 Task: Look for space in Pawāyan, India from 11th June, 2023 to 15th June, 2023 for 2 adults in price range Rs.7000 to Rs.16000. Place can be private room with 1  bedroom having 2 beds and 1 bathroom. Property type can be house, flat, guest house, hotel. Booking option can be shelf check-in. Required host language is English.
Action: Mouse moved to (474, 72)
Screenshot: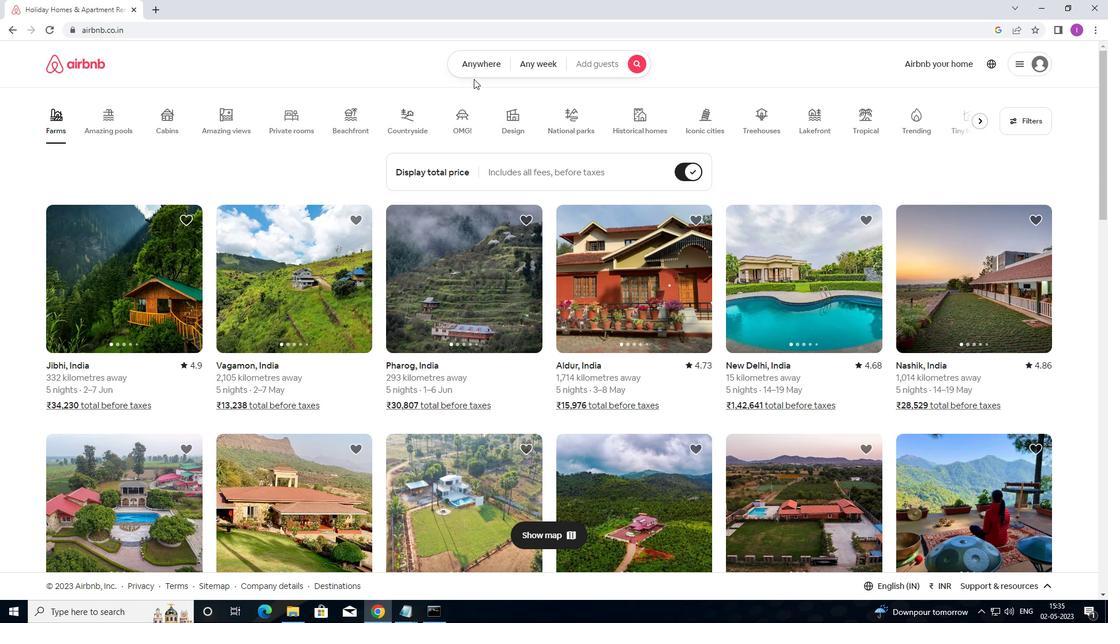 
Action: Mouse pressed left at (474, 72)
Screenshot: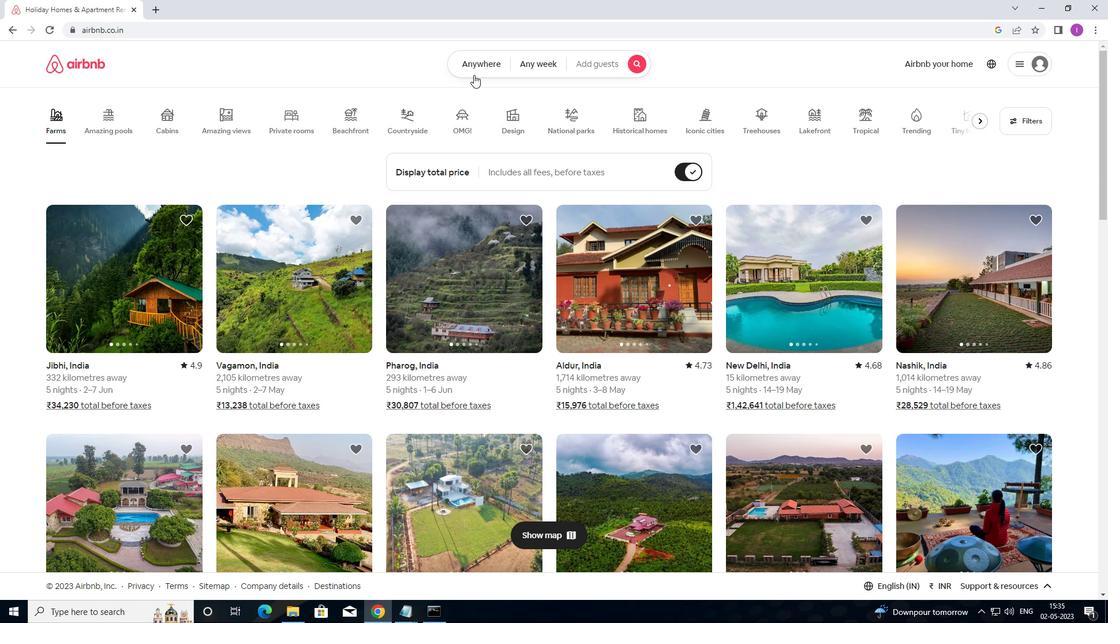 
Action: Mouse moved to (380, 112)
Screenshot: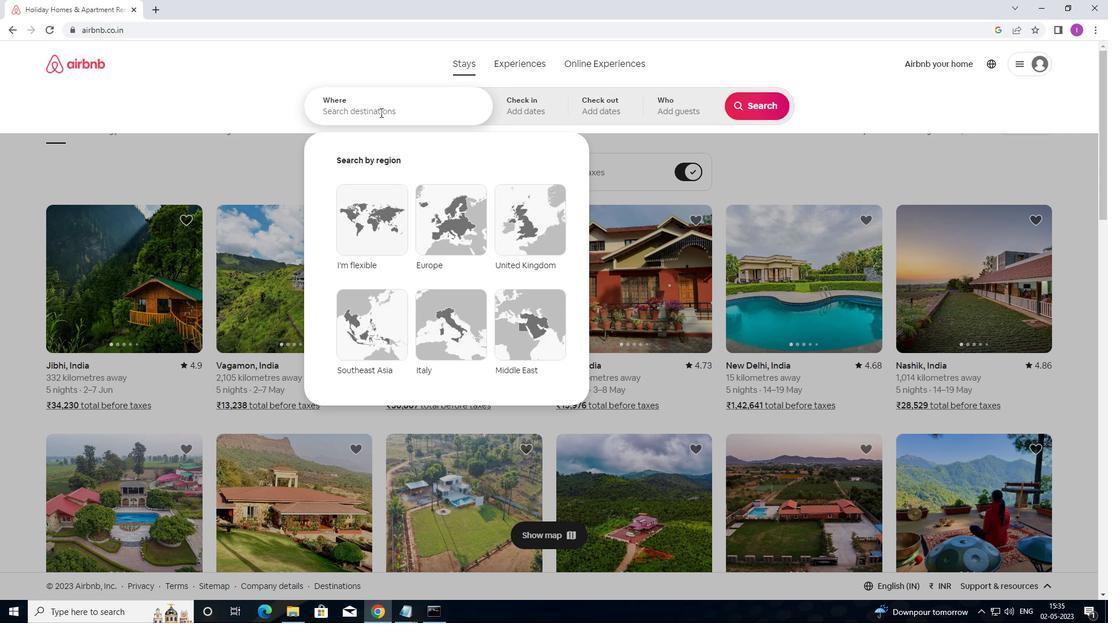 
Action: Mouse pressed left at (380, 112)
Screenshot: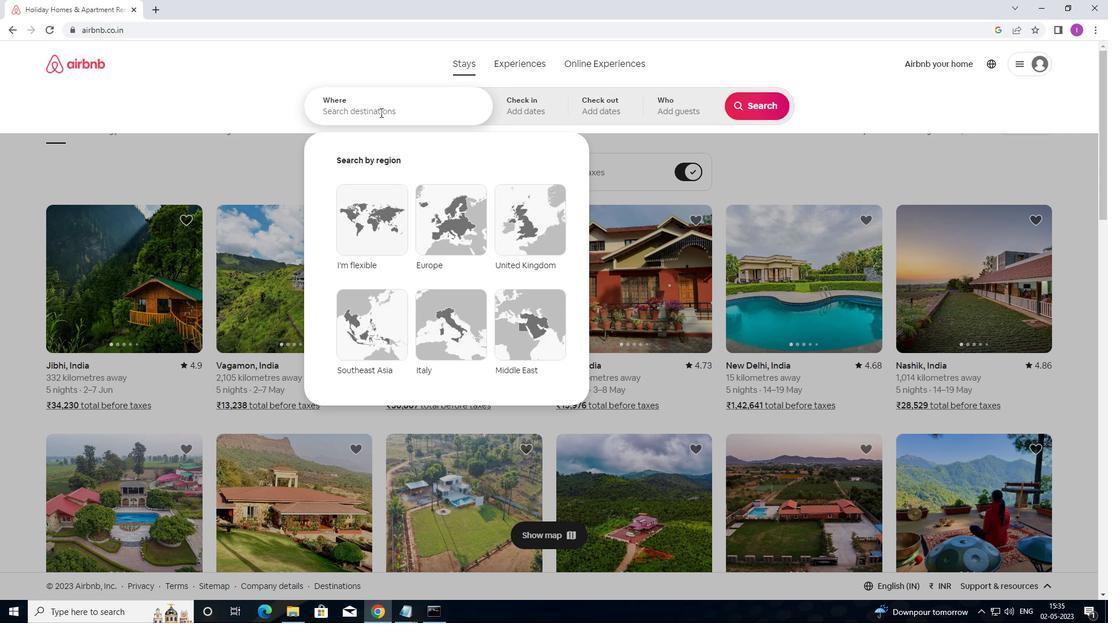 
Action: Mouse moved to (534, 5)
Screenshot: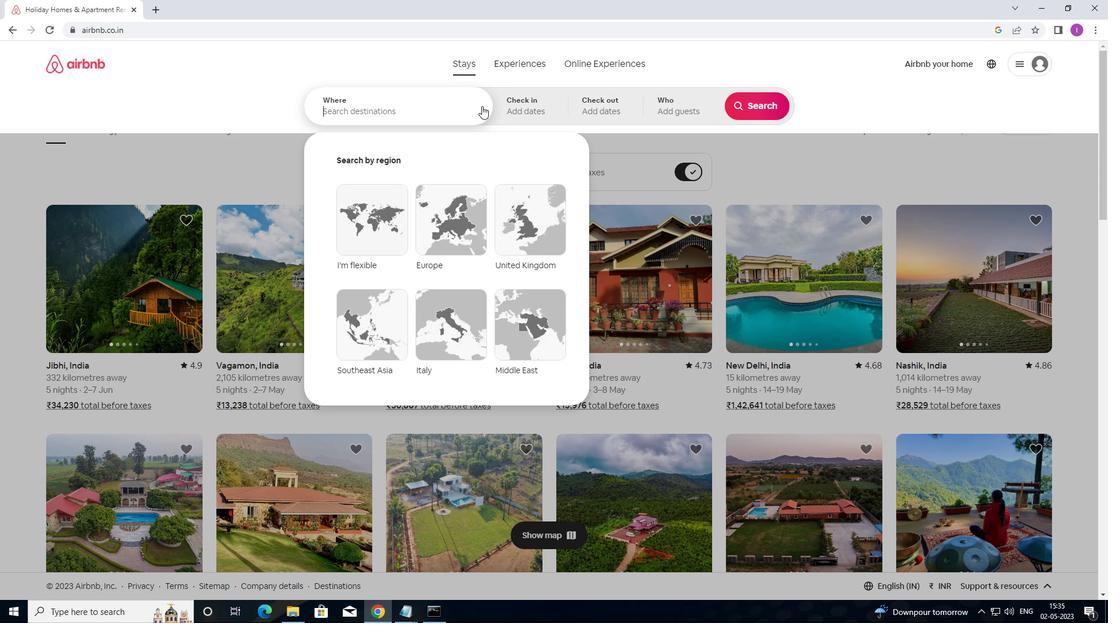 
Action: Key pressed <Key.shift>PAWAYAN,<Key.shift>U<Key.backspace><Key.shift>INDIA
Screenshot: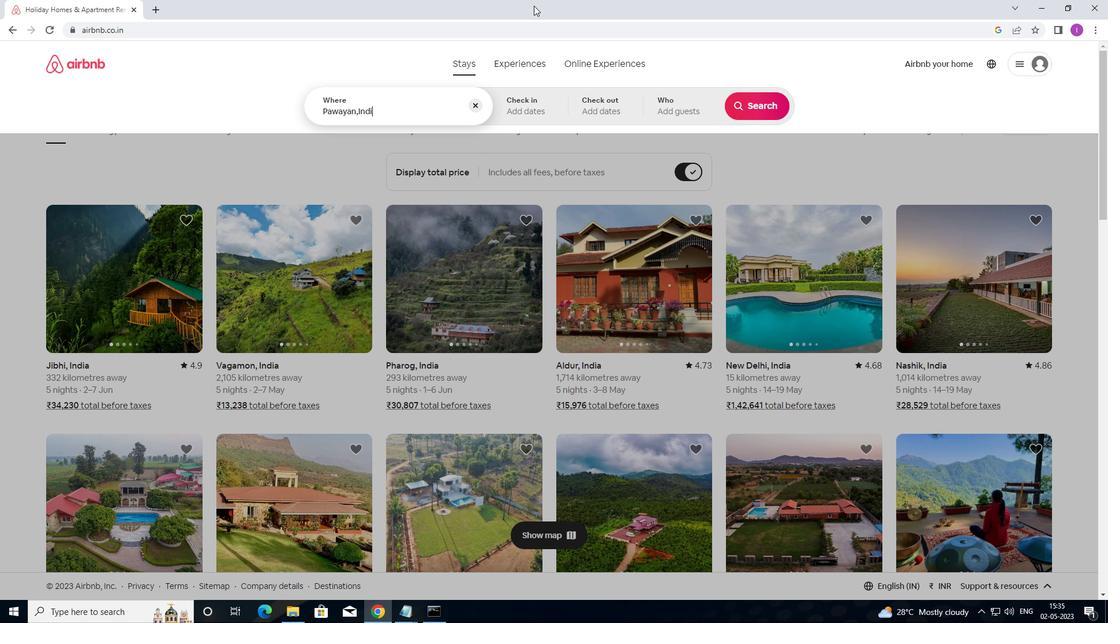 
Action: Mouse moved to (518, 112)
Screenshot: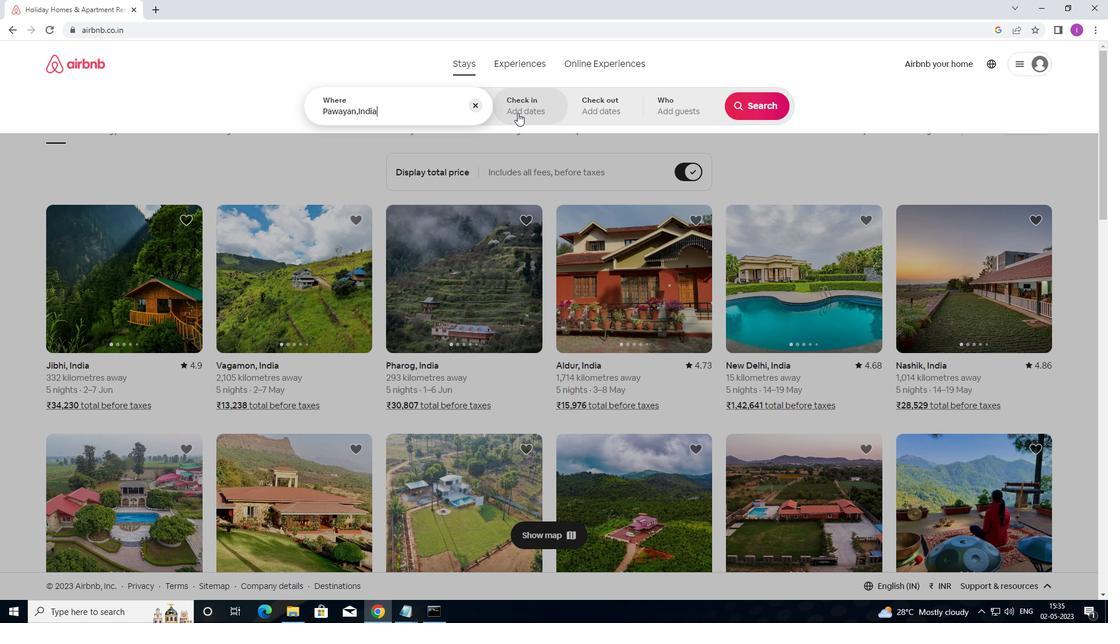 
Action: Mouse pressed left at (518, 112)
Screenshot: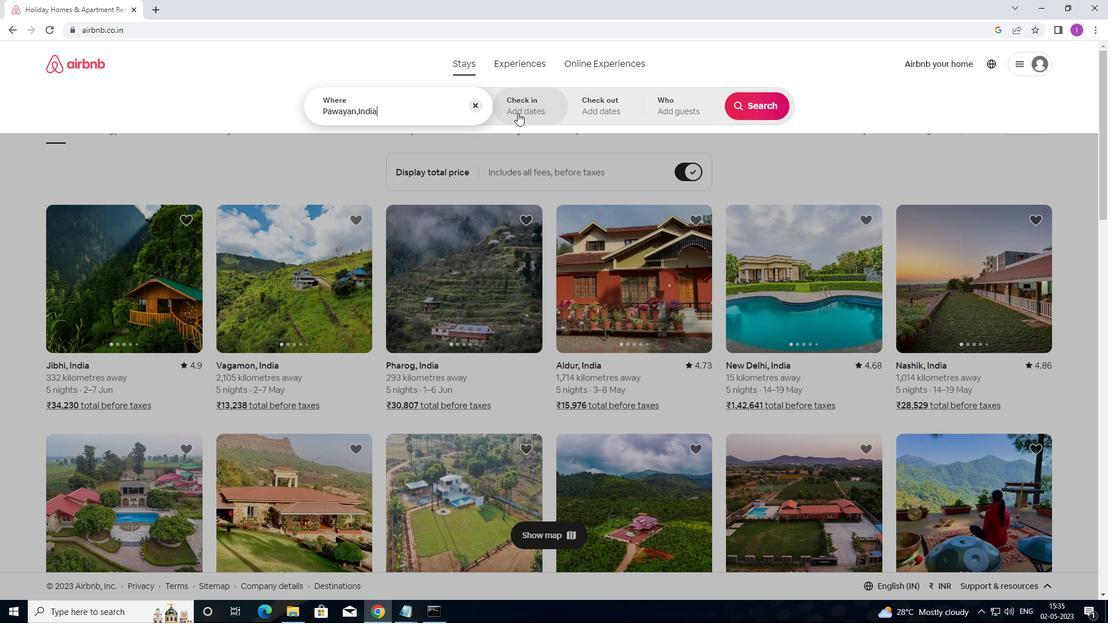 
Action: Mouse moved to (757, 198)
Screenshot: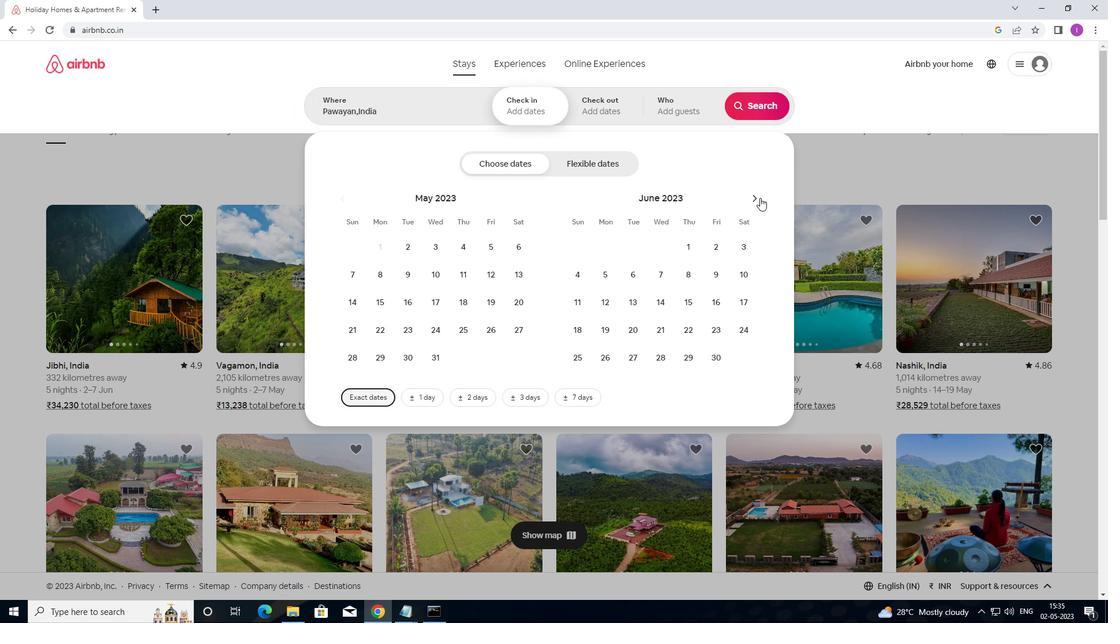 
Action: Mouse pressed left at (757, 198)
Screenshot: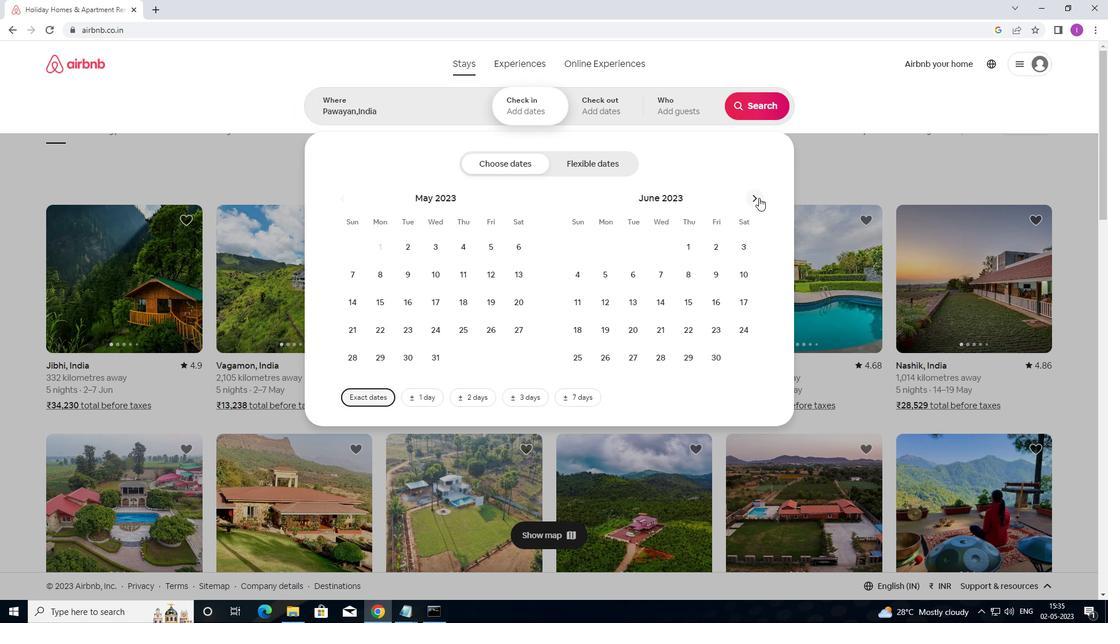 
Action: Mouse moved to (359, 300)
Screenshot: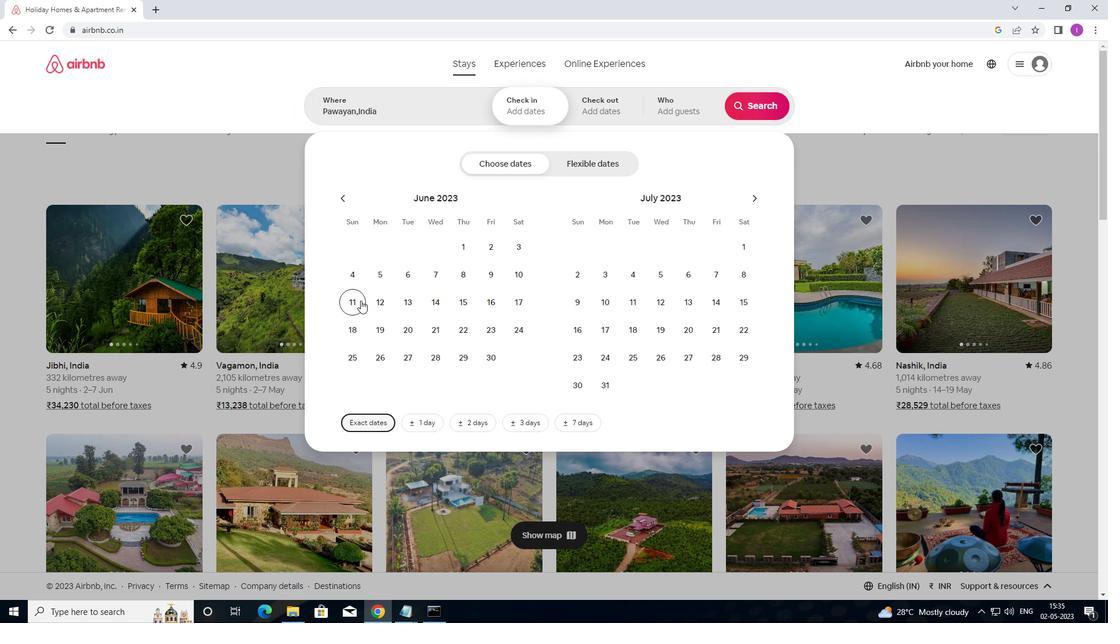 
Action: Mouse pressed left at (359, 300)
Screenshot: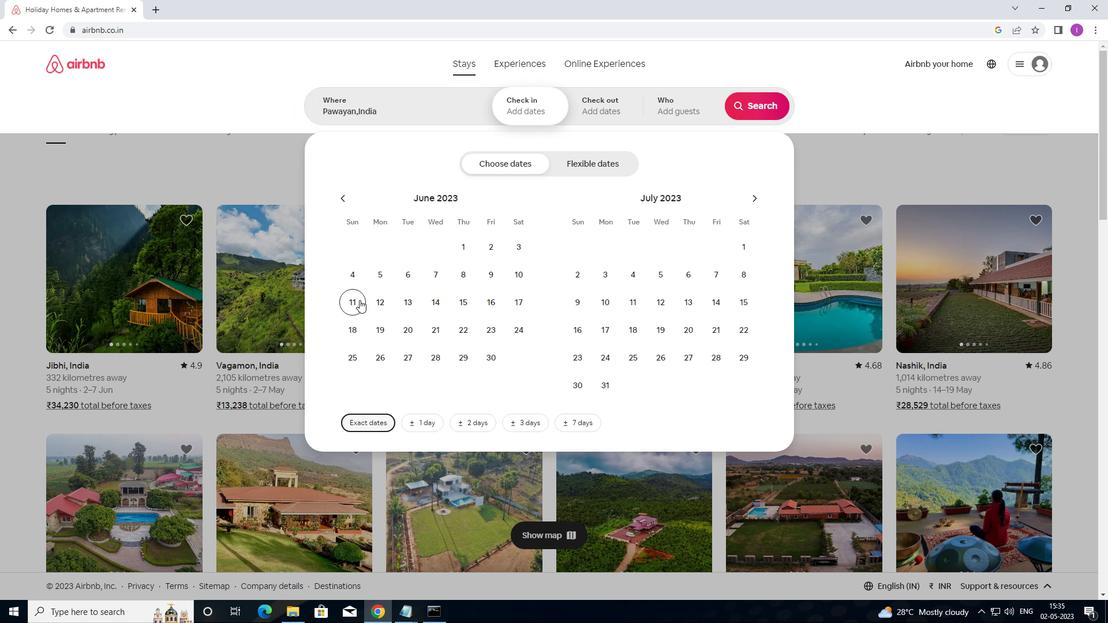 
Action: Mouse moved to (463, 307)
Screenshot: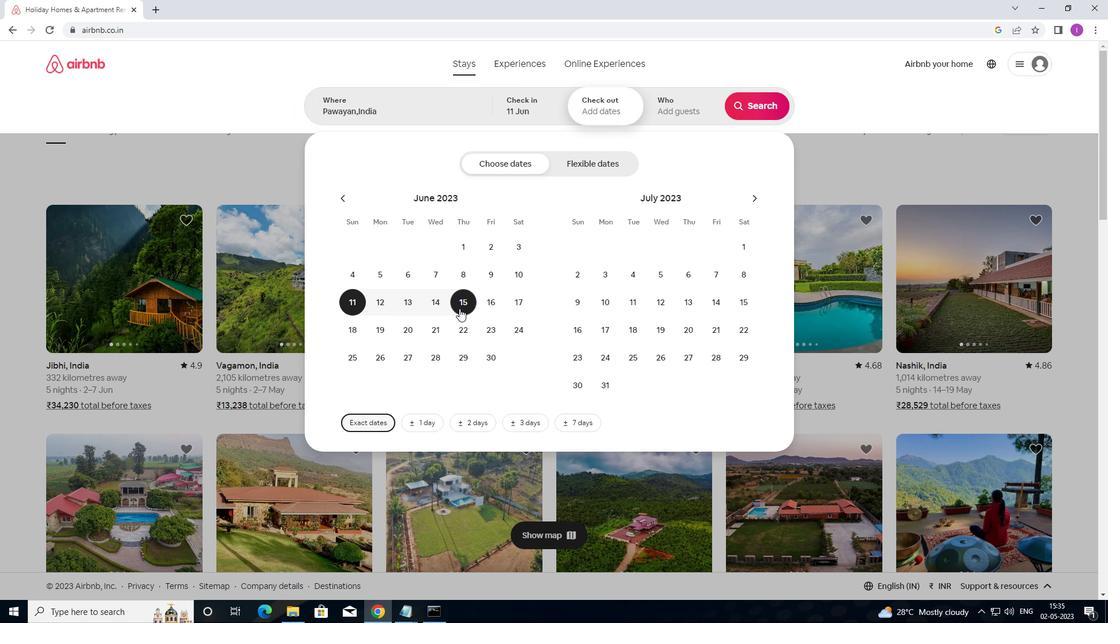 
Action: Mouse pressed left at (463, 307)
Screenshot: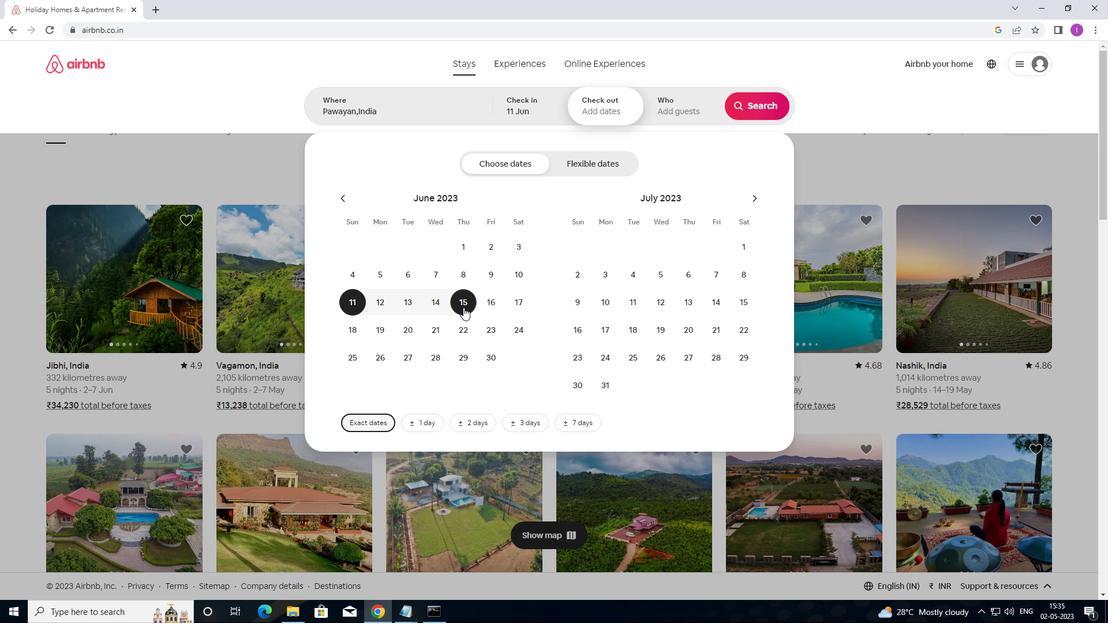 
Action: Mouse moved to (671, 109)
Screenshot: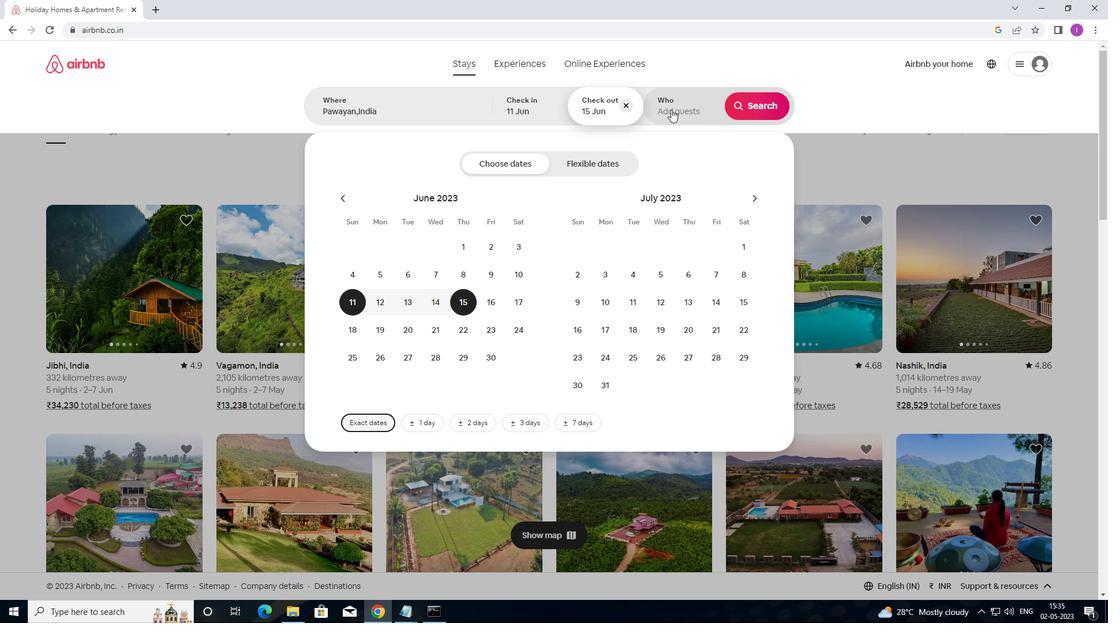 
Action: Mouse pressed left at (671, 109)
Screenshot: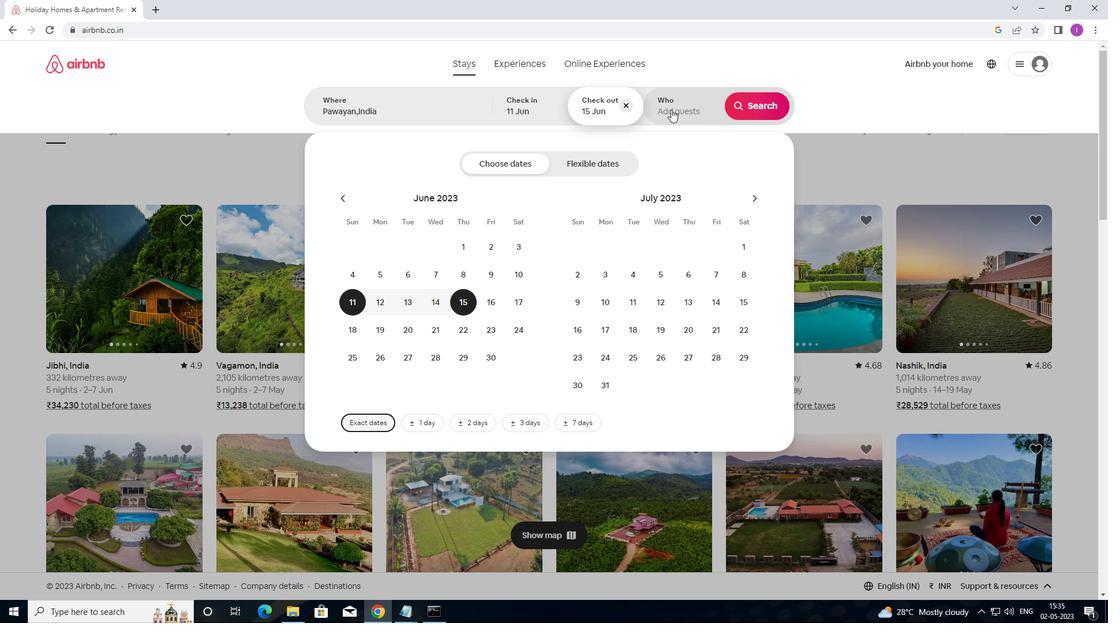 
Action: Mouse moved to (765, 162)
Screenshot: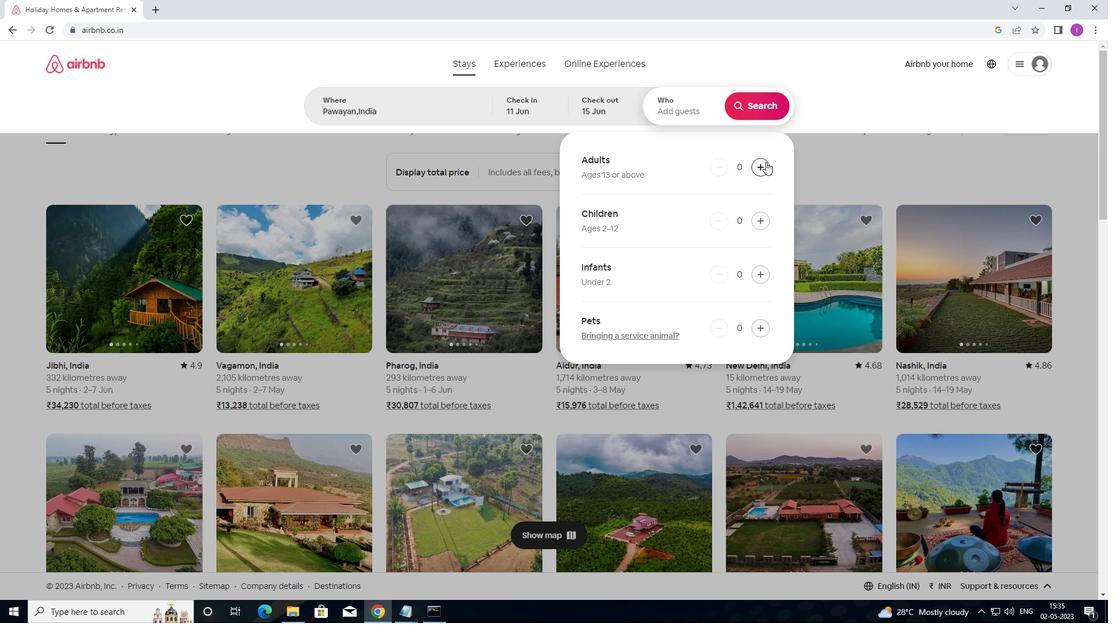 
Action: Mouse pressed left at (765, 162)
Screenshot: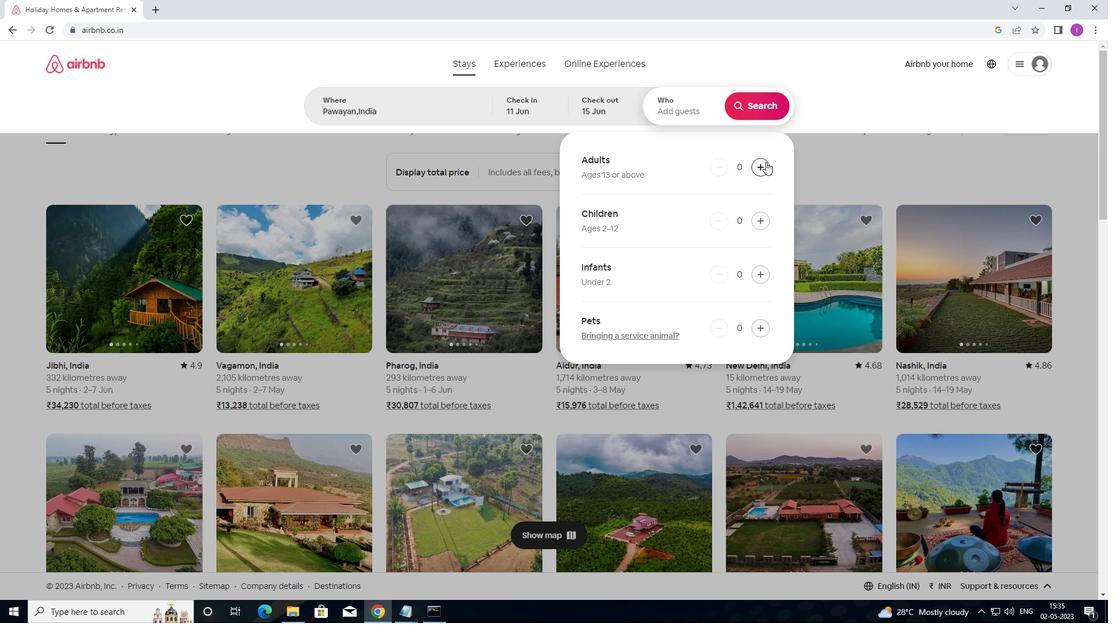 
Action: Mouse pressed left at (765, 162)
Screenshot: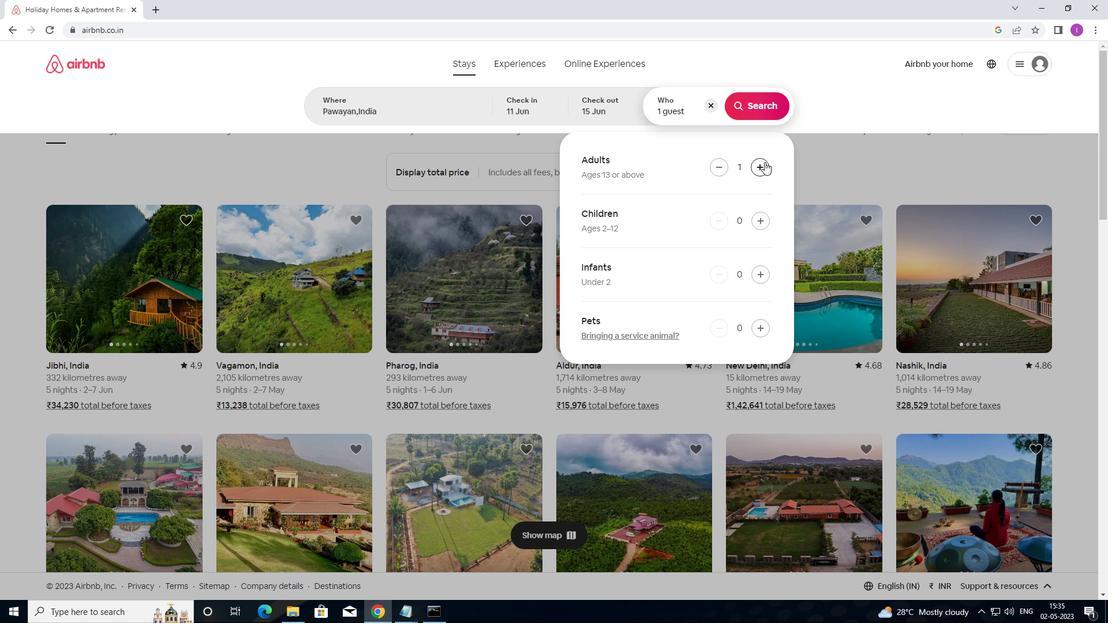 
Action: Mouse moved to (769, 115)
Screenshot: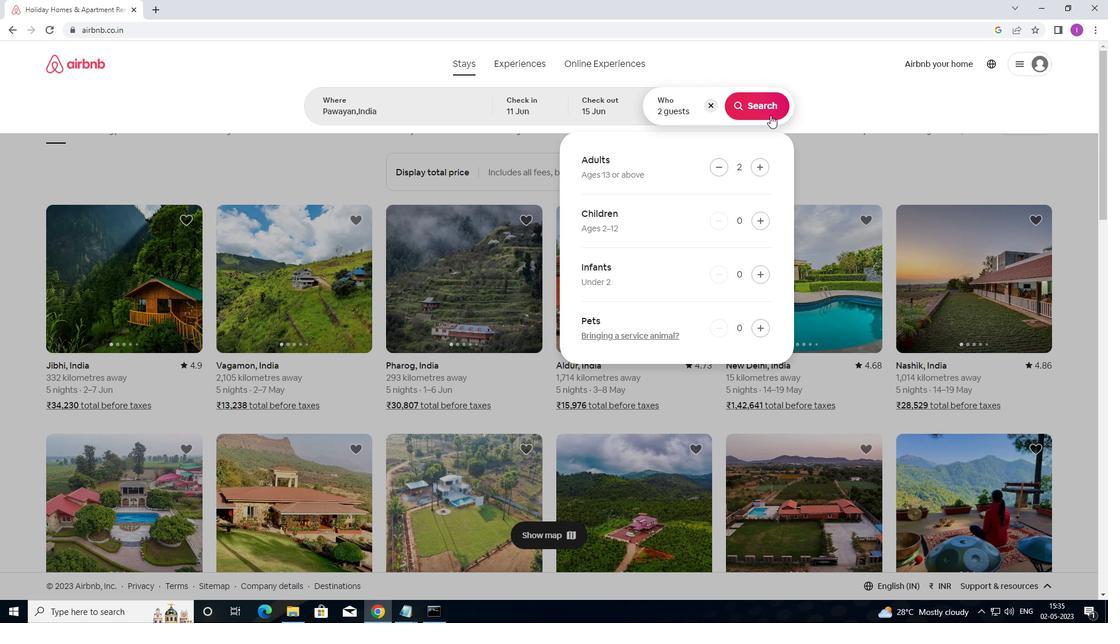 
Action: Mouse pressed left at (769, 115)
Screenshot: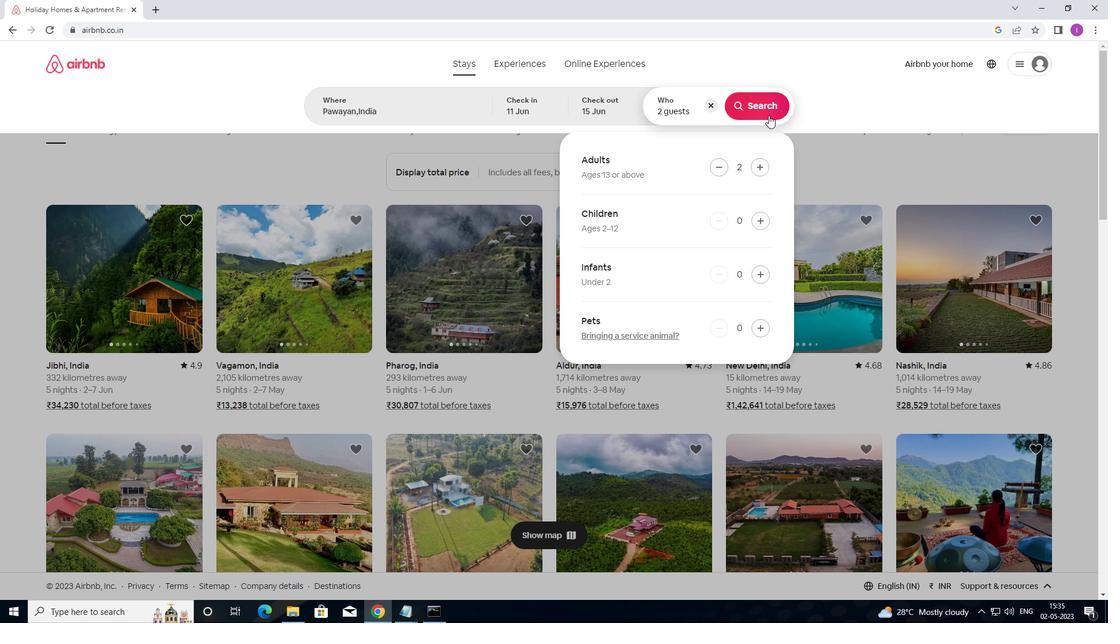 
Action: Mouse moved to (1044, 114)
Screenshot: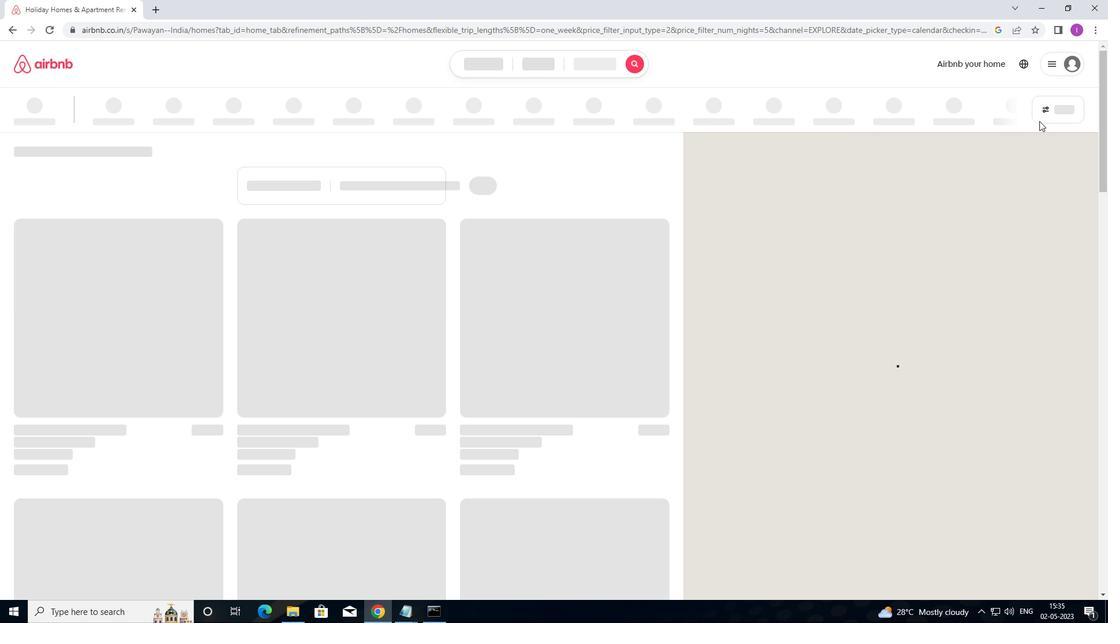 
Action: Mouse pressed left at (1044, 114)
Screenshot: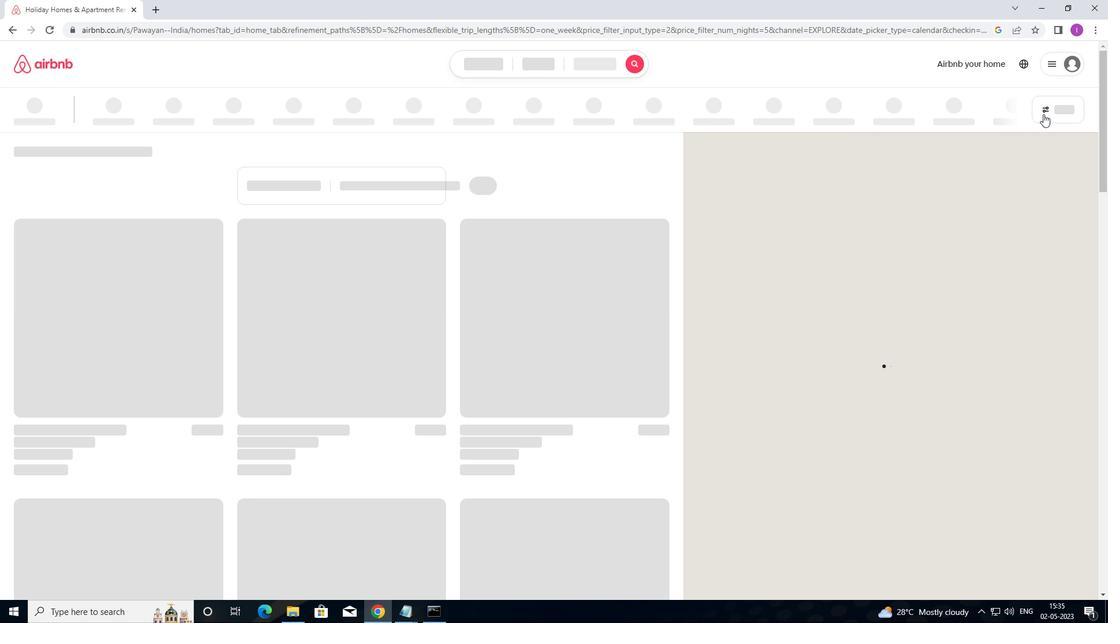 
Action: Mouse moved to (421, 252)
Screenshot: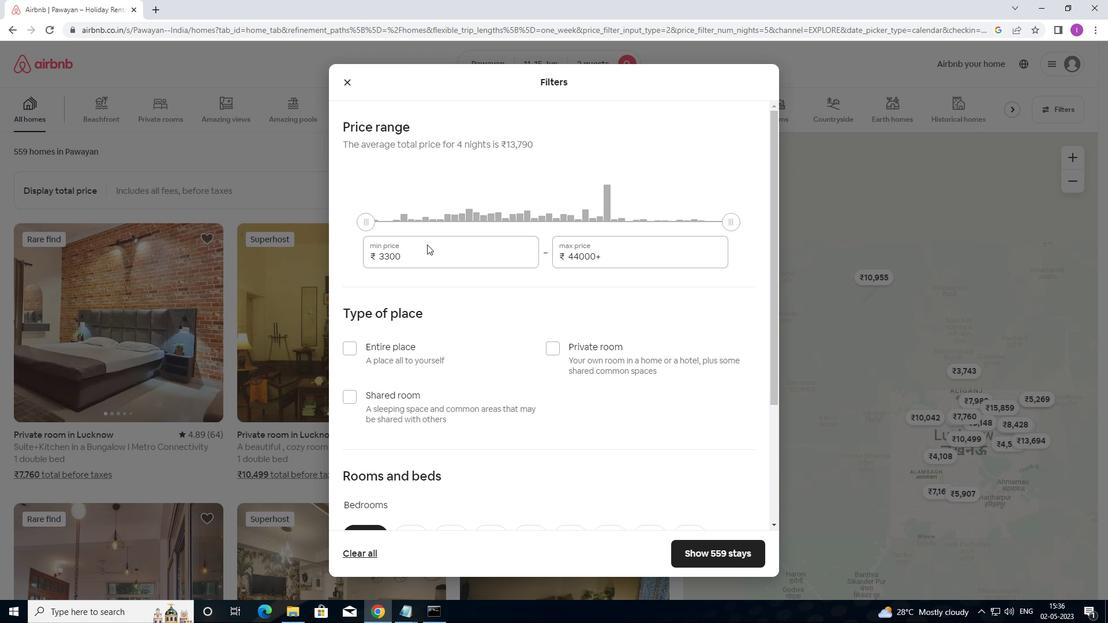 
Action: Mouse pressed left at (421, 252)
Screenshot: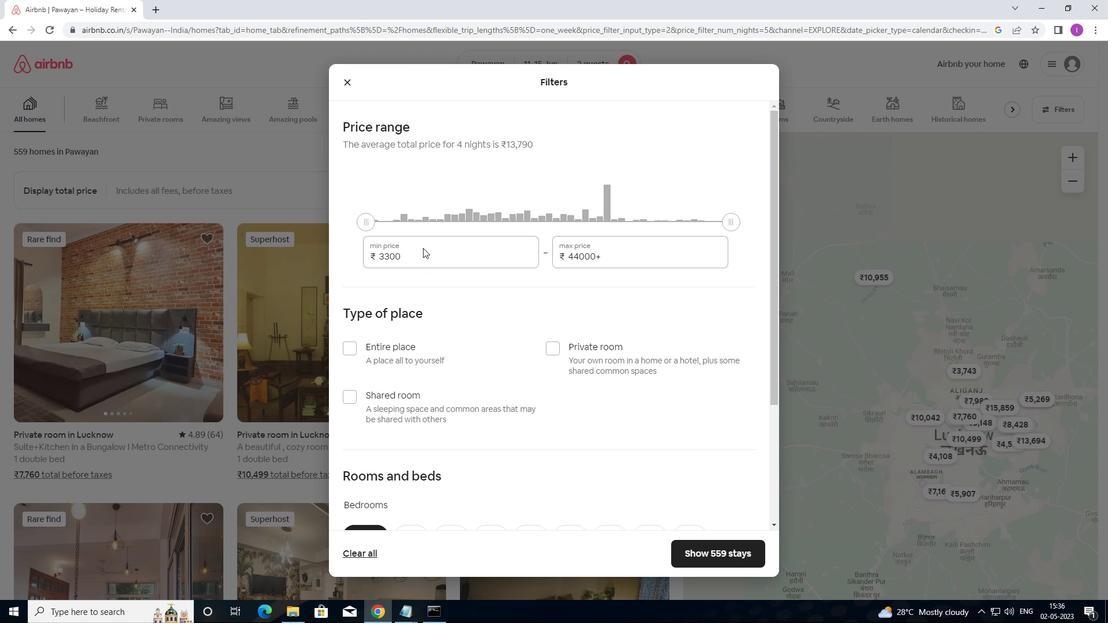 
Action: Mouse moved to (391, 260)
Screenshot: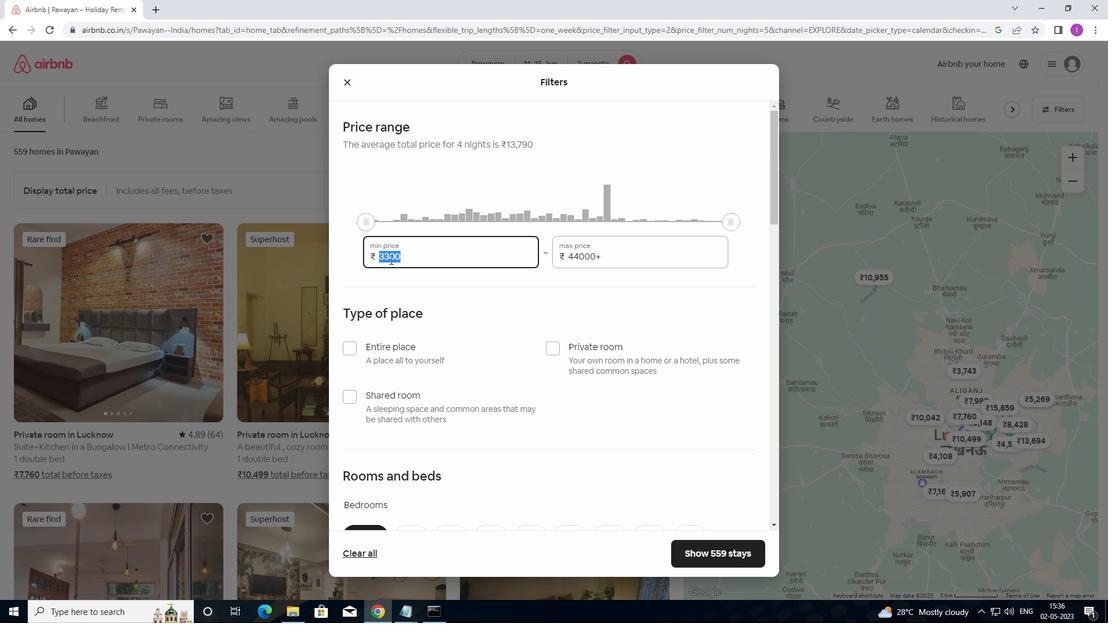 
Action: Key pressed 7
Screenshot: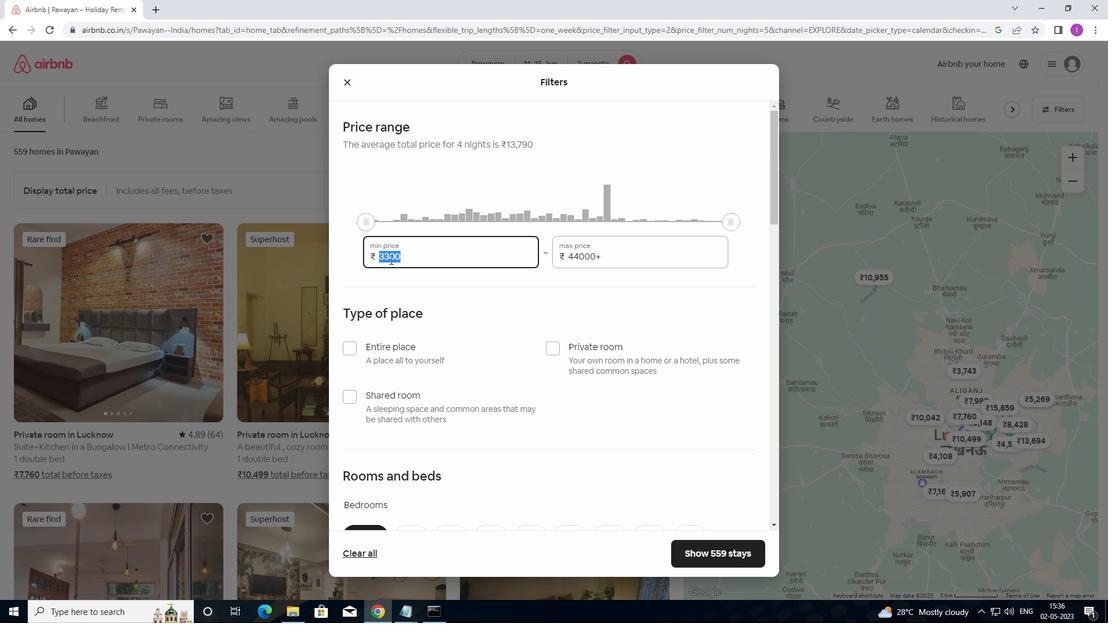 
Action: Mouse moved to (392, 259)
Screenshot: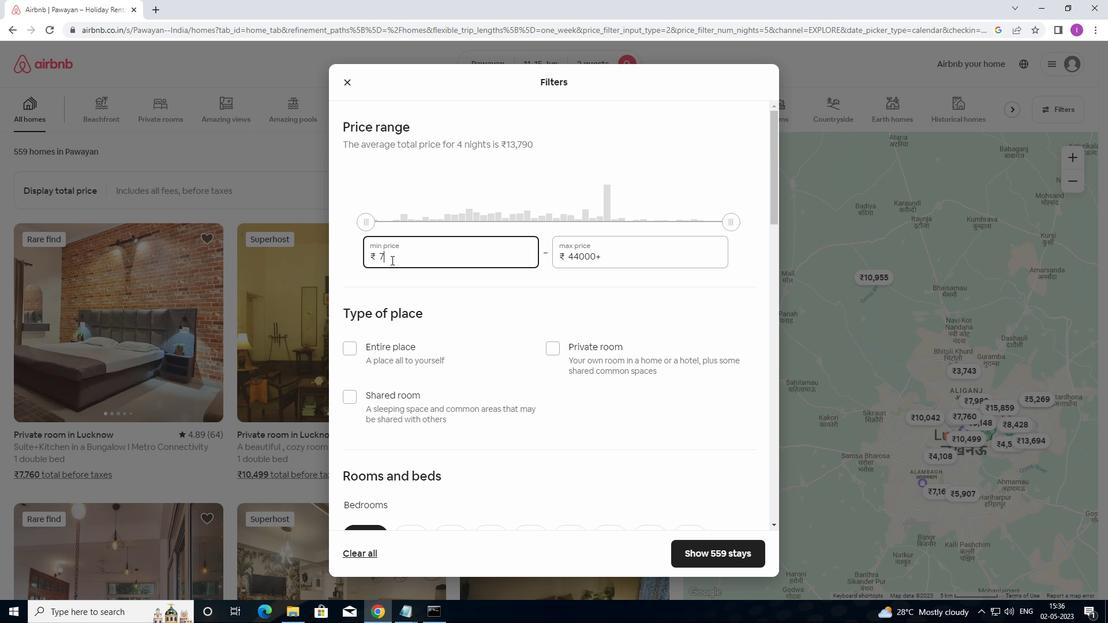 
Action: Key pressed 0
Screenshot: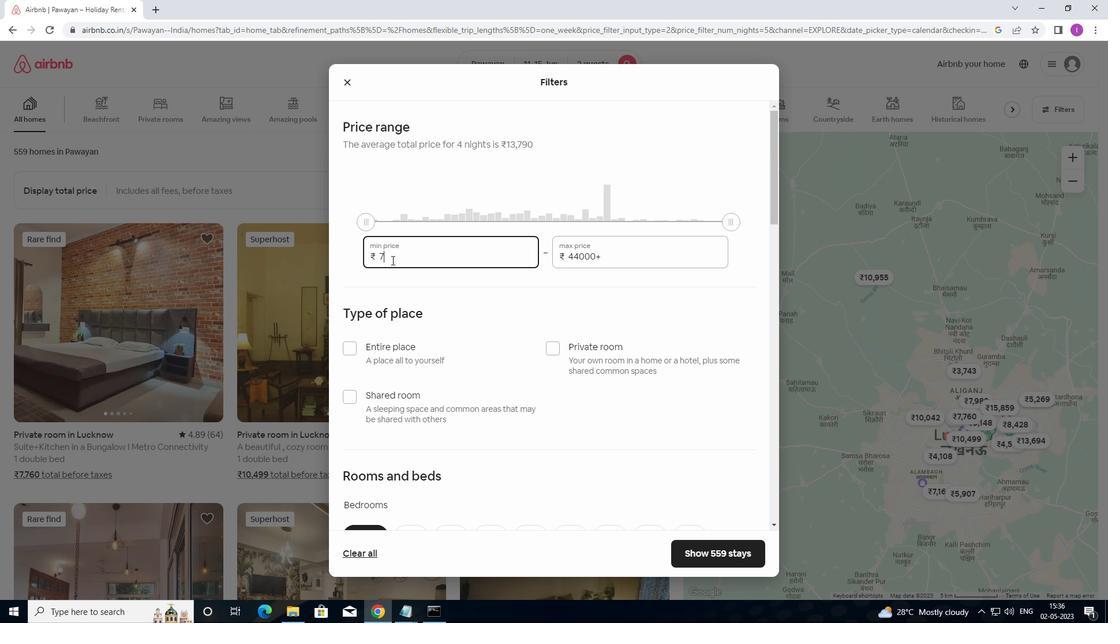 
Action: Mouse moved to (393, 259)
Screenshot: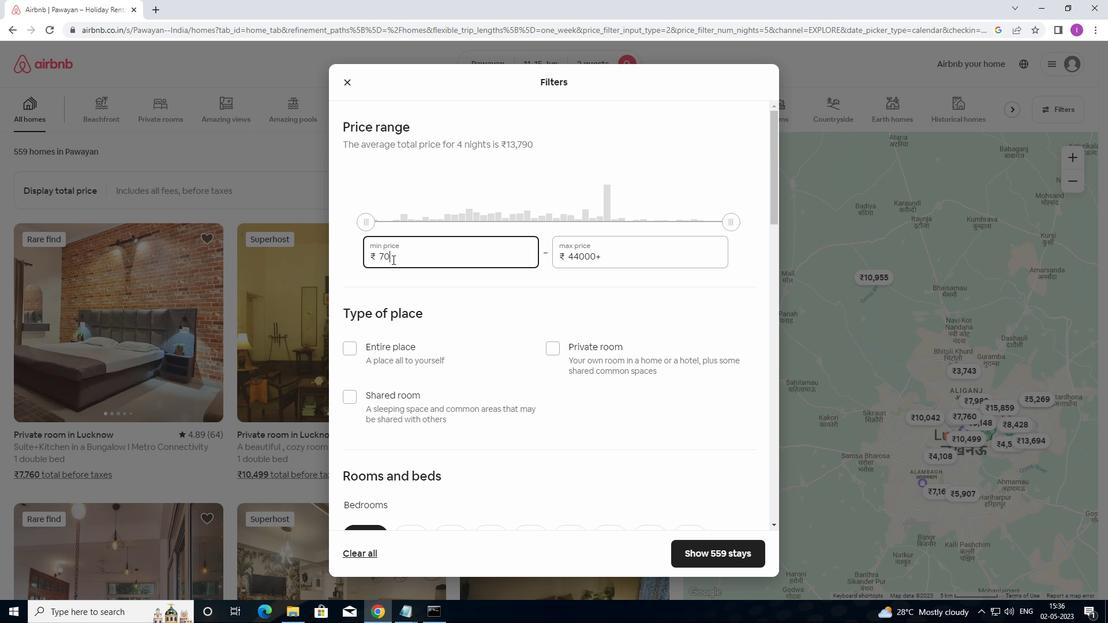 
Action: Key pressed 0
Screenshot: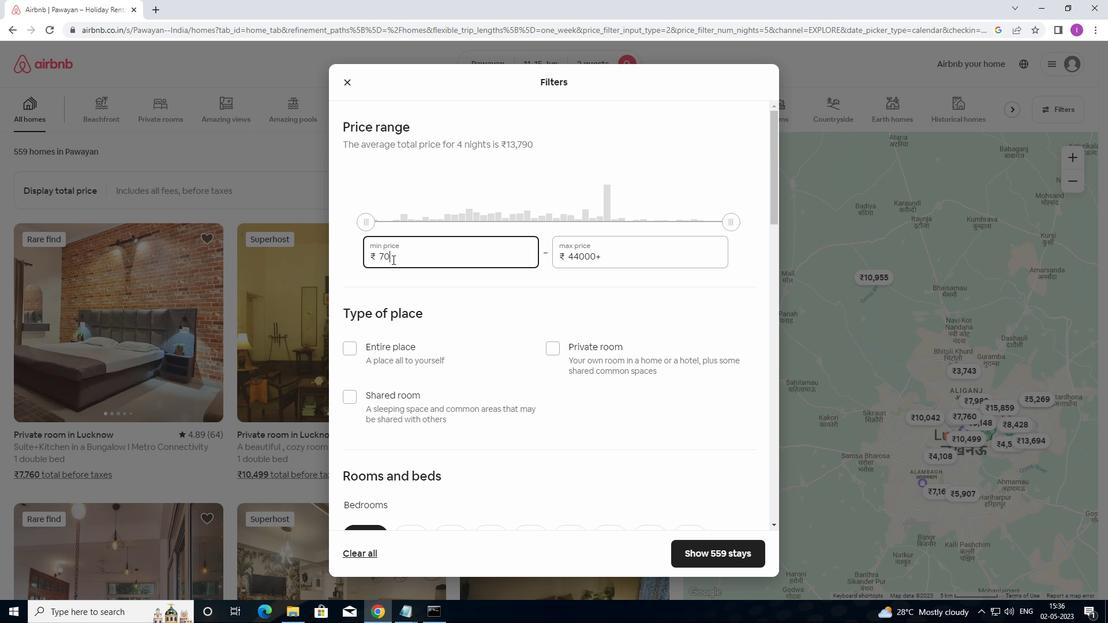 
Action: Mouse moved to (410, 257)
Screenshot: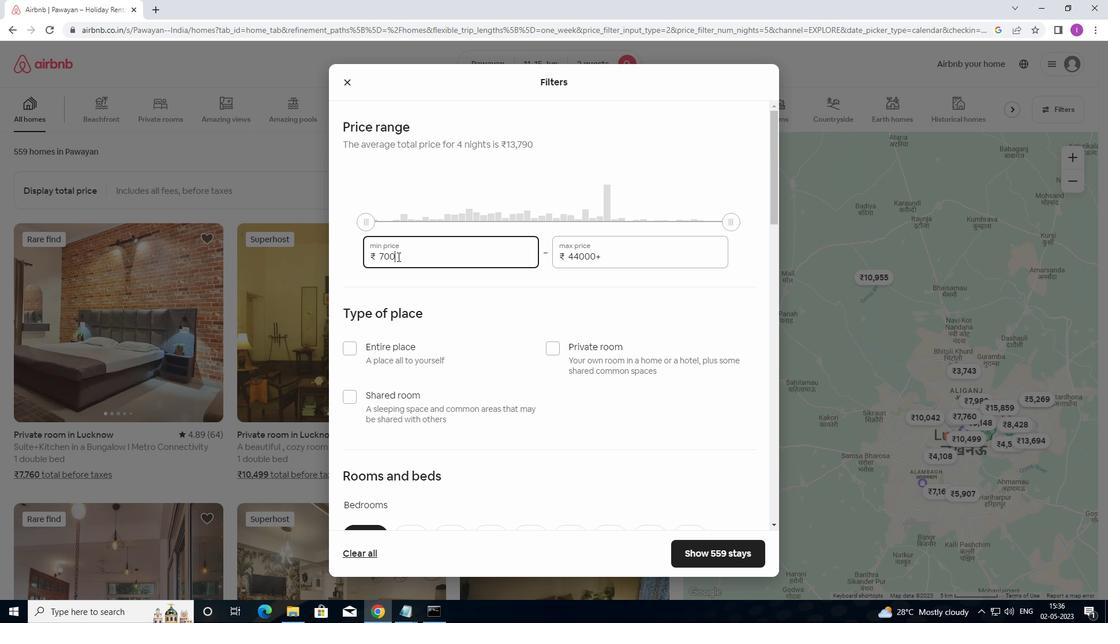 
Action: Key pressed 0
Screenshot: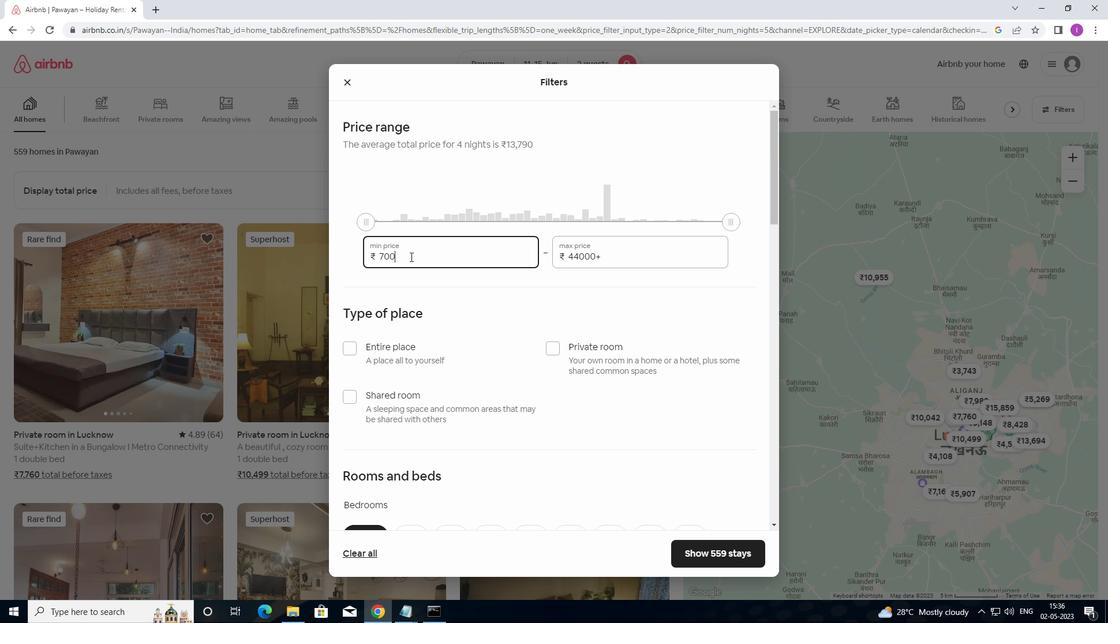 
Action: Mouse moved to (610, 250)
Screenshot: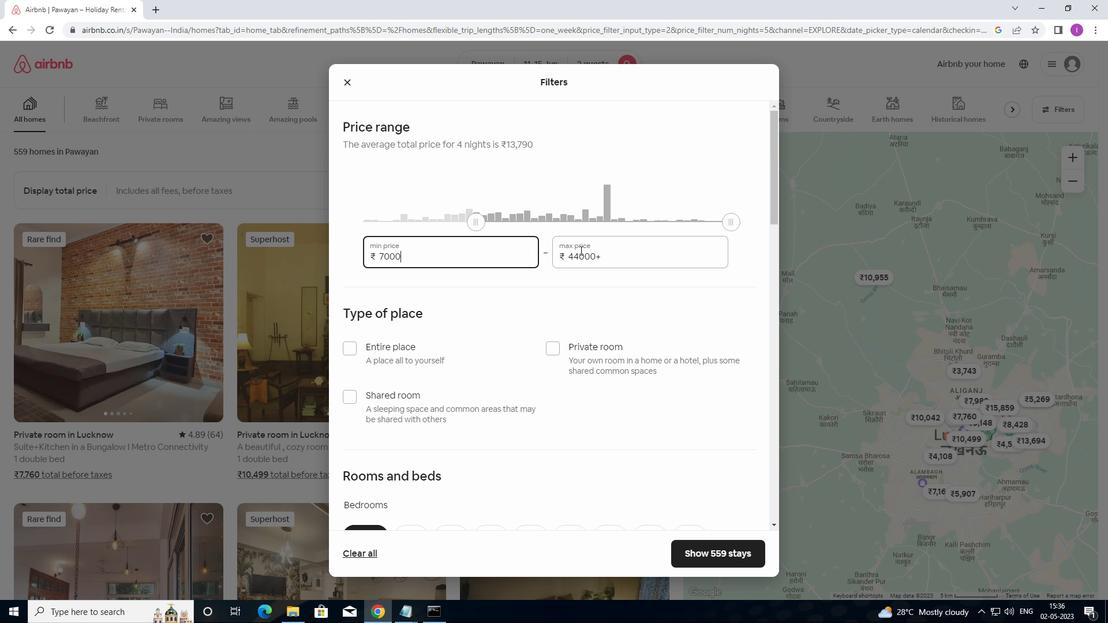 
Action: Mouse pressed left at (610, 250)
Screenshot: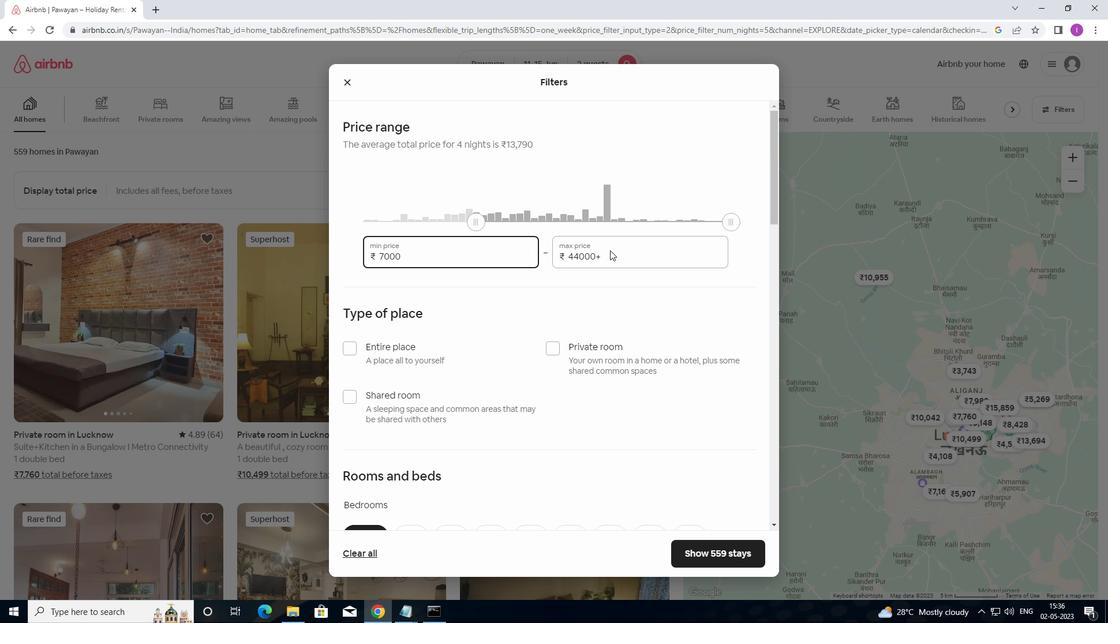 
Action: Mouse pressed left at (610, 250)
Screenshot: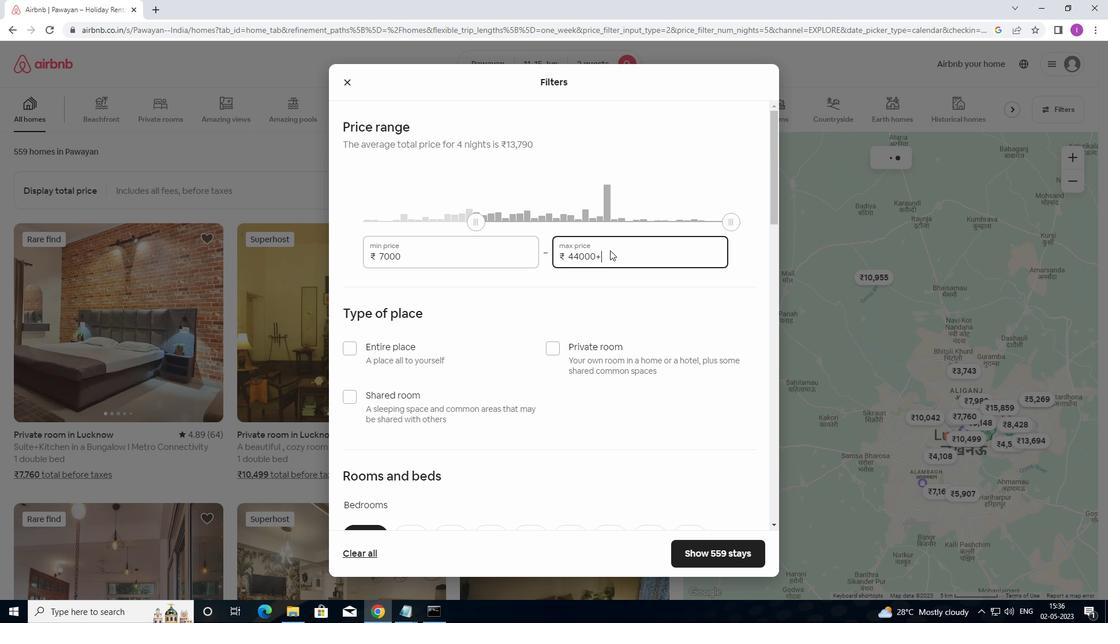 
Action: Mouse moved to (616, 253)
Screenshot: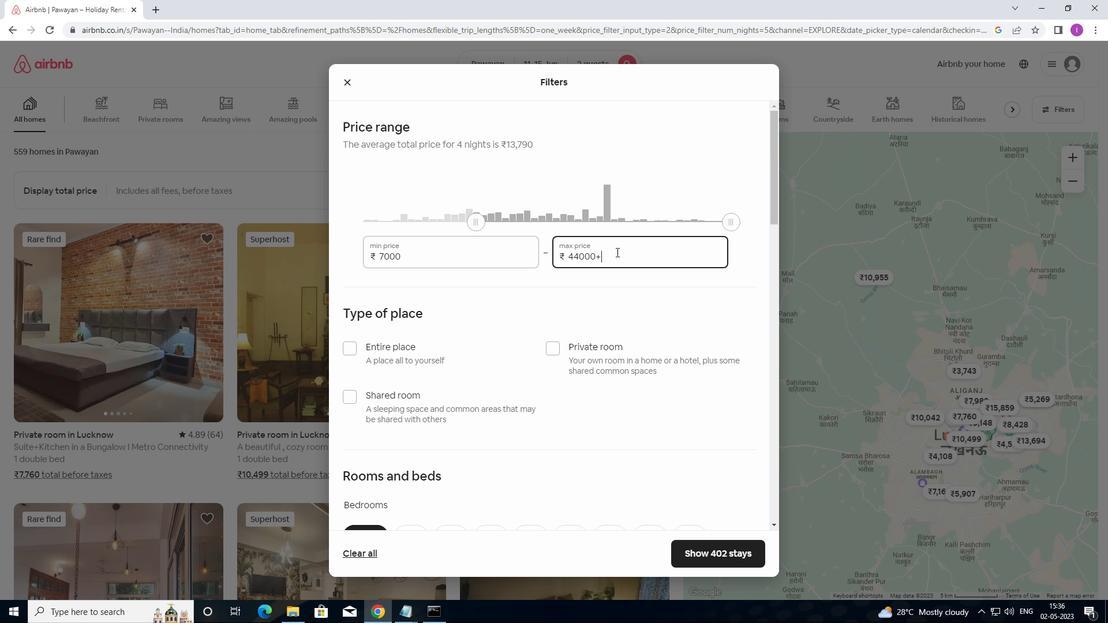 
Action: Mouse pressed left at (616, 253)
Screenshot: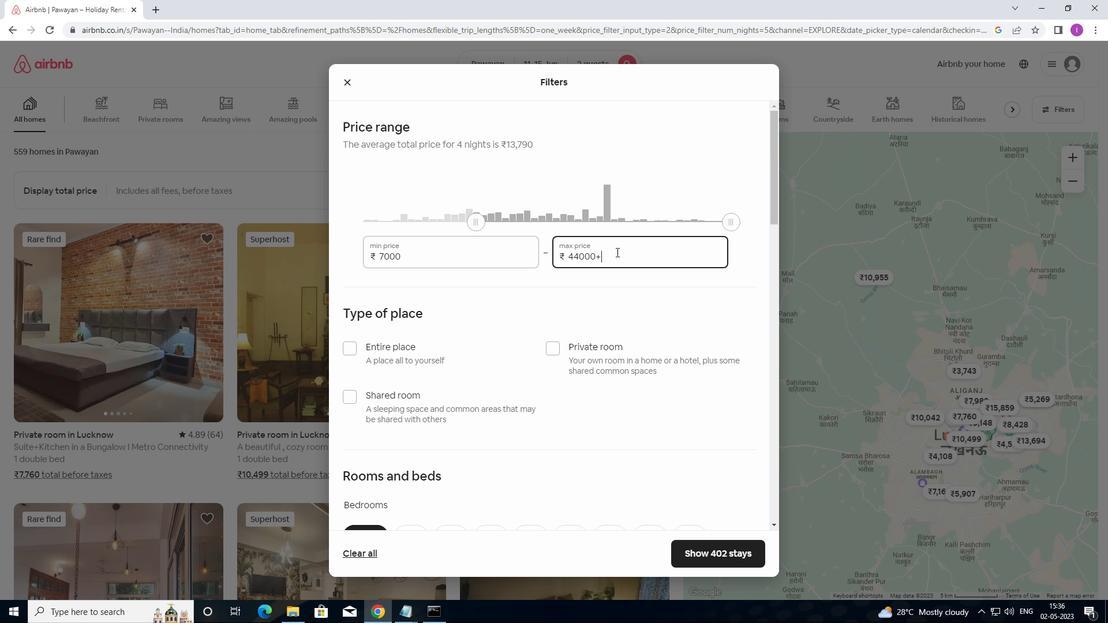 
Action: Mouse moved to (568, 250)
Screenshot: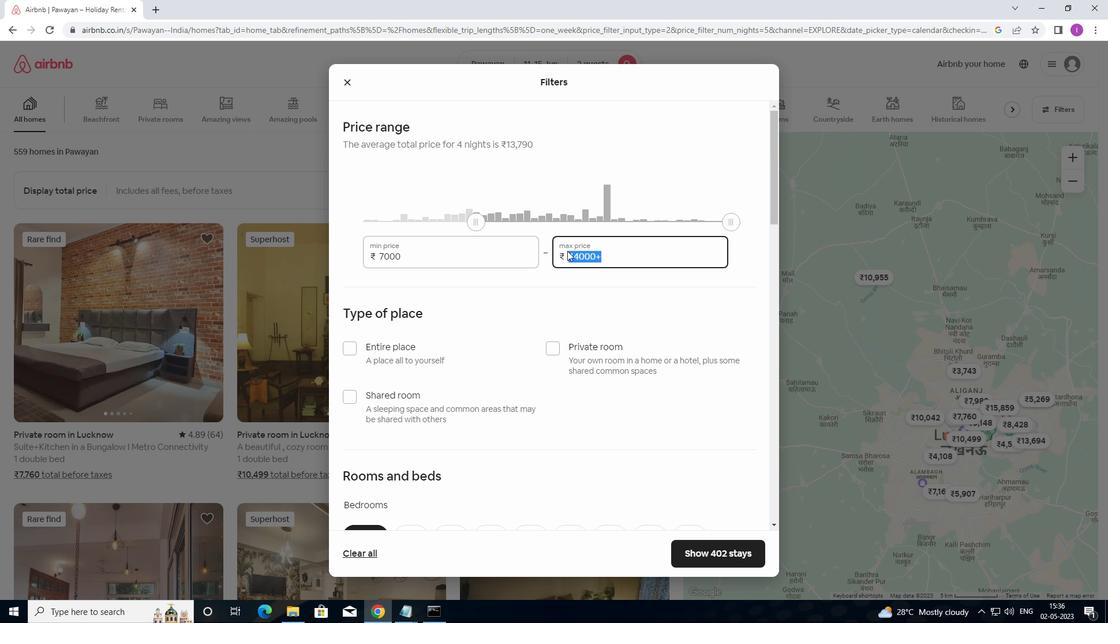 
Action: Key pressed 1
Screenshot: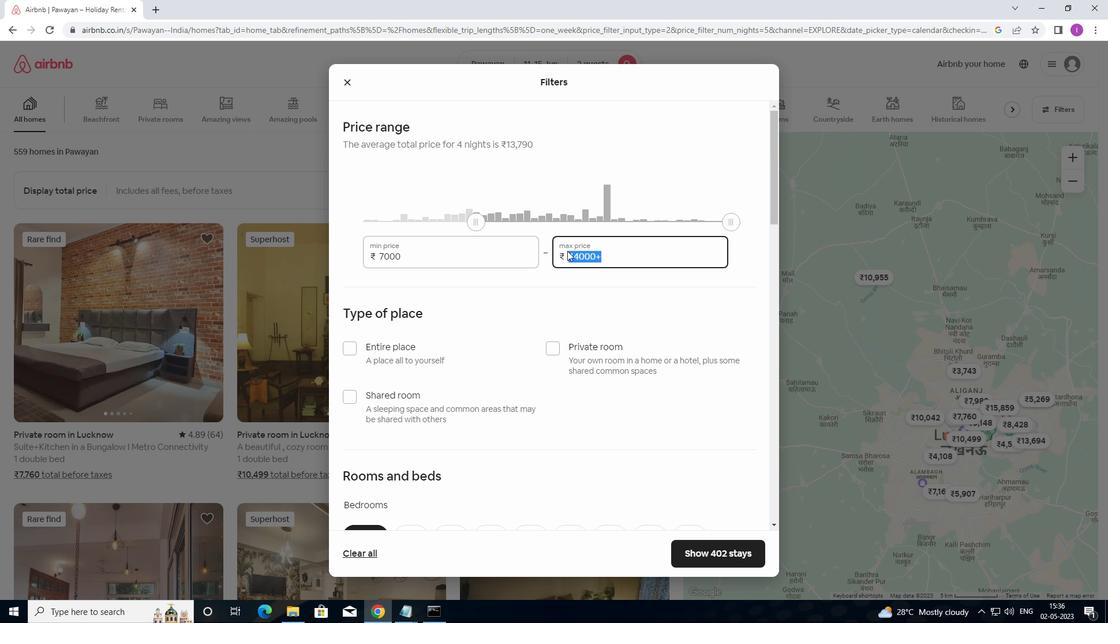
Action: Mouse moved to (568, 246)
Screenshot: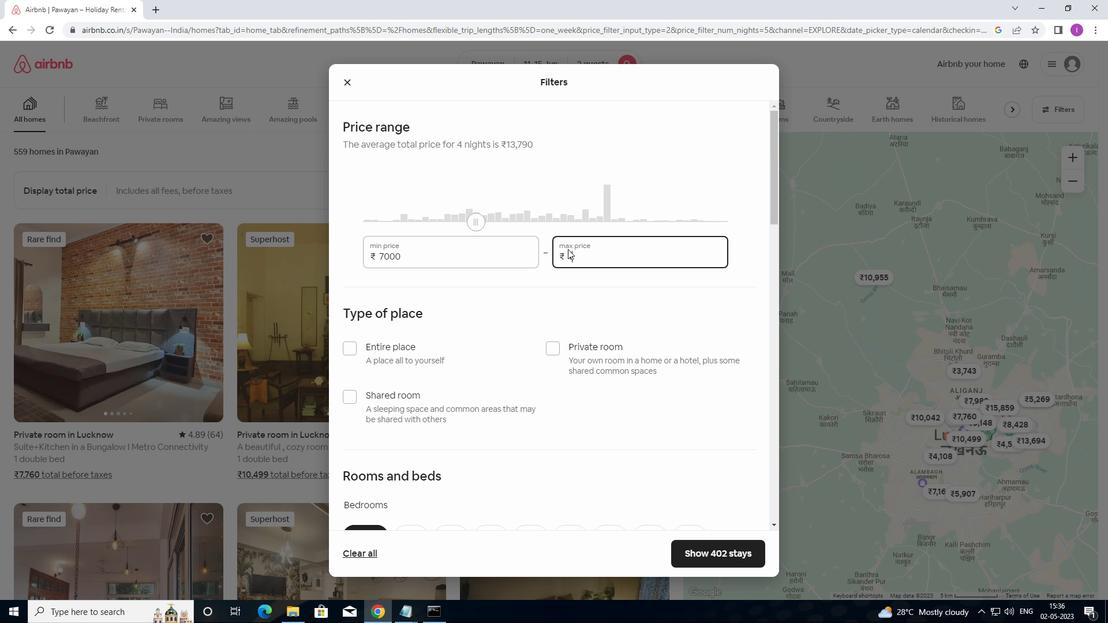 
Action: Key pressed 6000
Screenshot: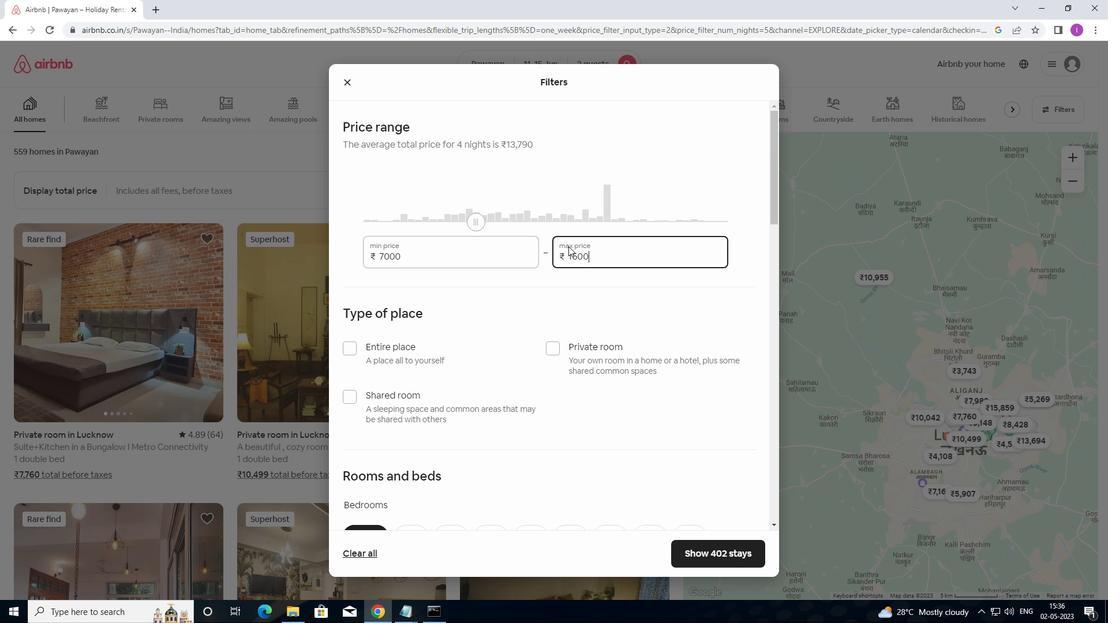 
Action: Mouse moved to (558, 288)
Screenshot: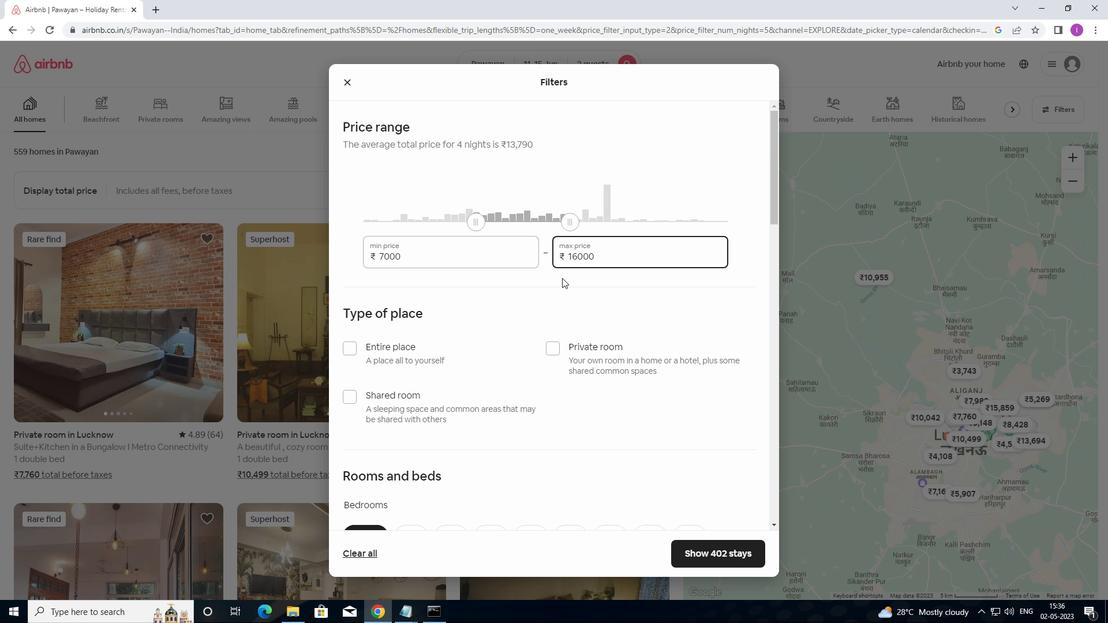 
Action: Mouse scrolled (558, 287) with delta (0, 0)
Screenshot: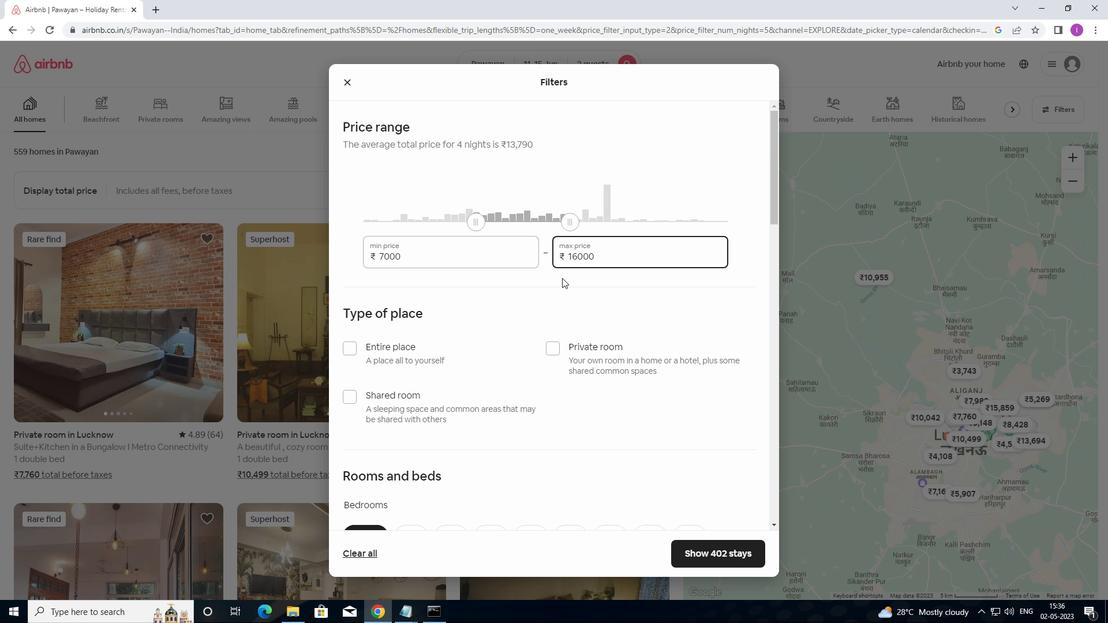 
Action: Mouse scrolled (558, 287) with delta (0, 0)
Screenshot: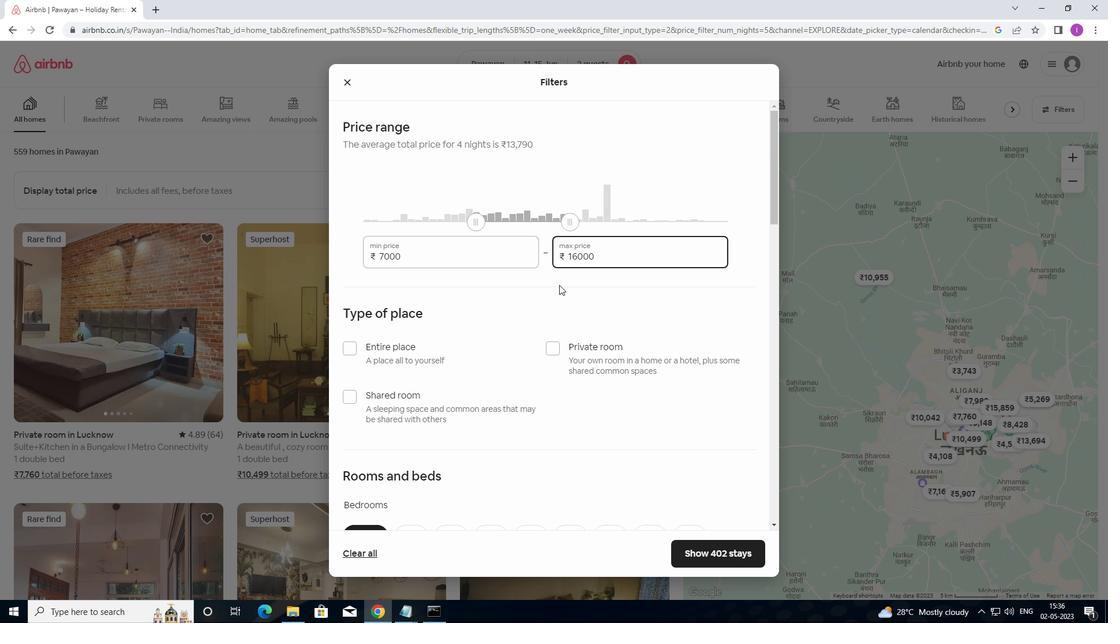 
Action: Mouse moved to (370, 229)
Screenshot: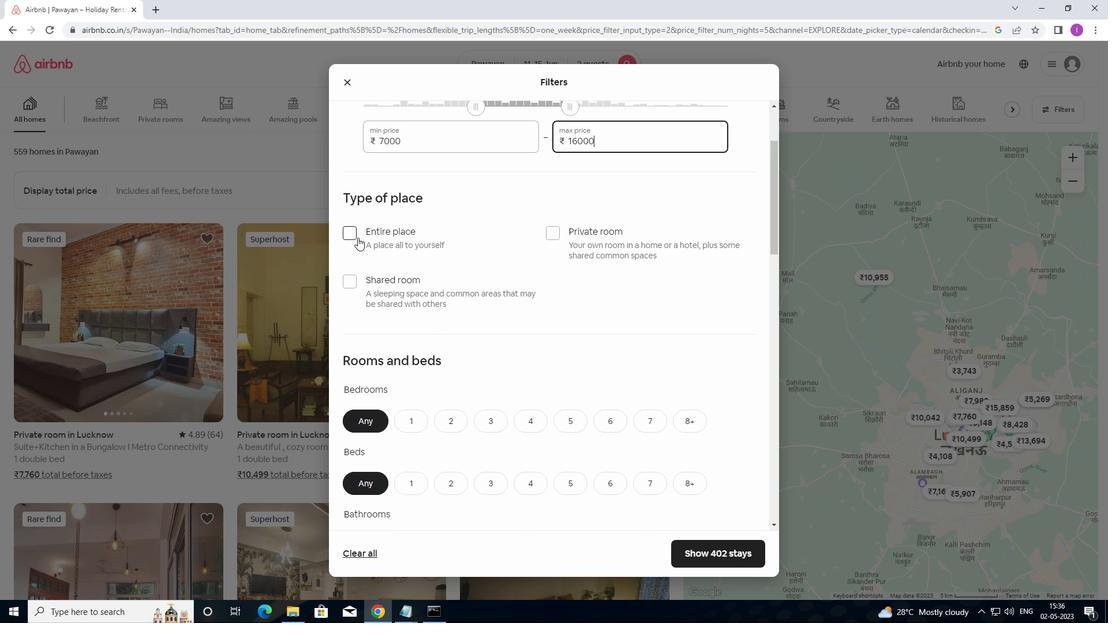 
Action: Mouse scrolled (370, 229) with delta (0, 0)
Screenshot: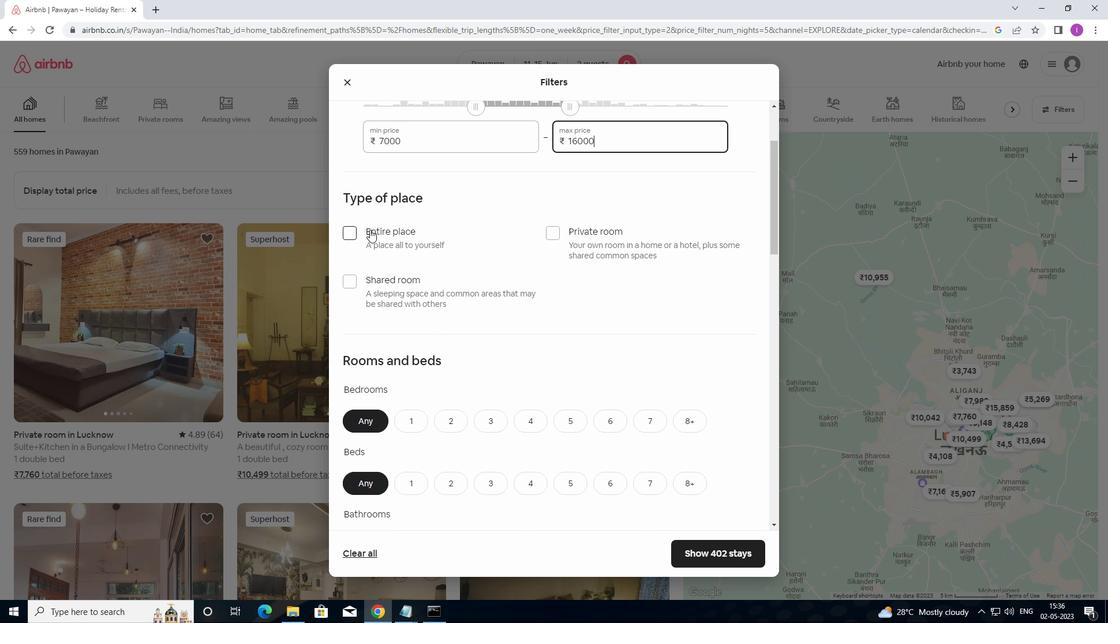 
Action: Mouse moved to (550, 175)
Screenshot: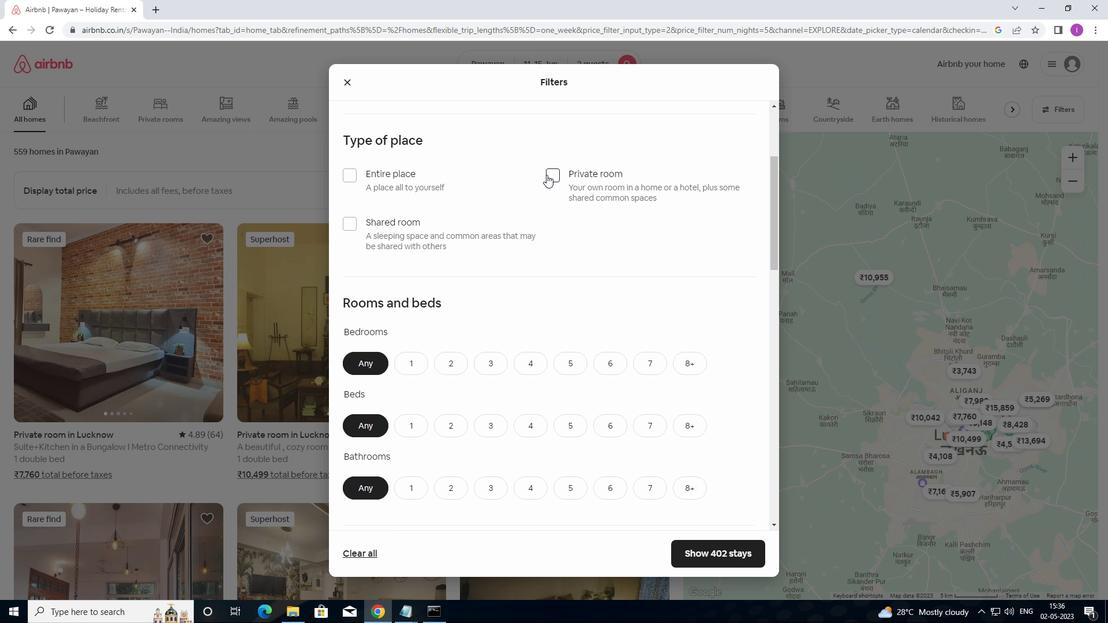 
Action: Mouse pressed left at (550, 175)
Screenshot: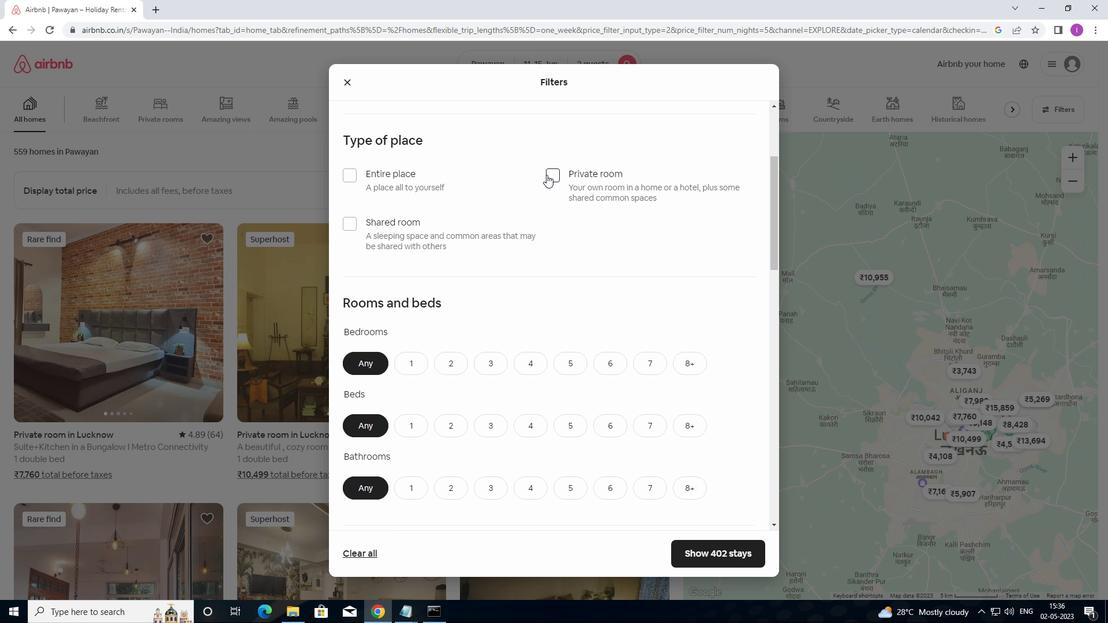 
Action: Mouse moved to (515, 273)
Screenshot: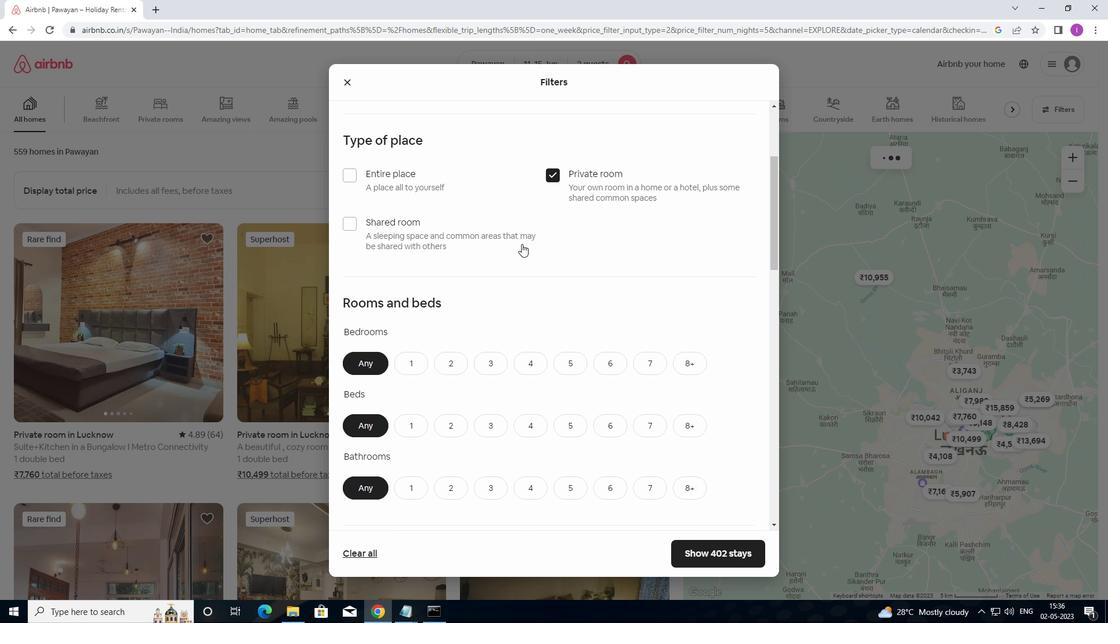 
Action: Mouse scrolled (515, 273) with delta (0, 0)
Screenshot: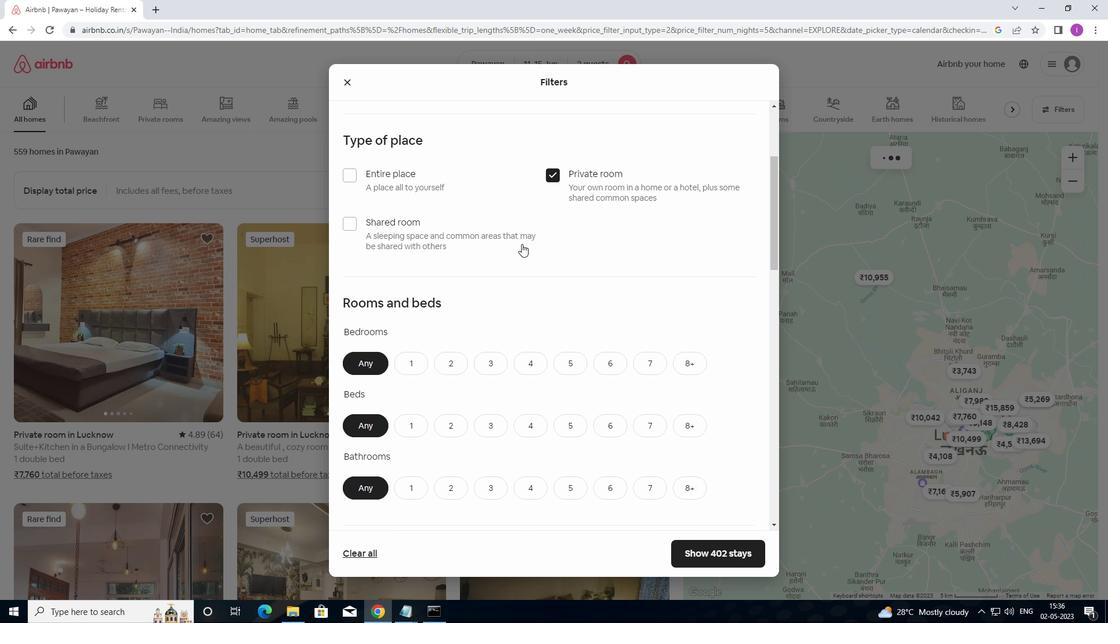
Action: Mouse moved to (515, 277)
Screenshot: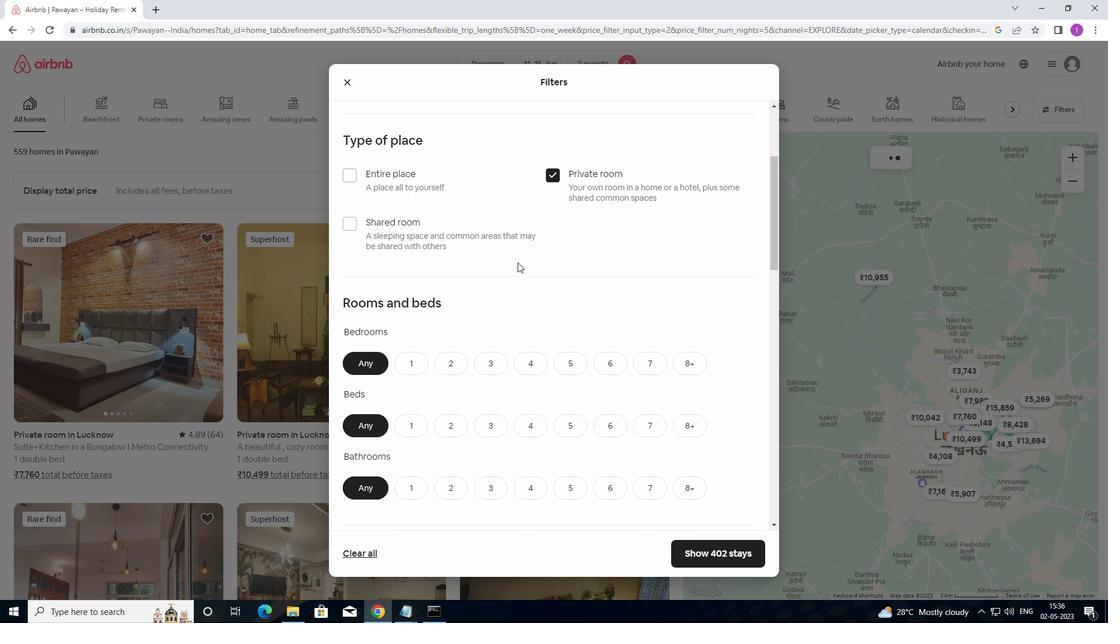 
Action: Mouse scrolled (515, 277) with delta (0, 0)
Screenshot: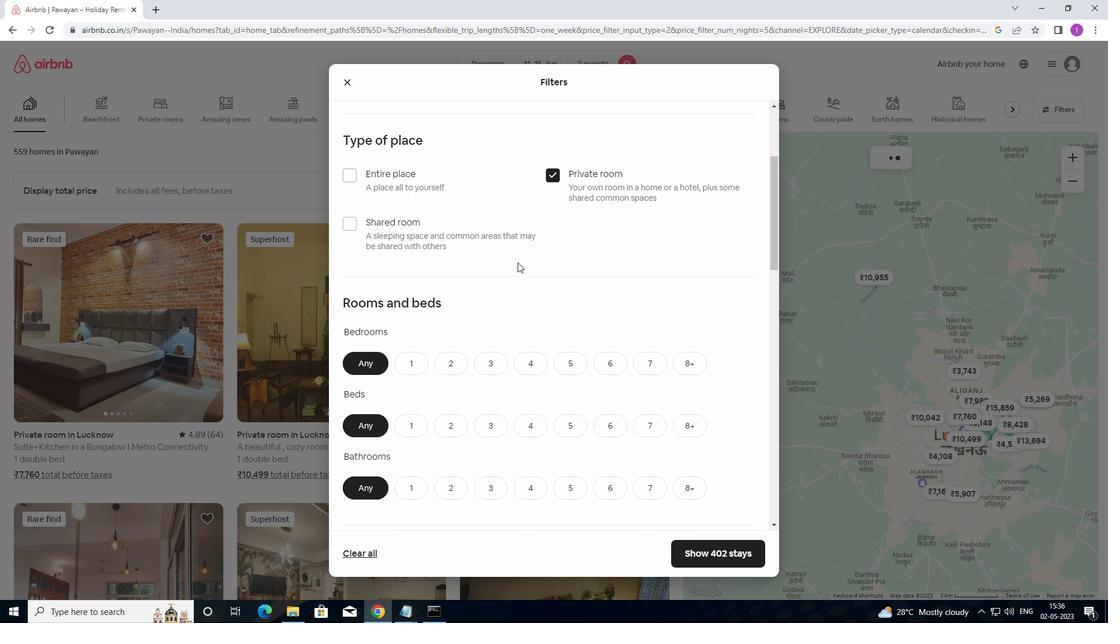 
Action: Mouse moved to (515, 279)
Screenshot: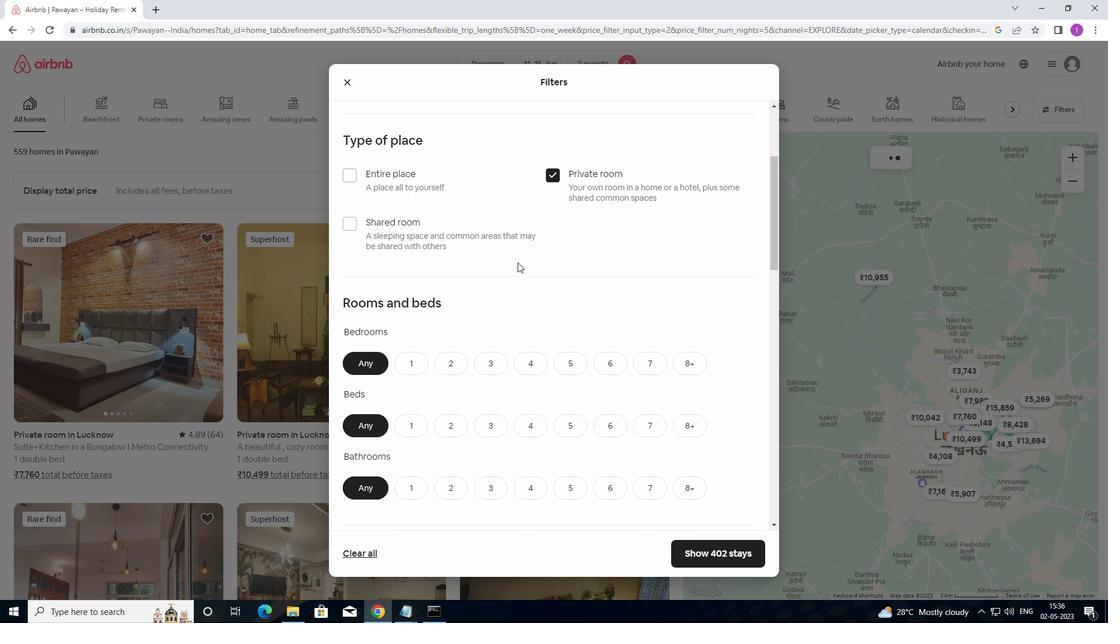 
Action: Mouse scrolled (515, 278) with delta (0, 0)
Screenshot: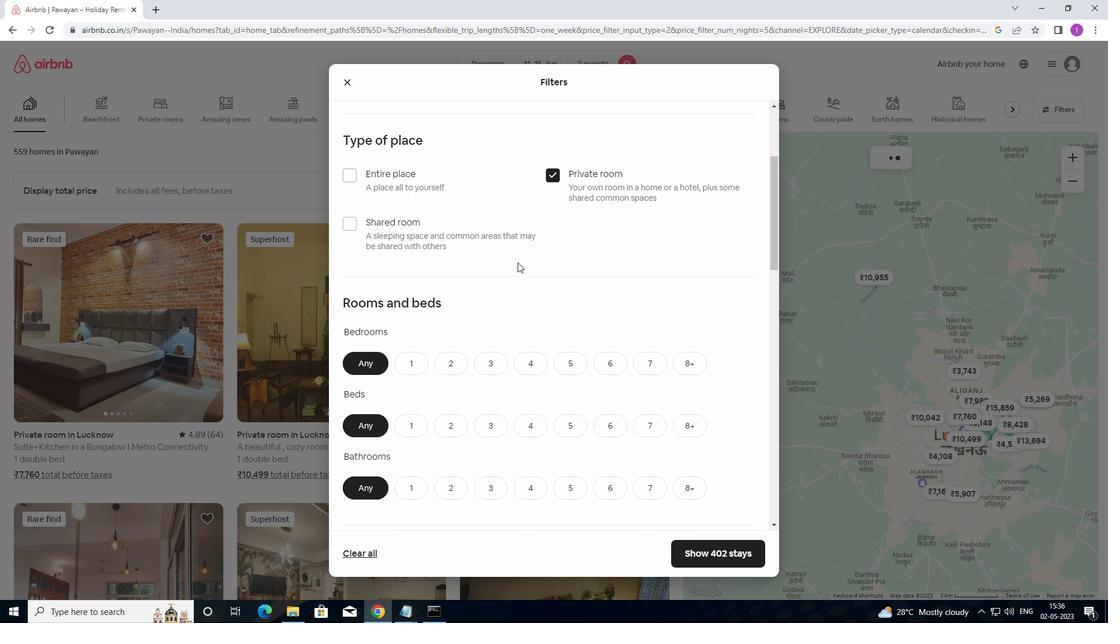 
Action: Mouse moved to (514, 279)
Screenshot: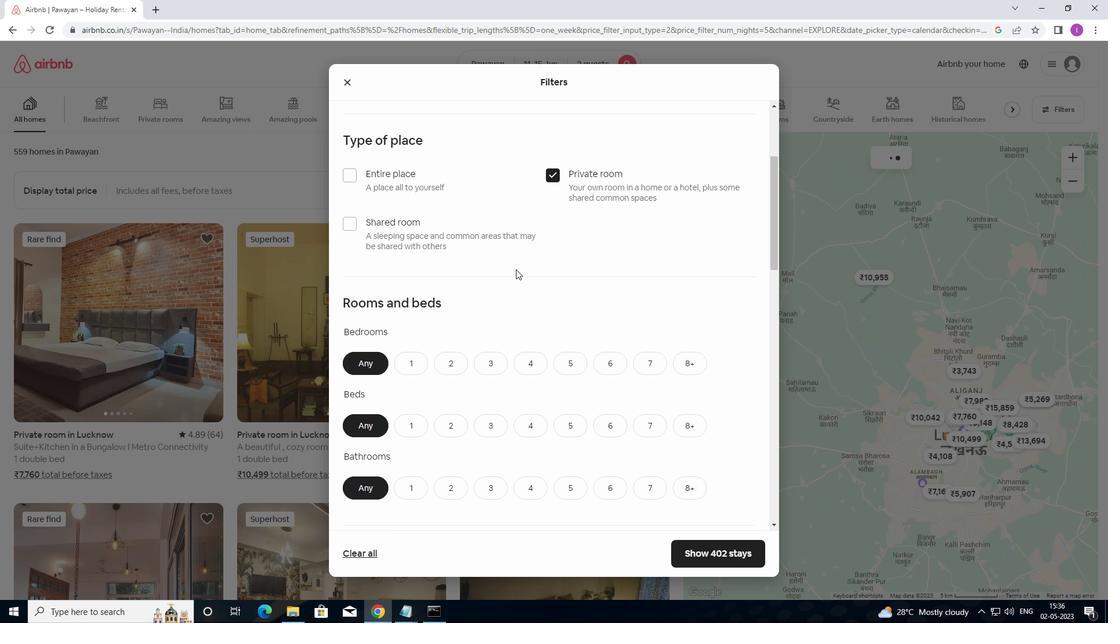 
Action: Mouse scrolled (514, 278) with delta (0, 0)
Screenshot: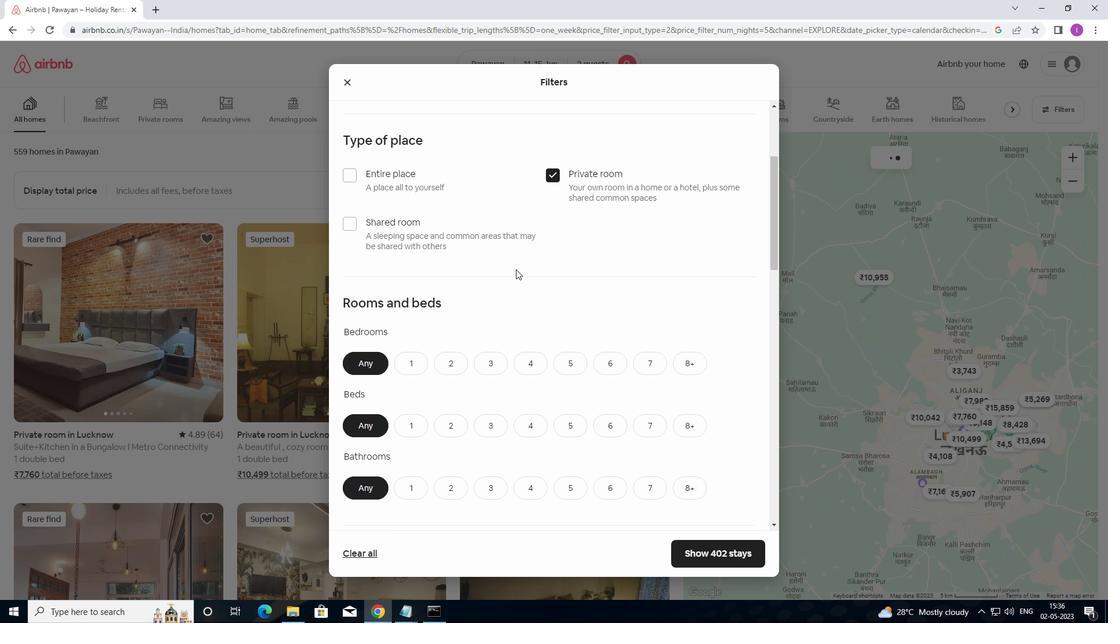 
Action: Mouse moved to (411, 131)
Screenshot: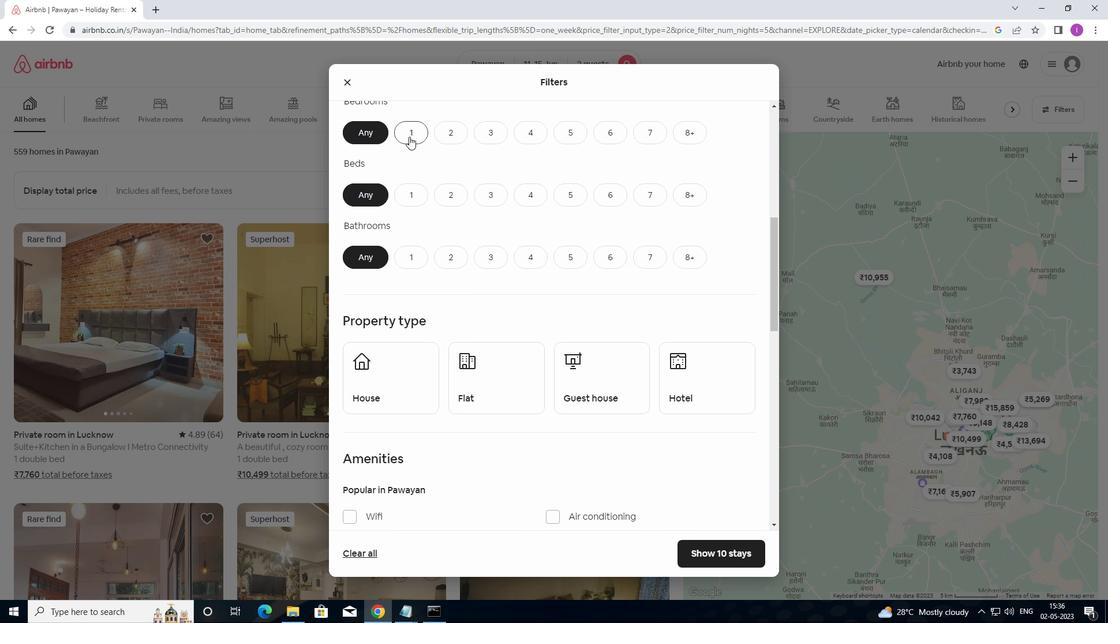 
Action: Mouse pressed left at (411, 131)
Screenshot: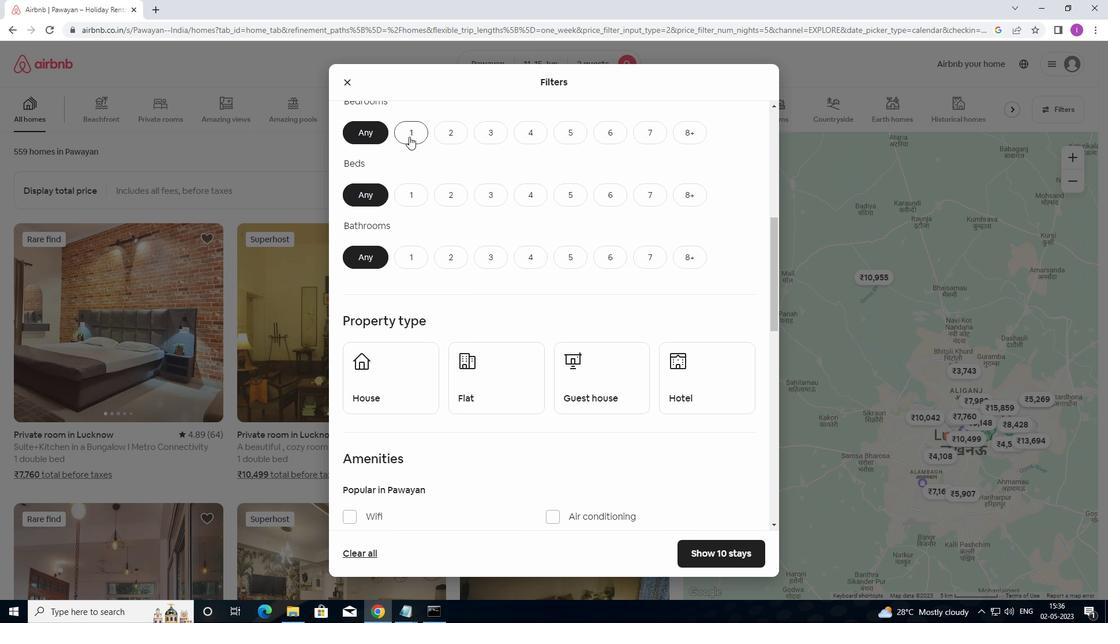 
Action: Mouse moved to (416, 191)
Screenshot: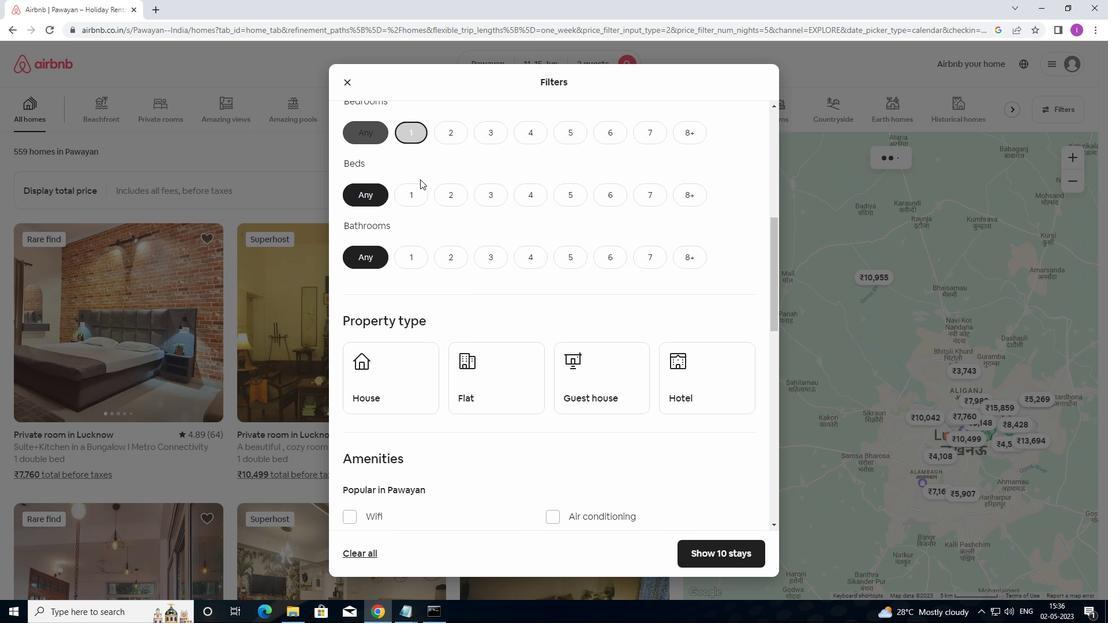 
Action: Mouse pressed left at (416, 191)
Screenshot: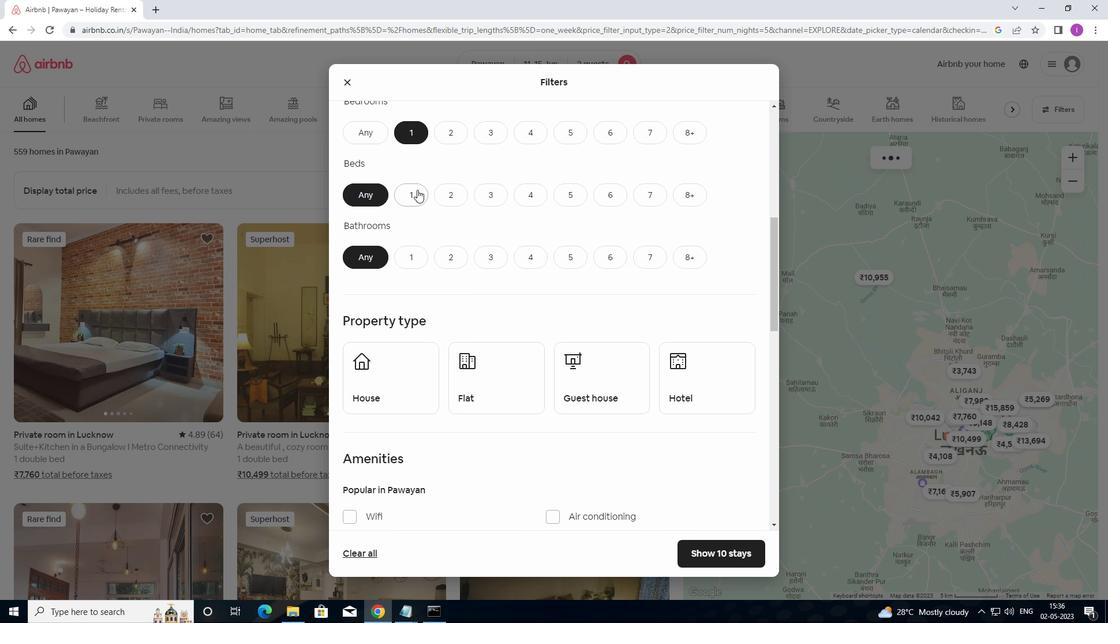
Action: Mouse moved to (418, 256)
Screenshot: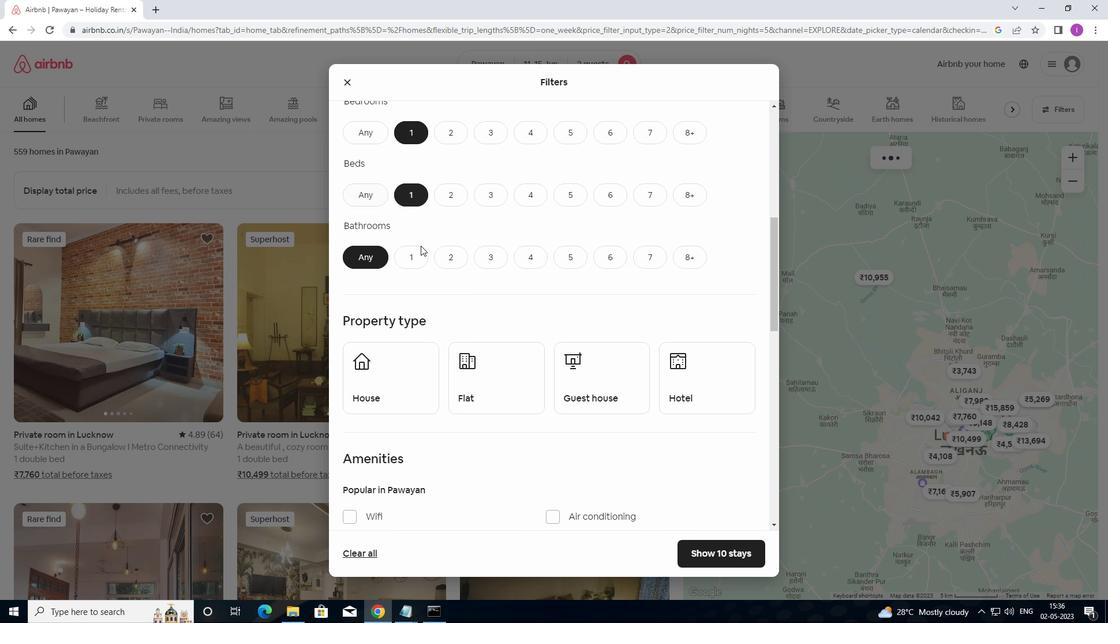 
Action: Mouse pressed left at (418, 256)
Screenshot: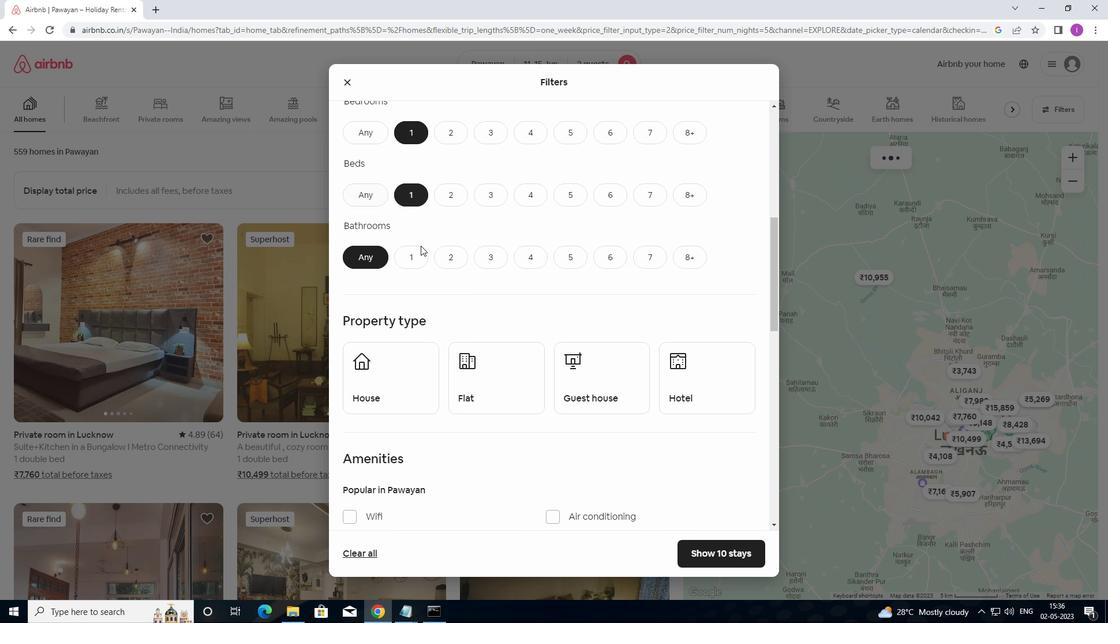 
Action: Mouse moved to (436, 271)
Screenshot: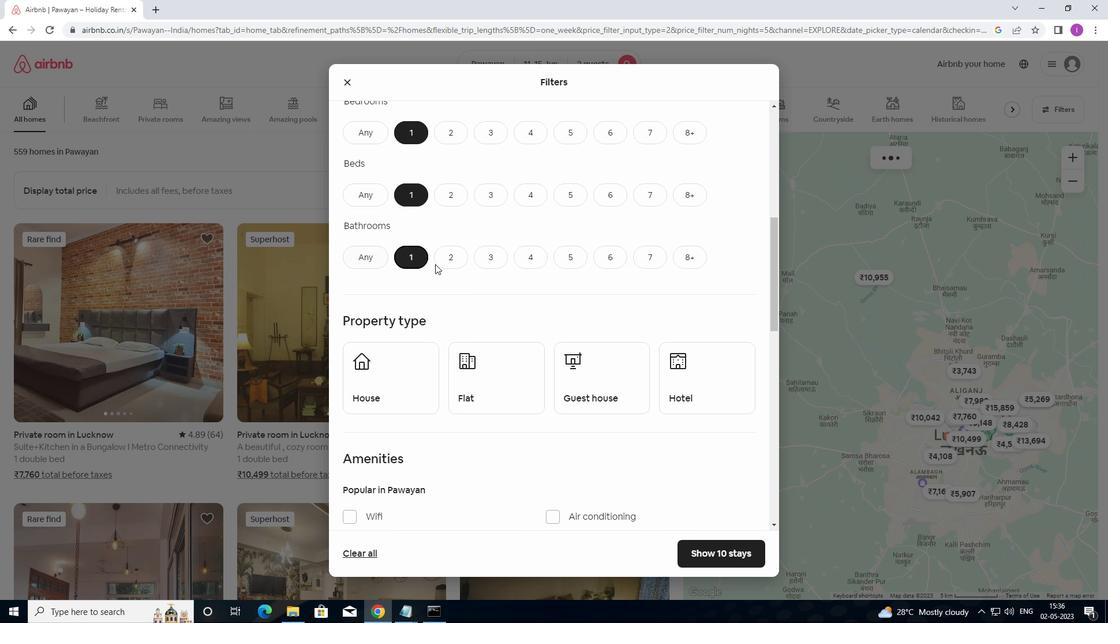 
Action: Mouse scrolled (436, 271) with delta (0, 0)
Screenshot: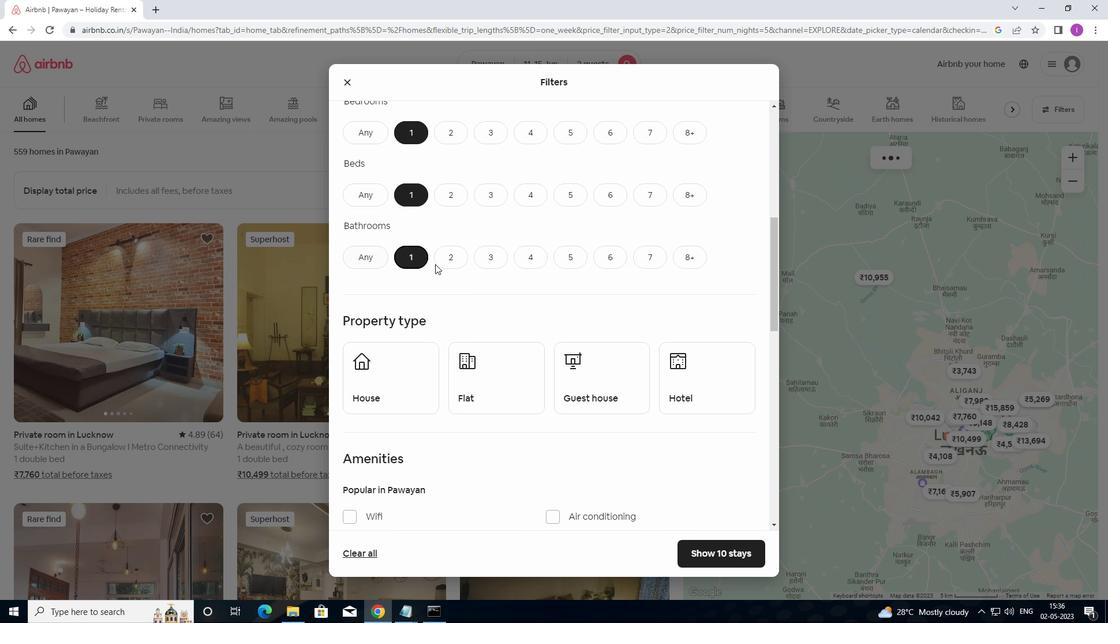
Action: Mouse moved to (437, 273)
Screenshot: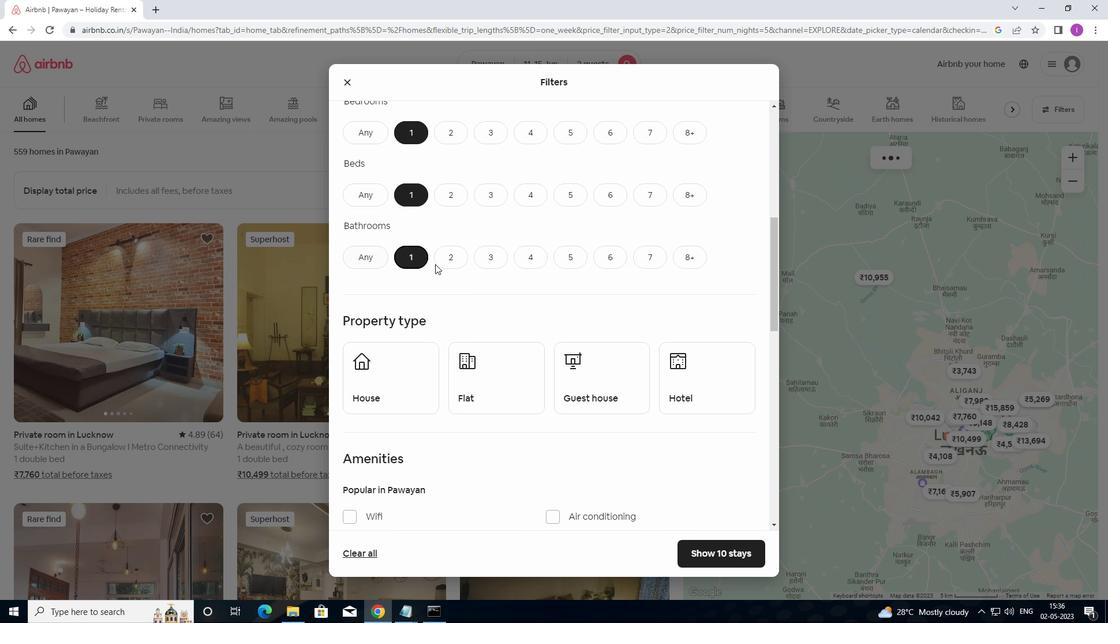 
Action: Mouse scrolled (437, 272) with delta (0, 0)
Screenshot: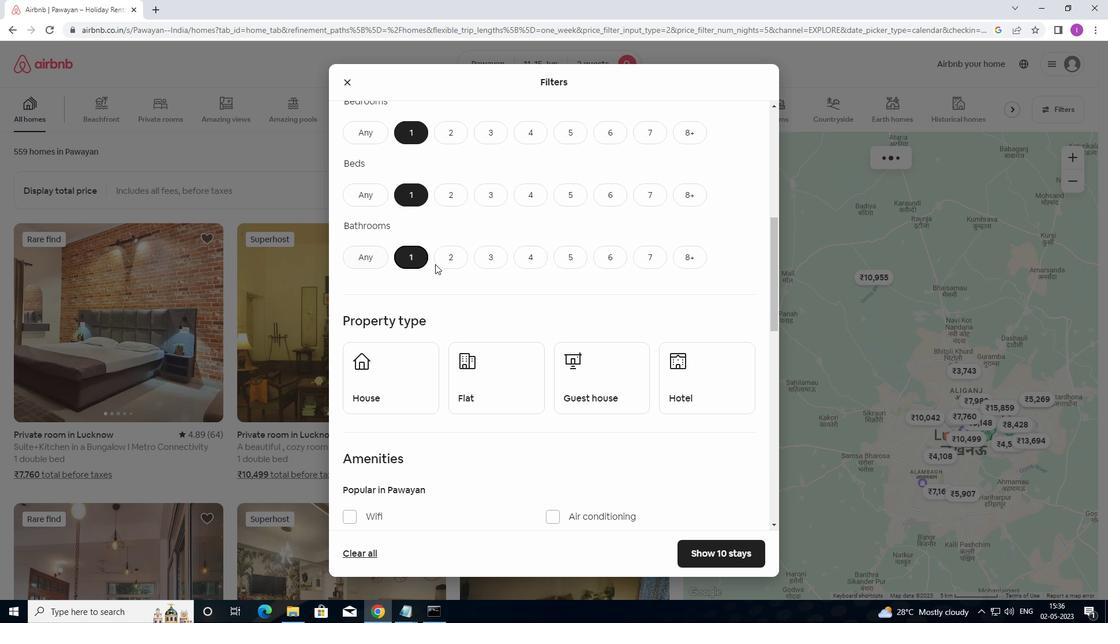 
Action: Mouse moved to (419, 262)
Screenshot: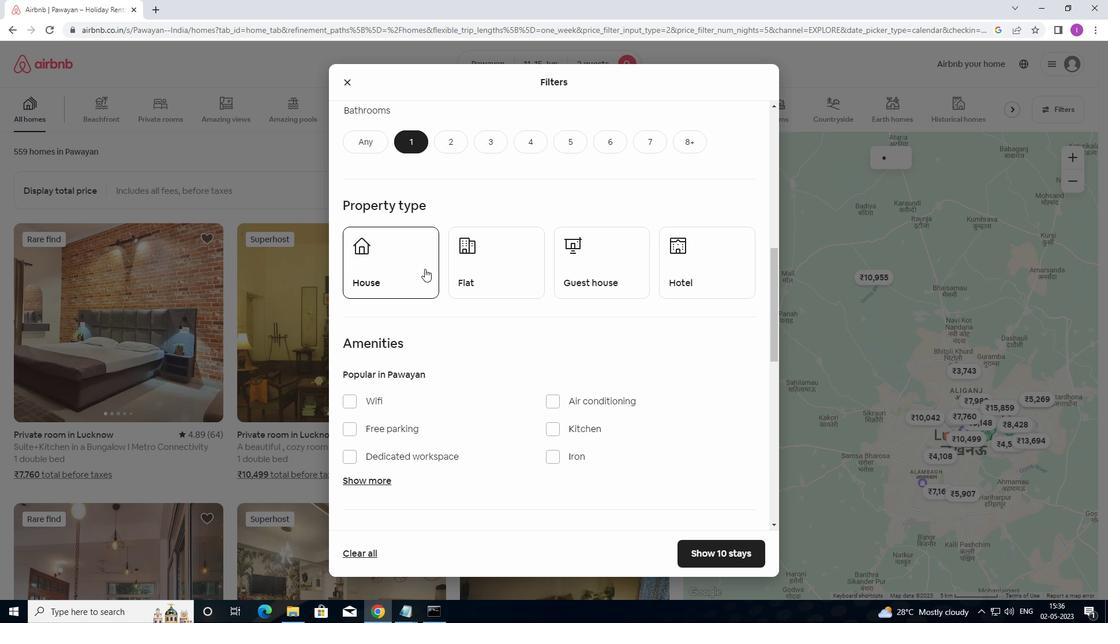 
Action: Mouse pressed left at (419, 262)
Screenshot: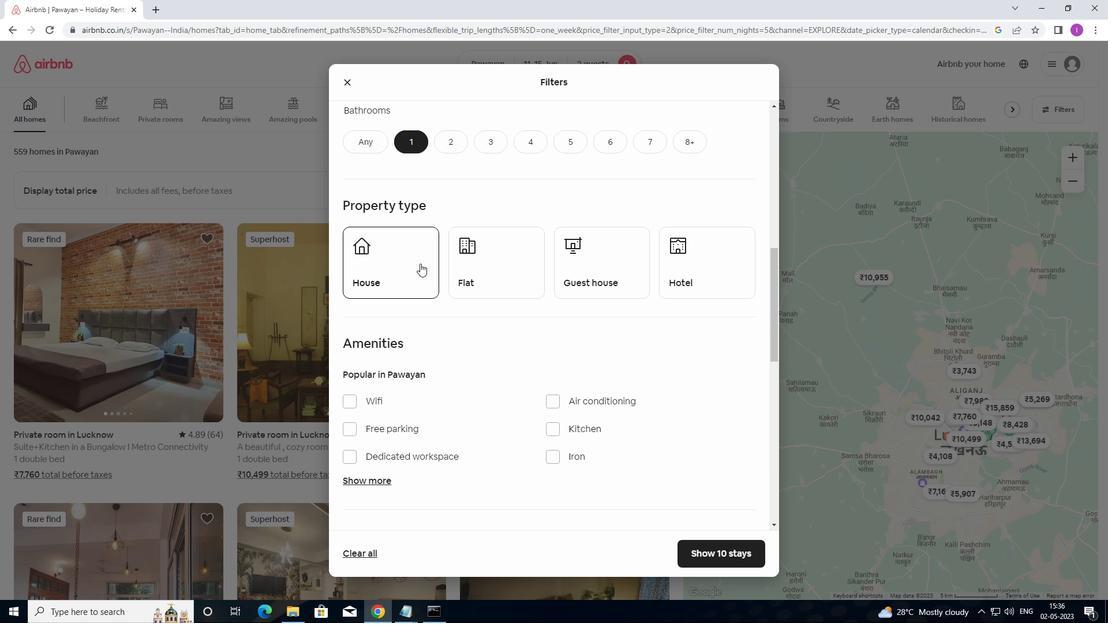 
Action: Mouse moved to (501, 259)
Screenshot: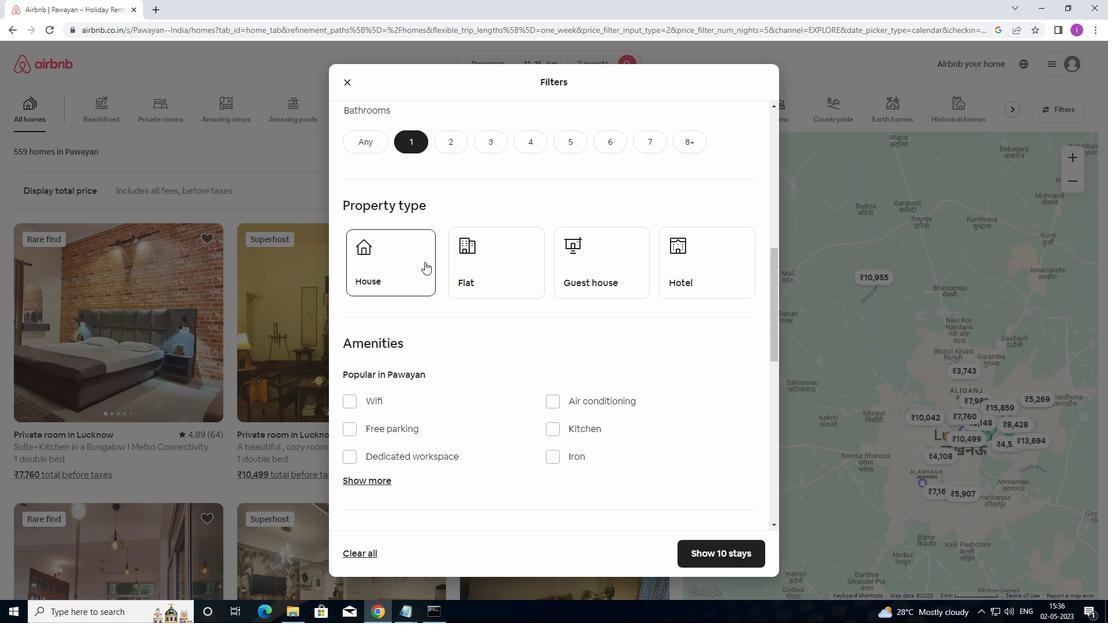 
Action: Mouse pressed left at (501, 259)
Screenshot: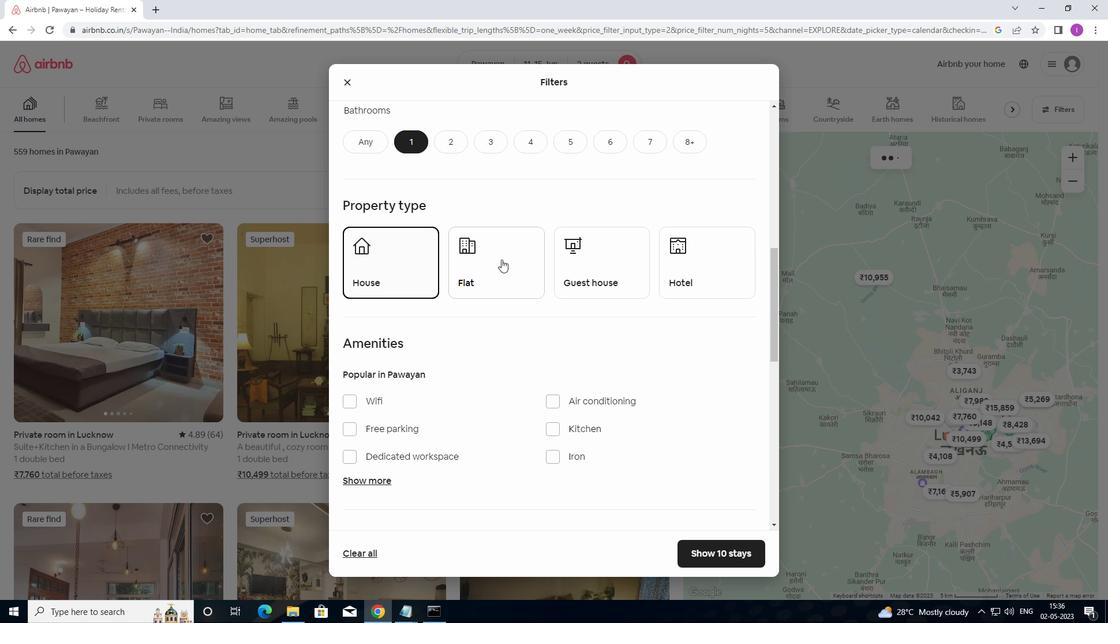 
Action: Mouse moved to (644, 263)
Screenshot: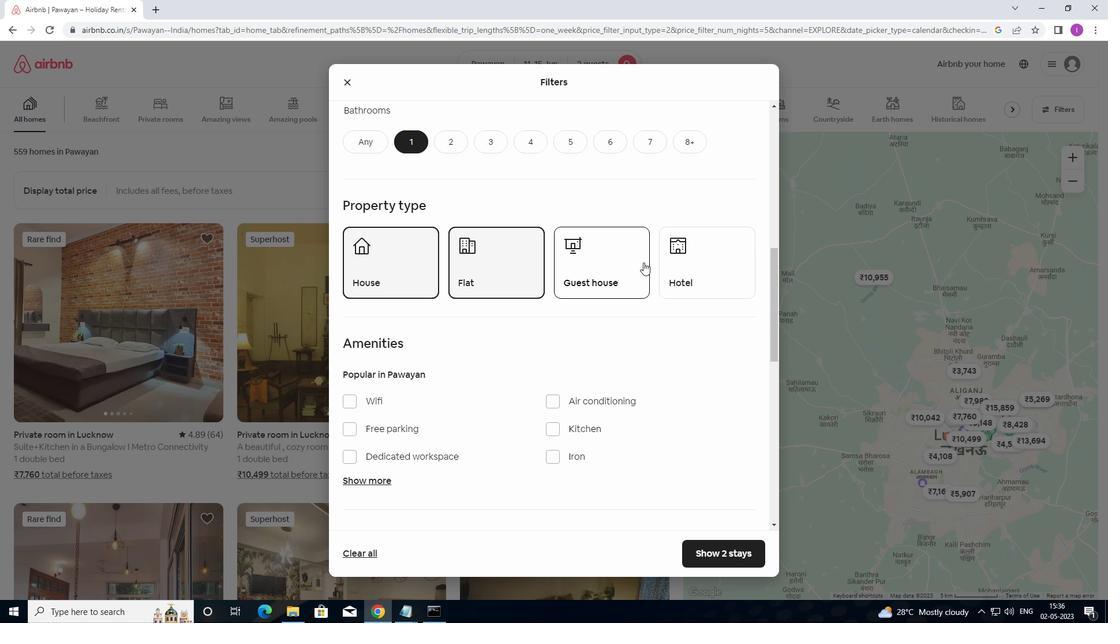 
Action: Mouse pressed left at (644, 263)
Screenshot: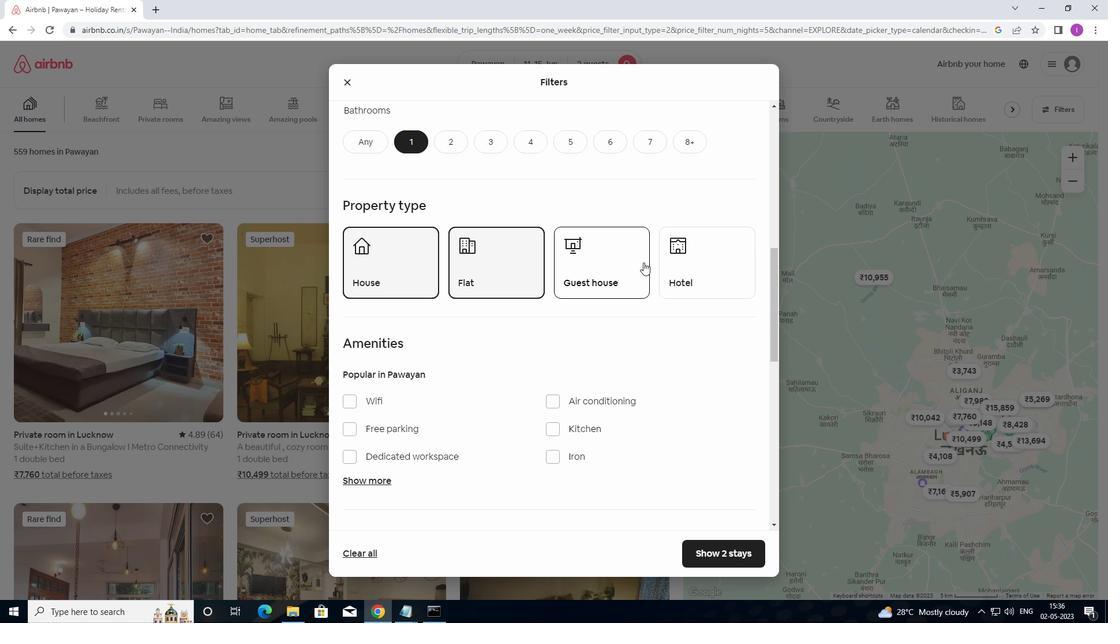 
Action: Mouse moved to (650, 277)
Screenshot: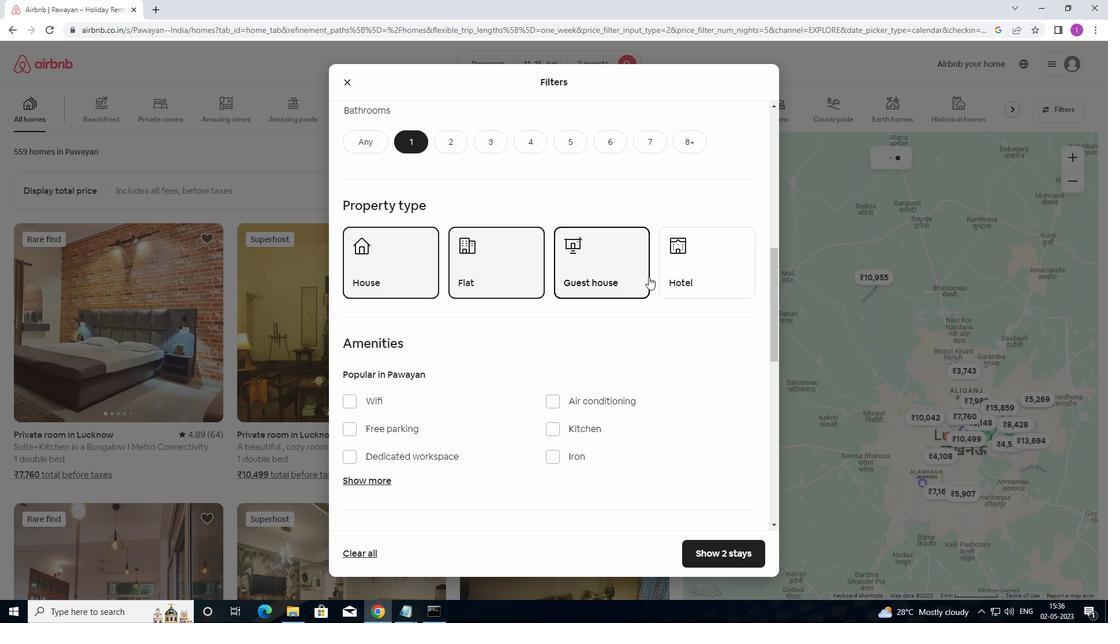 
Action: Mouse scrolled (650, 277) with delta (0, 0)
Screenshot: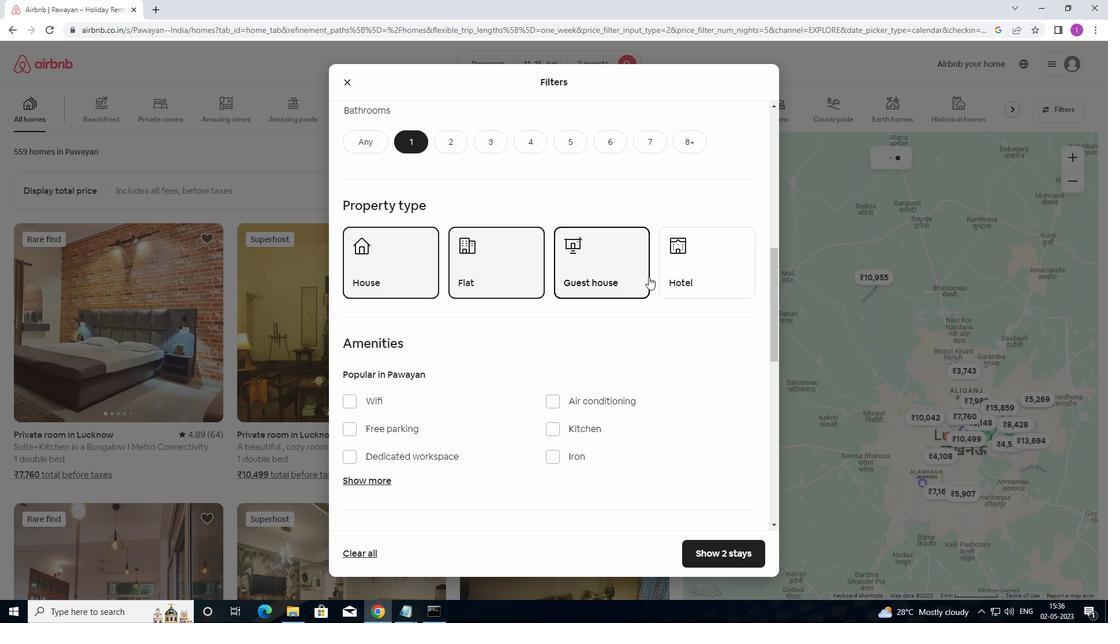 
Action: Mouse moved to (689, 223)
Screenshot: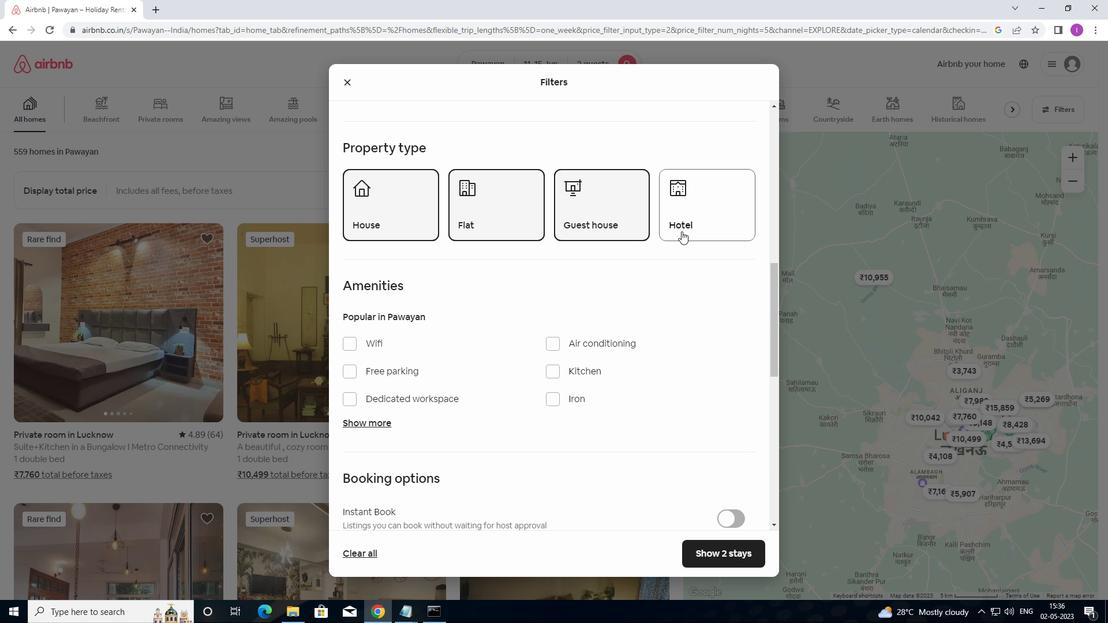 
Action: Mouse pressed left at (689, 223)
Screenshot: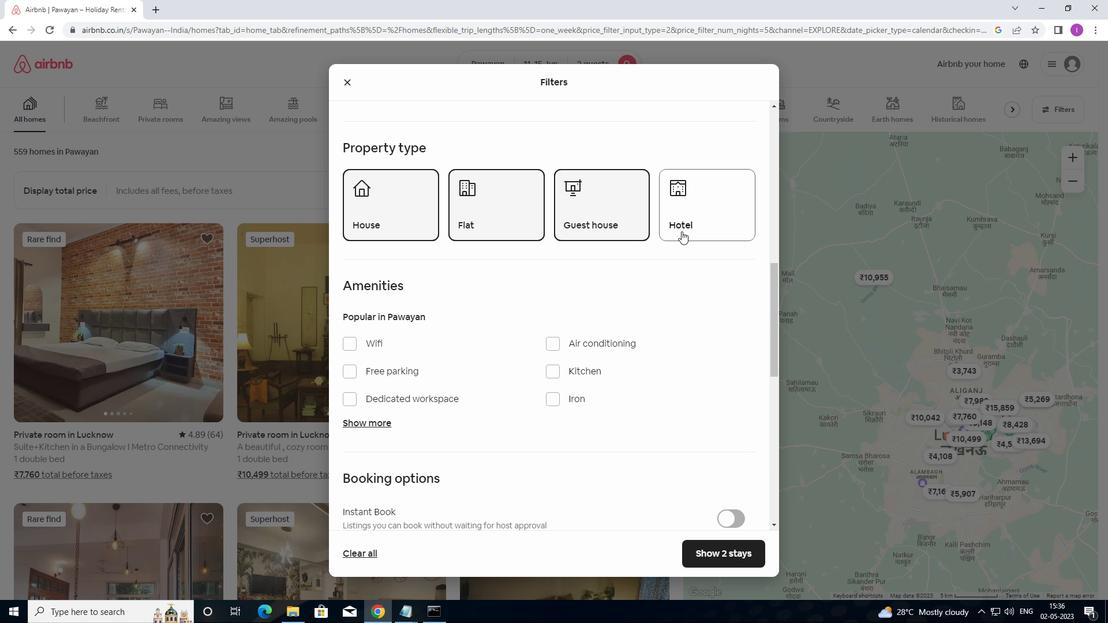 
Action: Mouse moved to (542, 326)
Screenshot: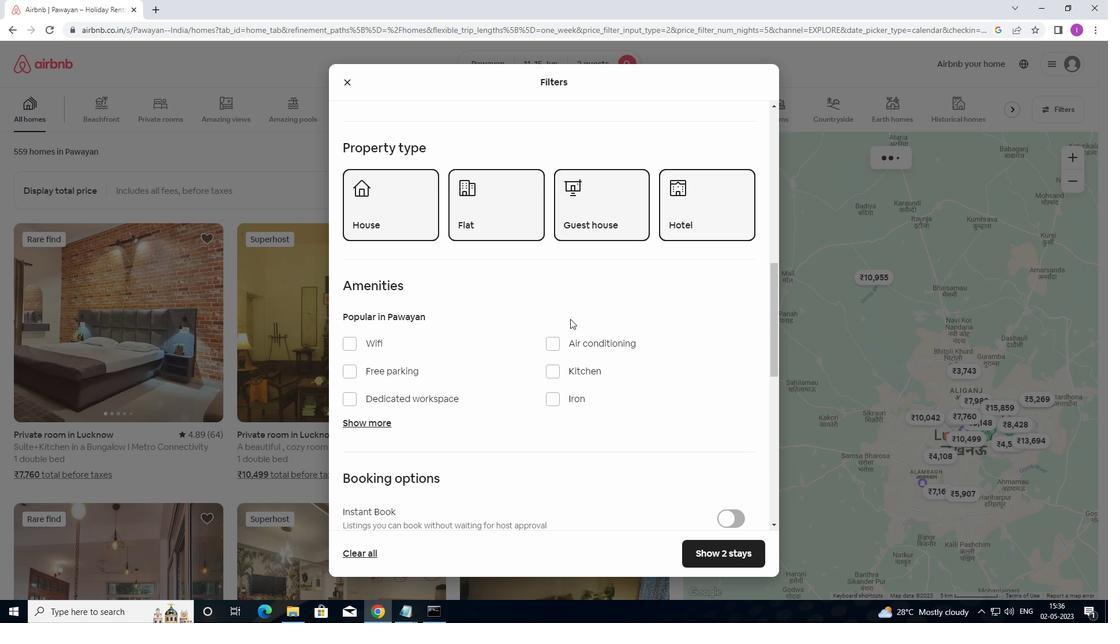 
Action: Mouse scrolled (542, 326) with delta (0, 0)
Screenshot: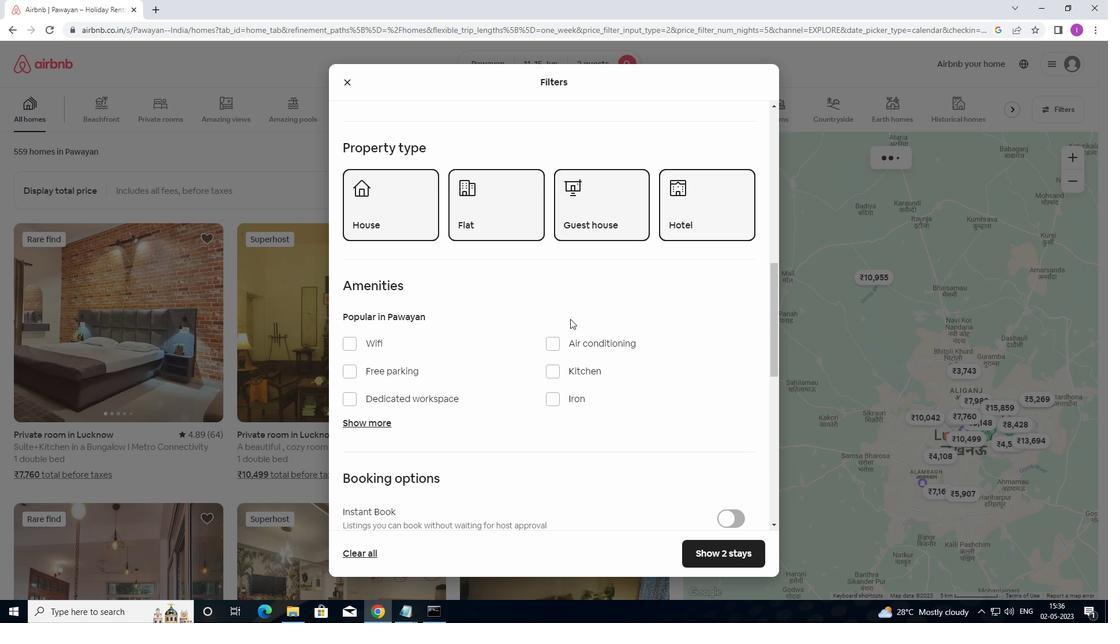 
Action: Mouse moved to (542, 329)
Screenshot: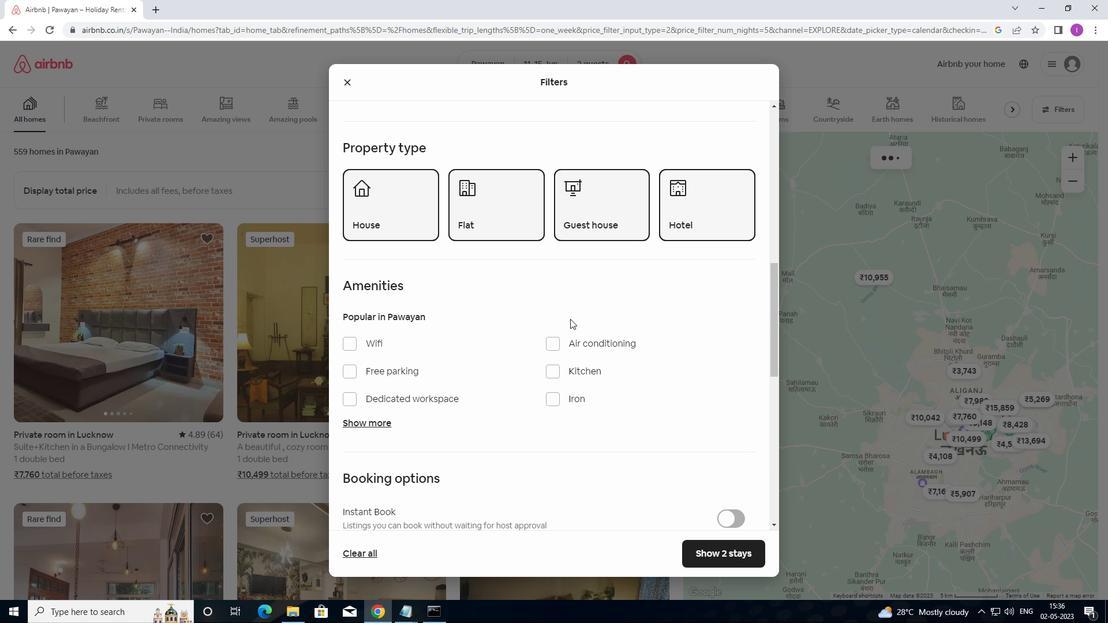 
Action: Mouse scrolled (542, 329) with delta (0, 0)
Screenshot: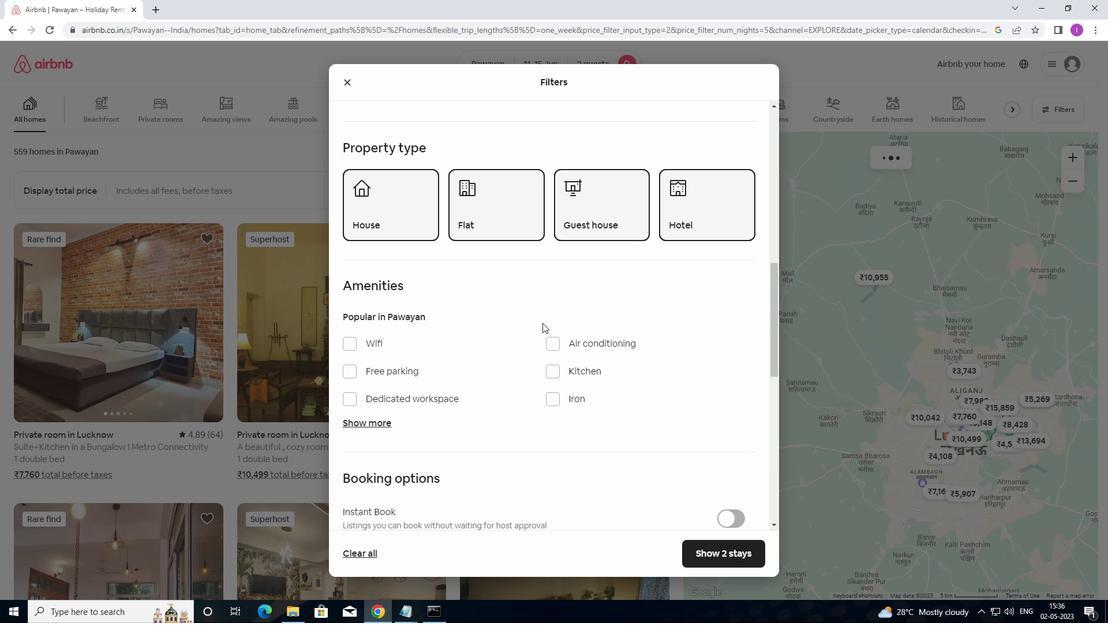 
Action: Mouse scrolled (542, 329) with delta (0, 0)
Screenshot: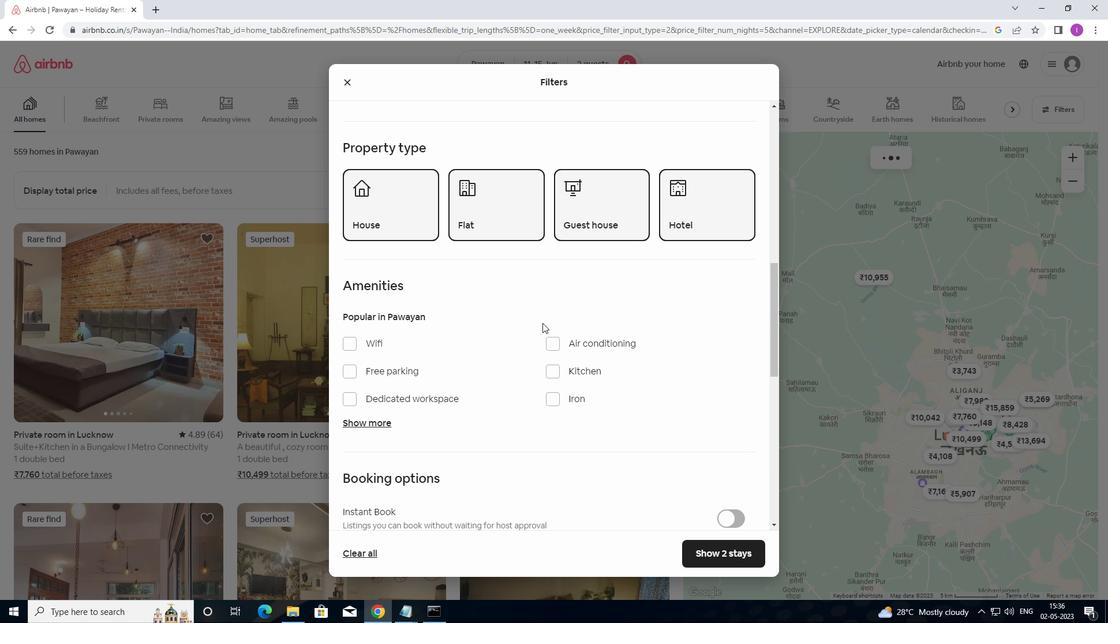 
Action: Mouse moved to (550, 267)
Screenshot: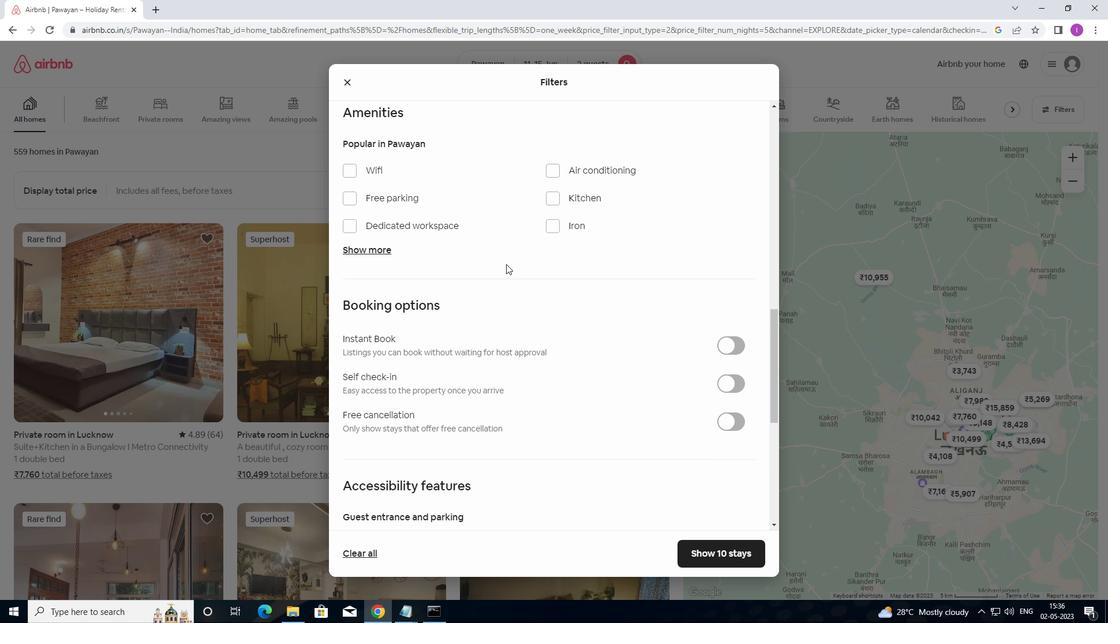 
Action: Mouse scrolled (550, 266) with delta (0, 0)
Screenshot: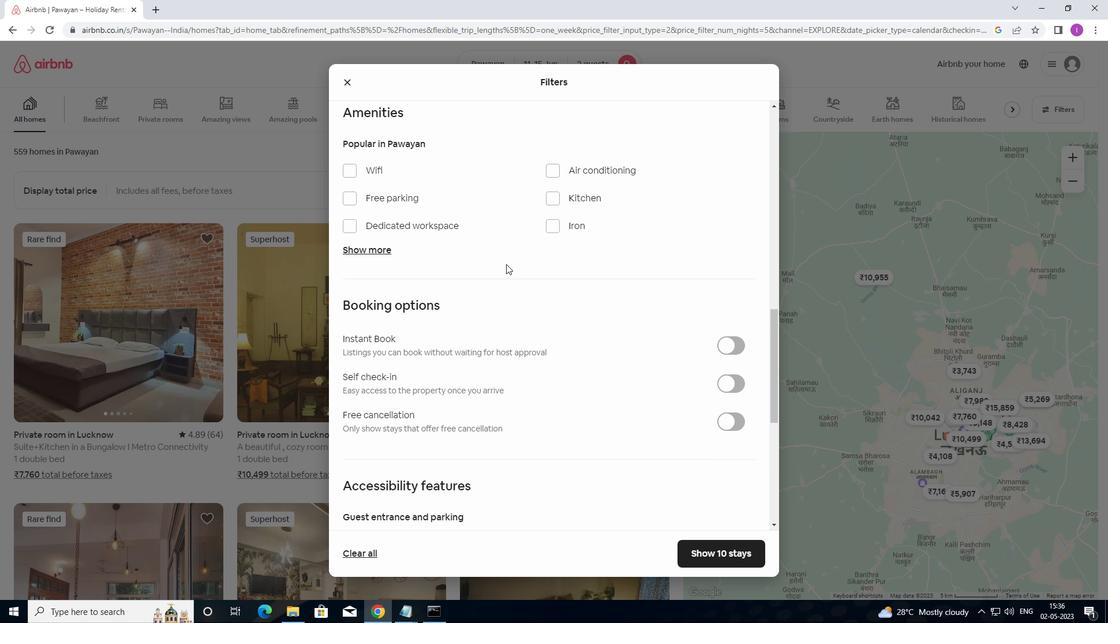 
Action: Mouse moved to (579, 267)
Screenshot: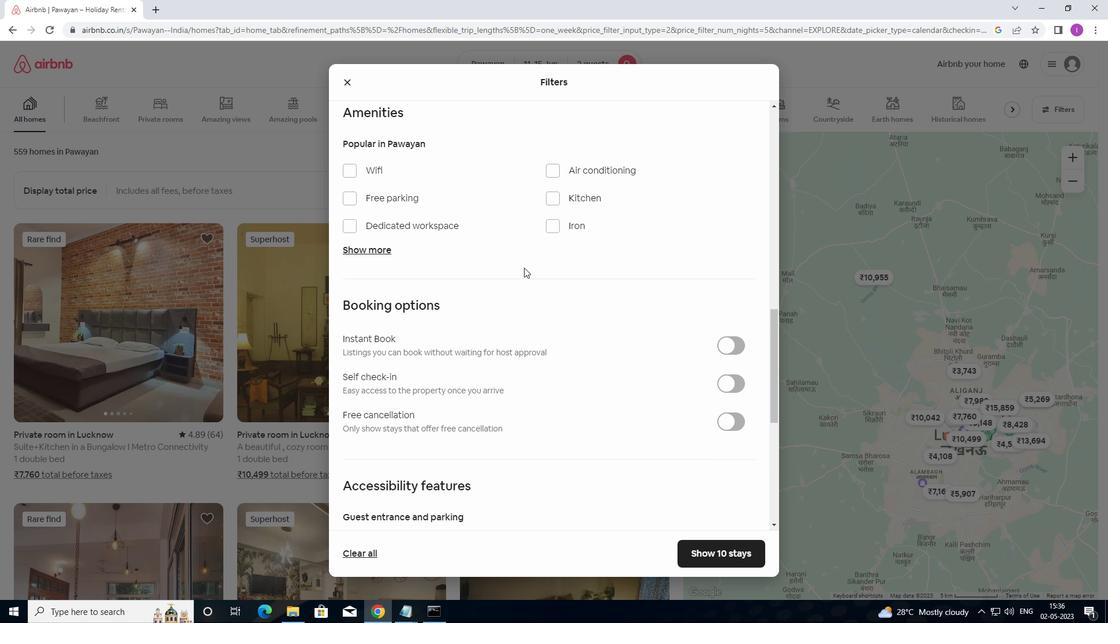 
Action: Mouse scrolled (579, 266) with delta (0, 0)
Screenshot: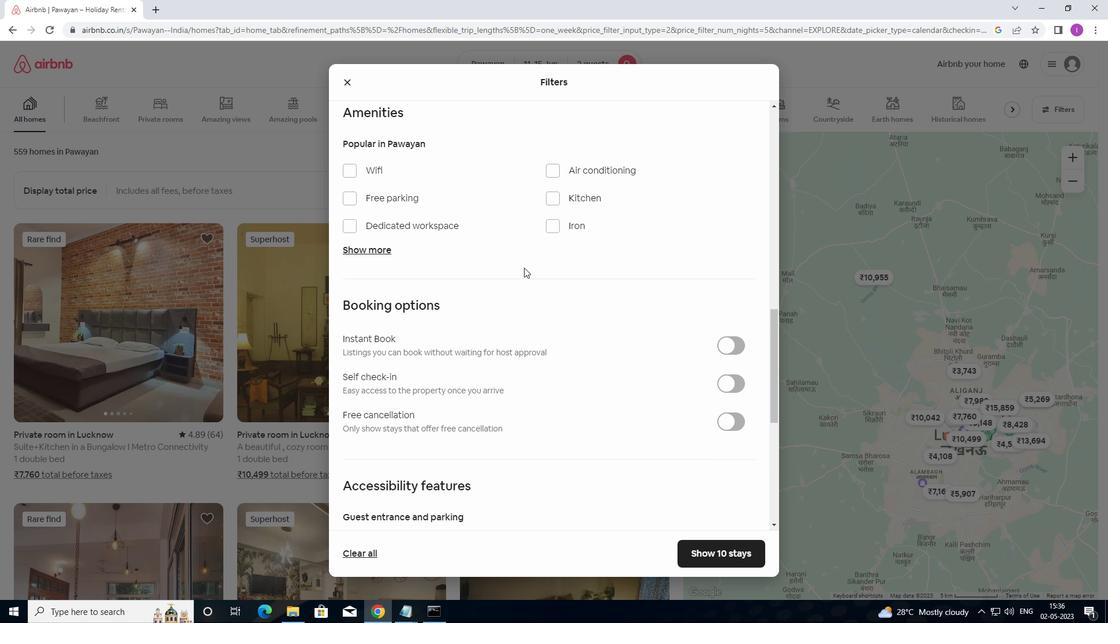 
Action: Mouse moved to (738, 273)
Screenshot: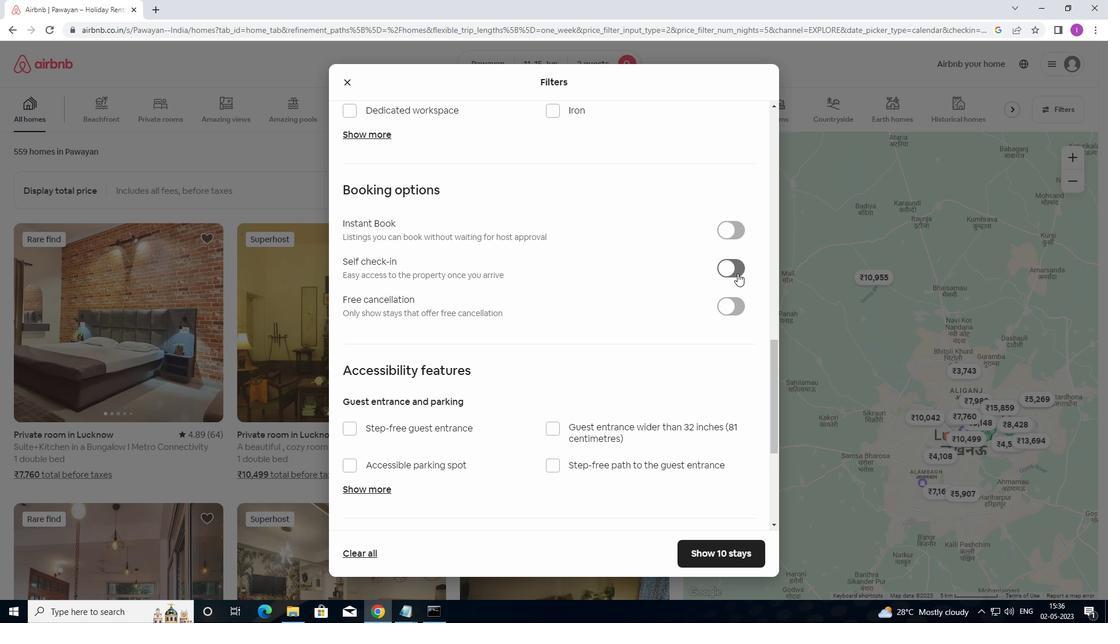 
Action: Mouse pressed left at (738, 273)
Screenshot: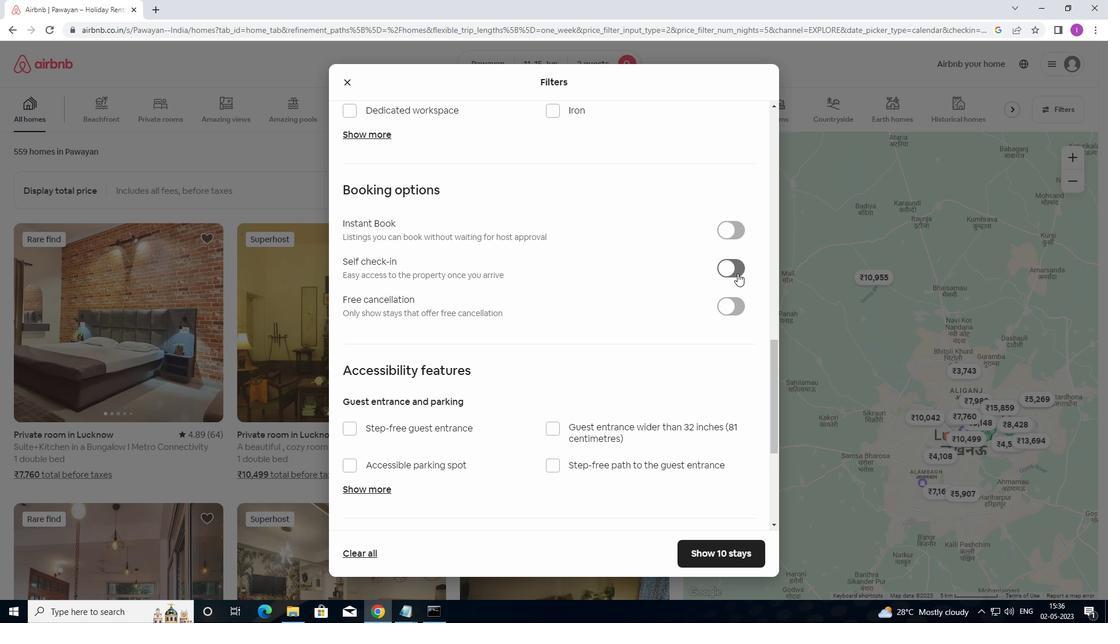 
Action: Mouse moved to (542, 336)
Screenshot: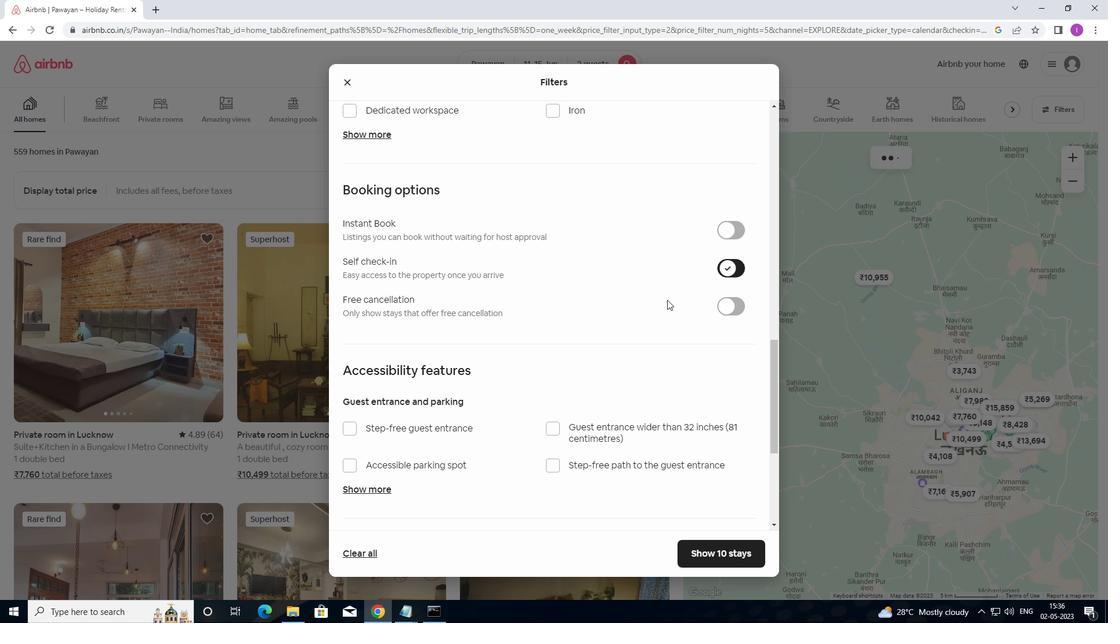 
Action: Mouse scrolled (542, 335) with delta (0, 0)
Screenshot: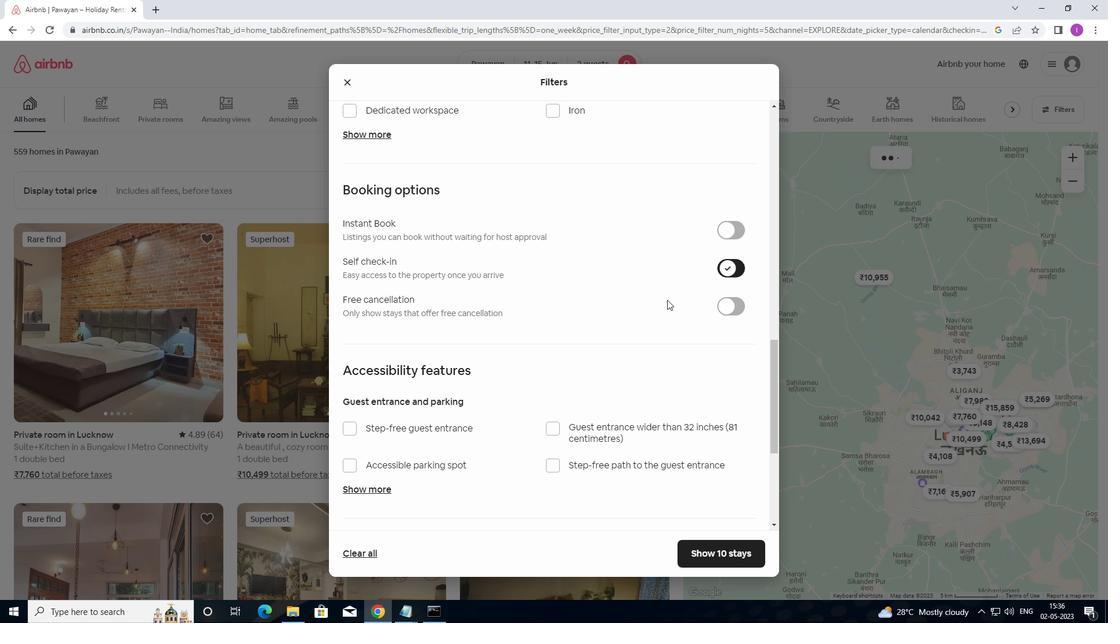 
Action: Mouse moved to (528, 348)
Screenshot: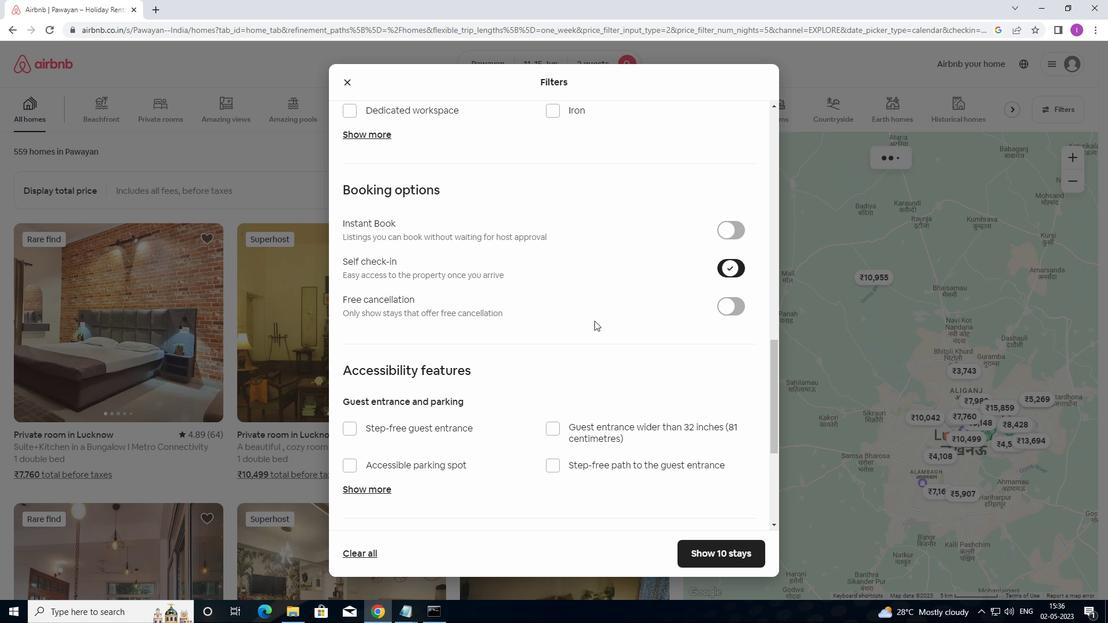 
Action: Mouse scrolled (528, 348) with delta (0, 0)
Screenshot: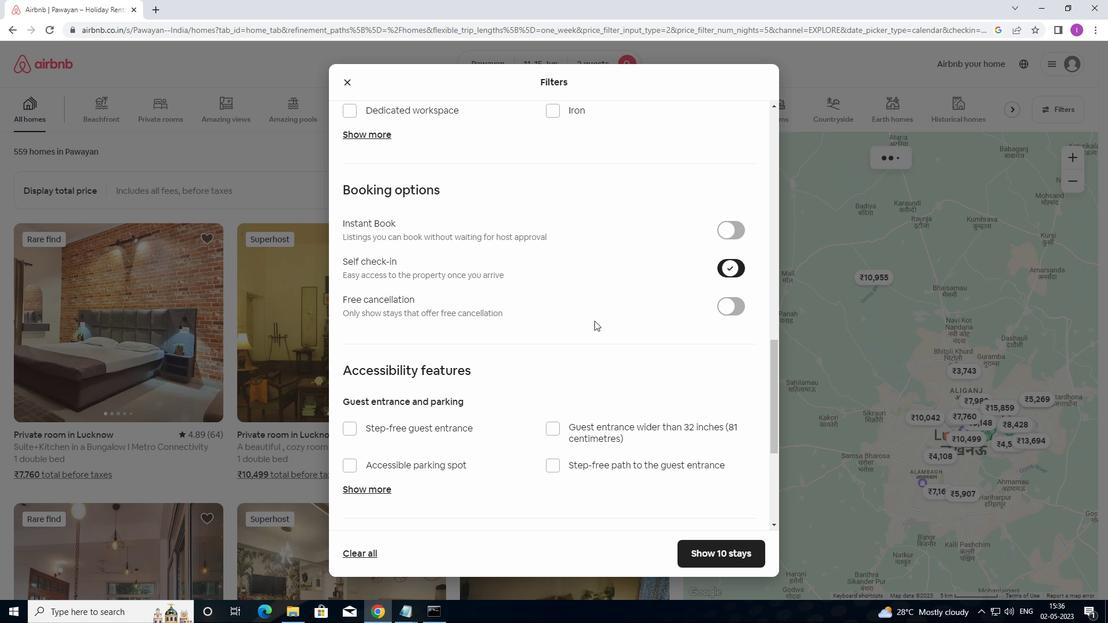 
Action: Mouse moved to (523, 353)
Screenshot: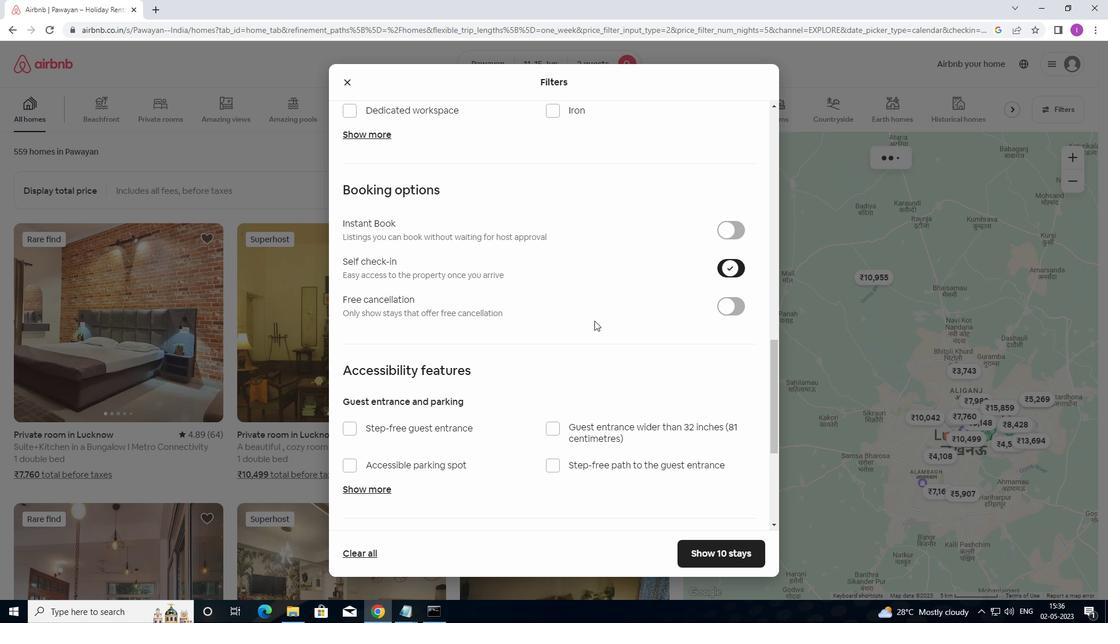 
Action: Mouse scrolled (523, 353) with delta (0, 0)
Screenshot: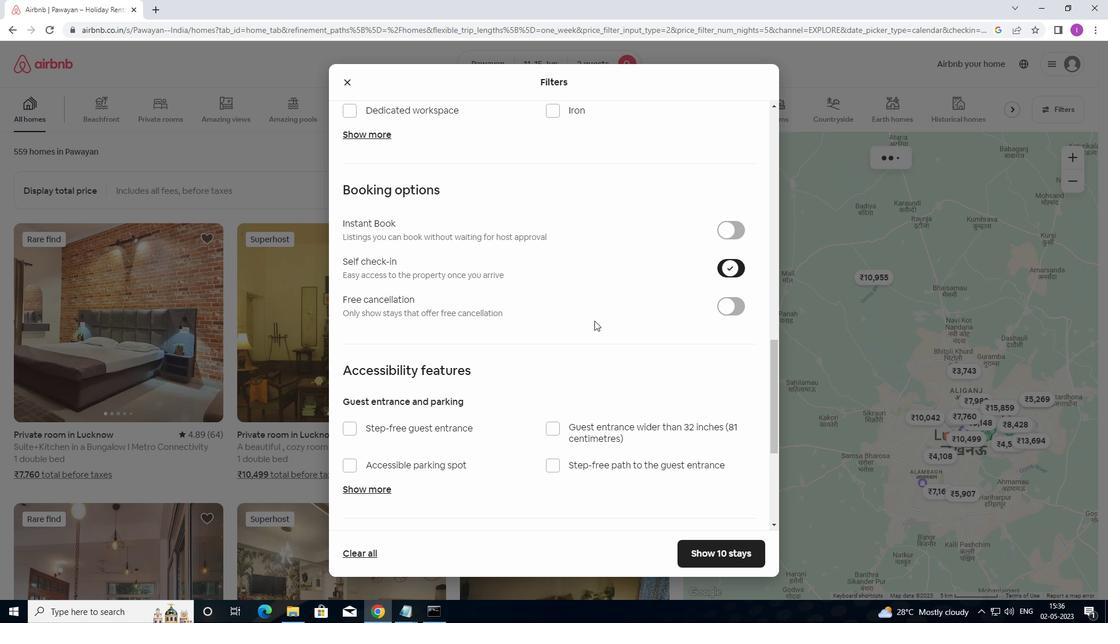 
Action: Mouse moved to (519, 356)
Screenshot: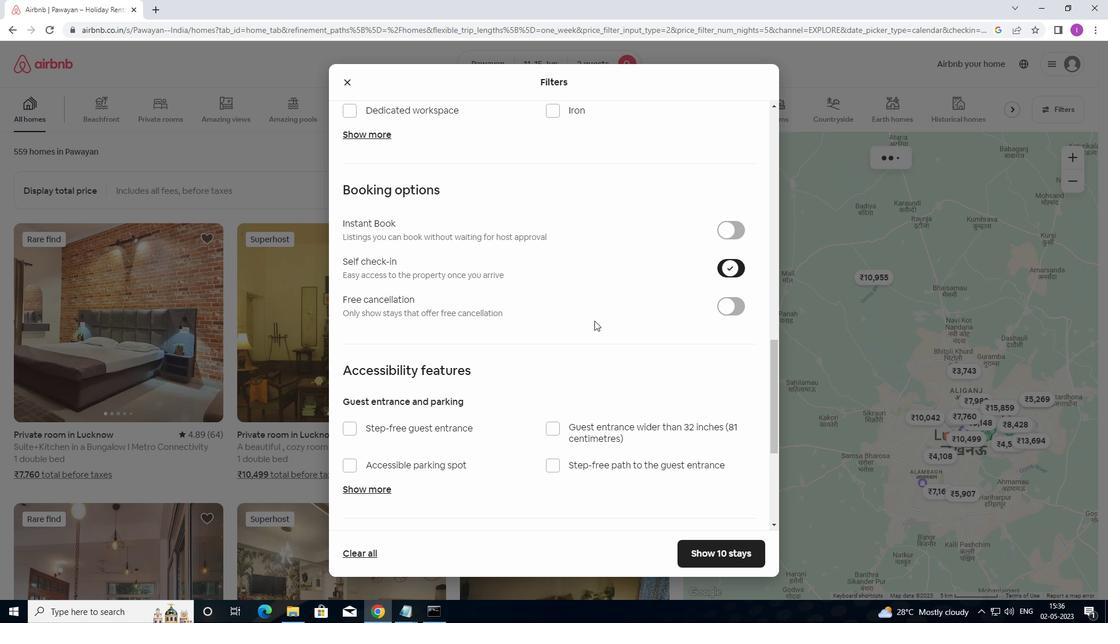 
Action: Mouse scrolled (519, 355) with delta (0, 0)
Screenshot: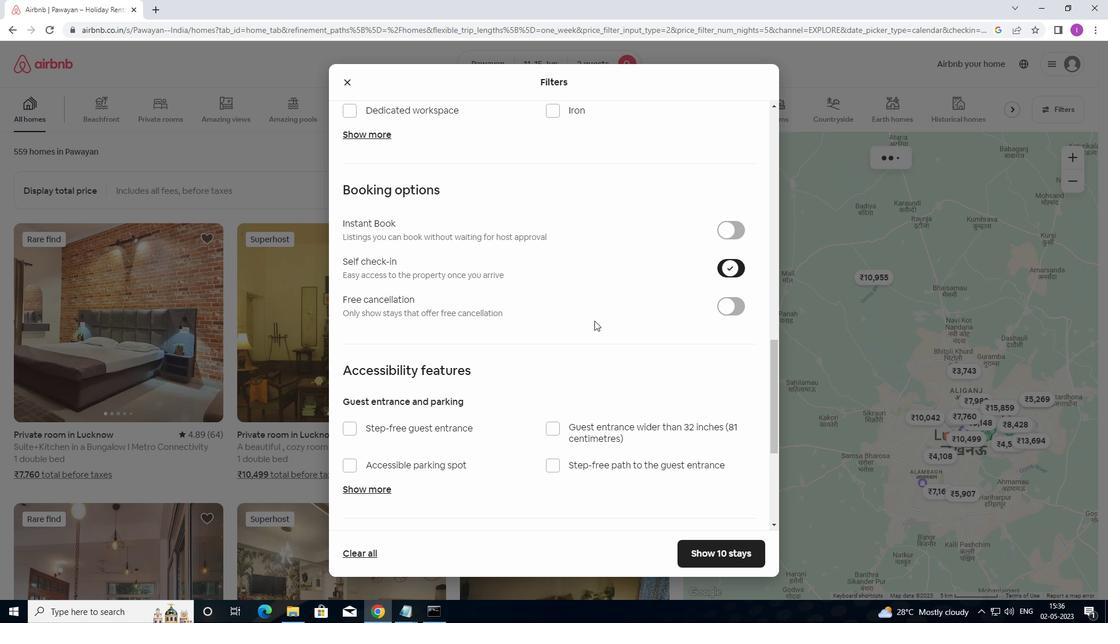 
Action: Mouse moved to (472, 382)
Screenshot: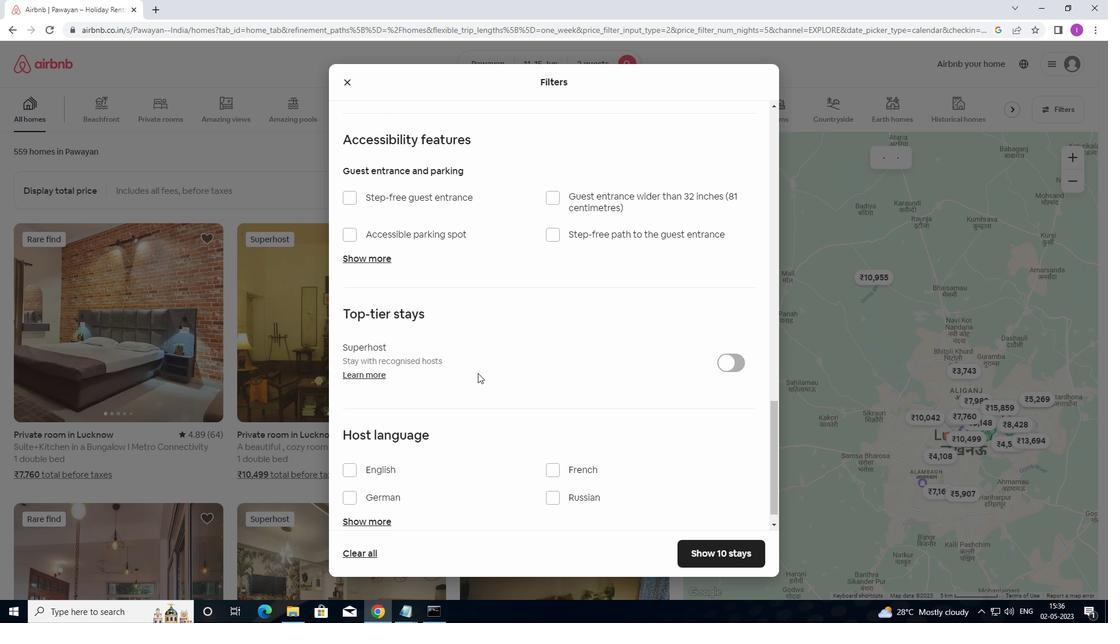 
Action: Mouse scrolled (472, 382) with delta (0, 0)
Screenshot: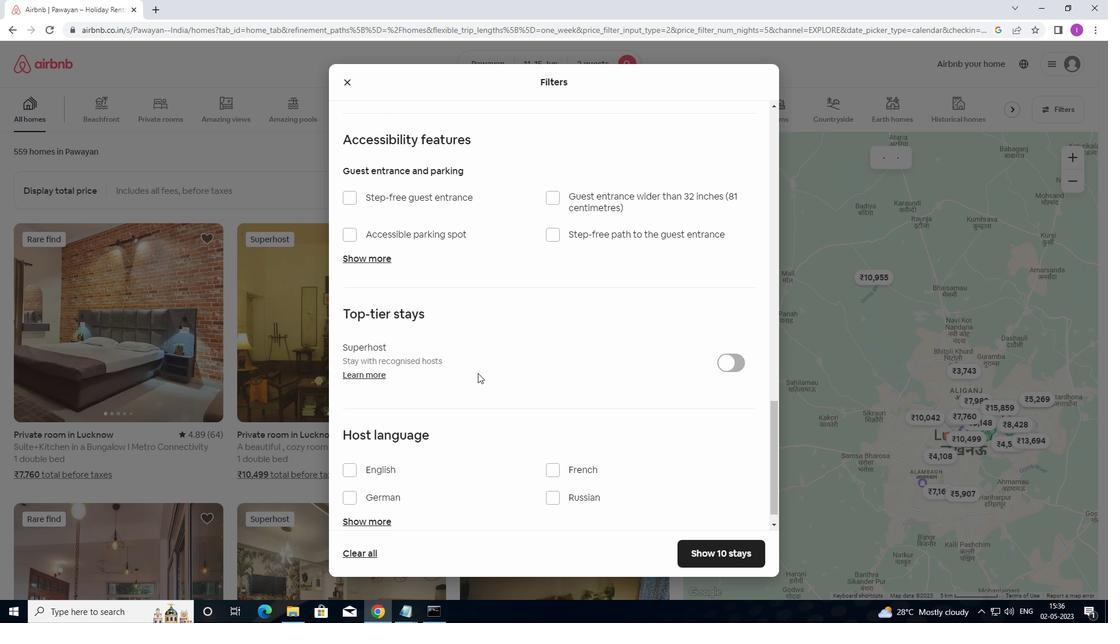 
Action: Mouse moved to (472, 385)
Screenshot: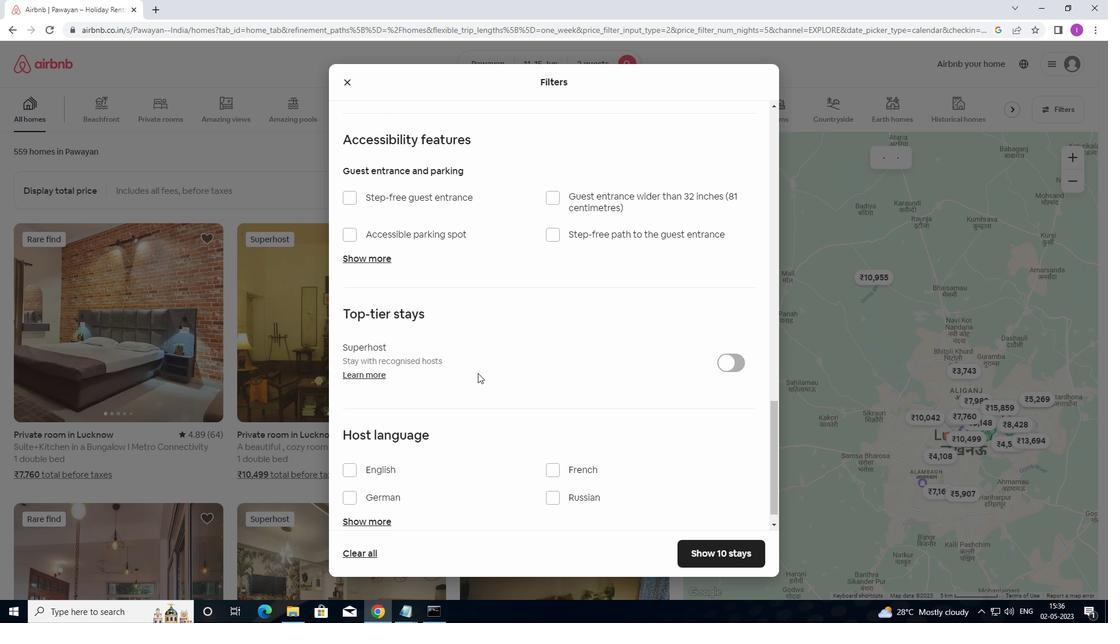 
Action: Mouse scrolled (472, 385) with delta (0, 0)
Screenshot: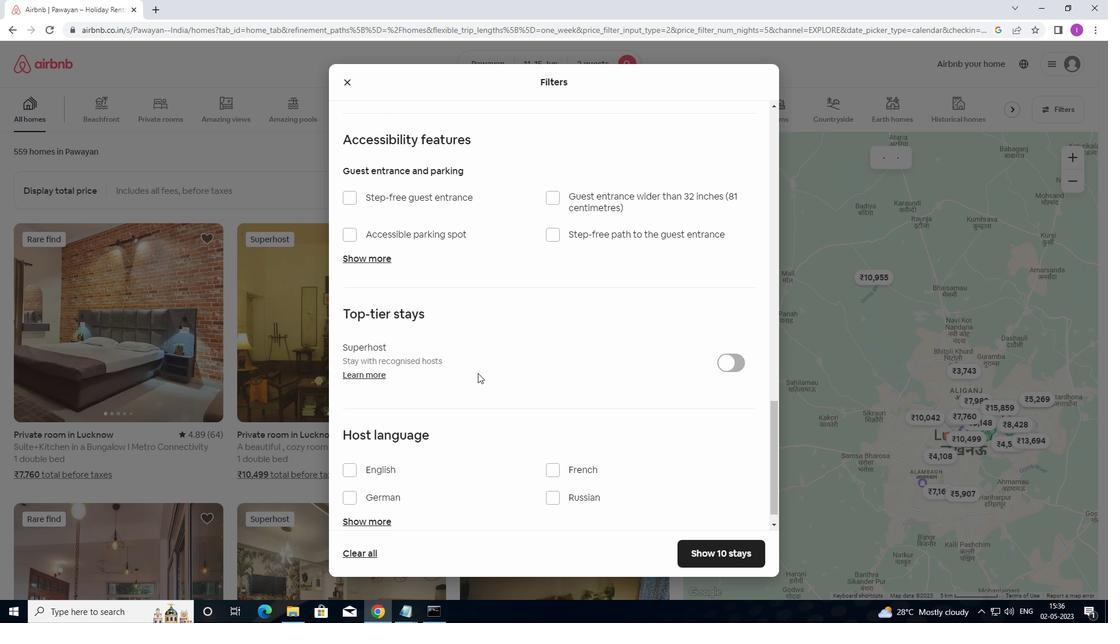 
Action: Mouse moved to (470, 389)
Screenshot: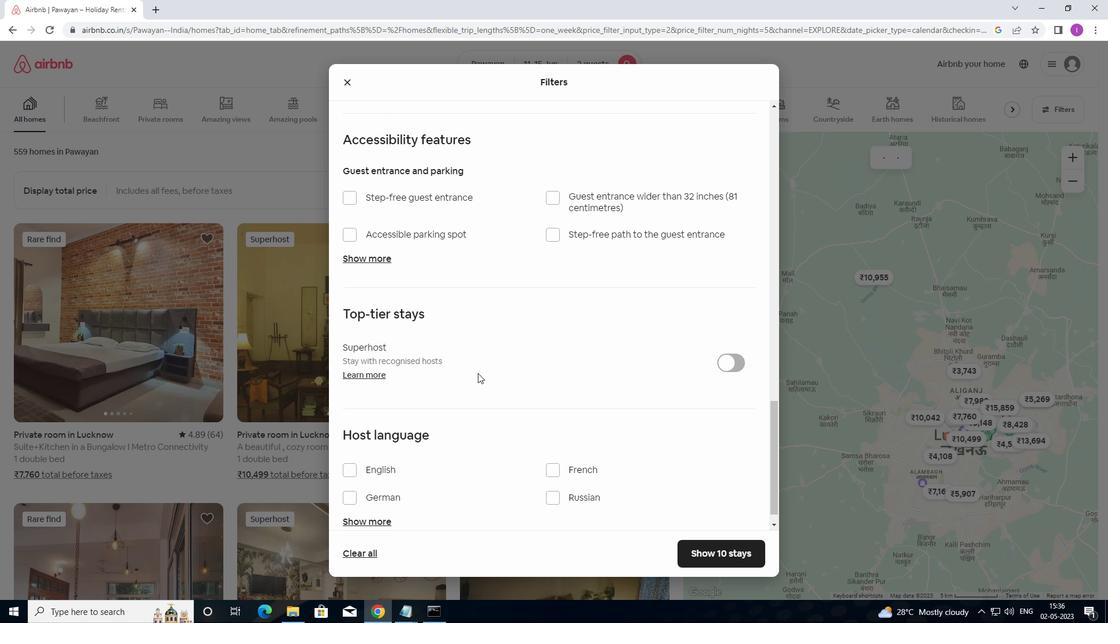 
Action: Mouse scrolled (470, 389) with delta (0, 0)
Screenshot: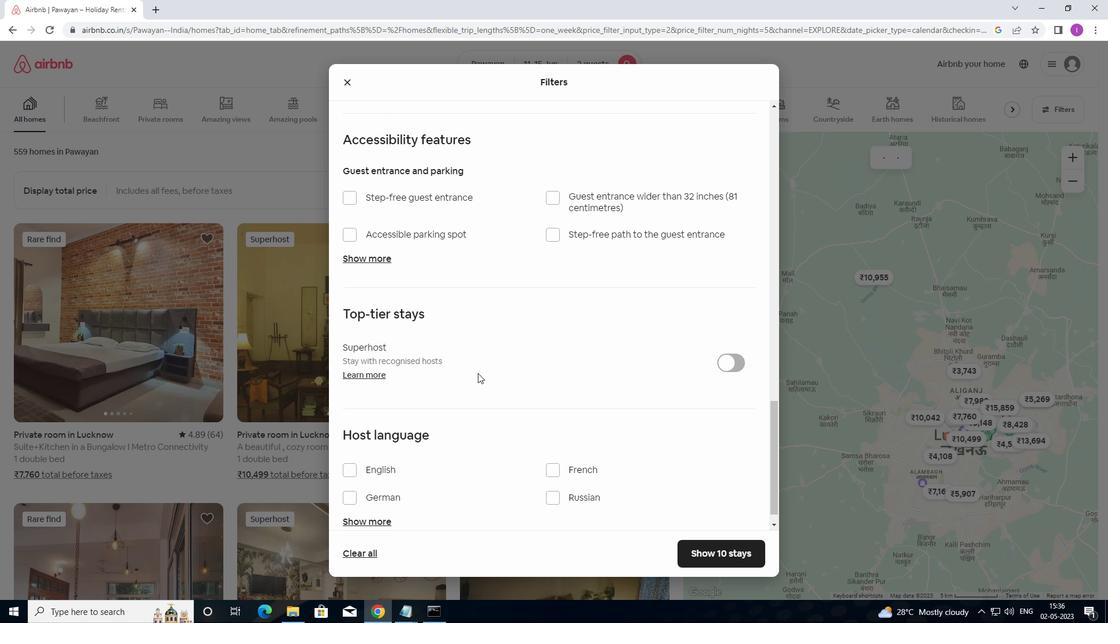 
Action: Mouse moved to (464, 390)
Screenshot: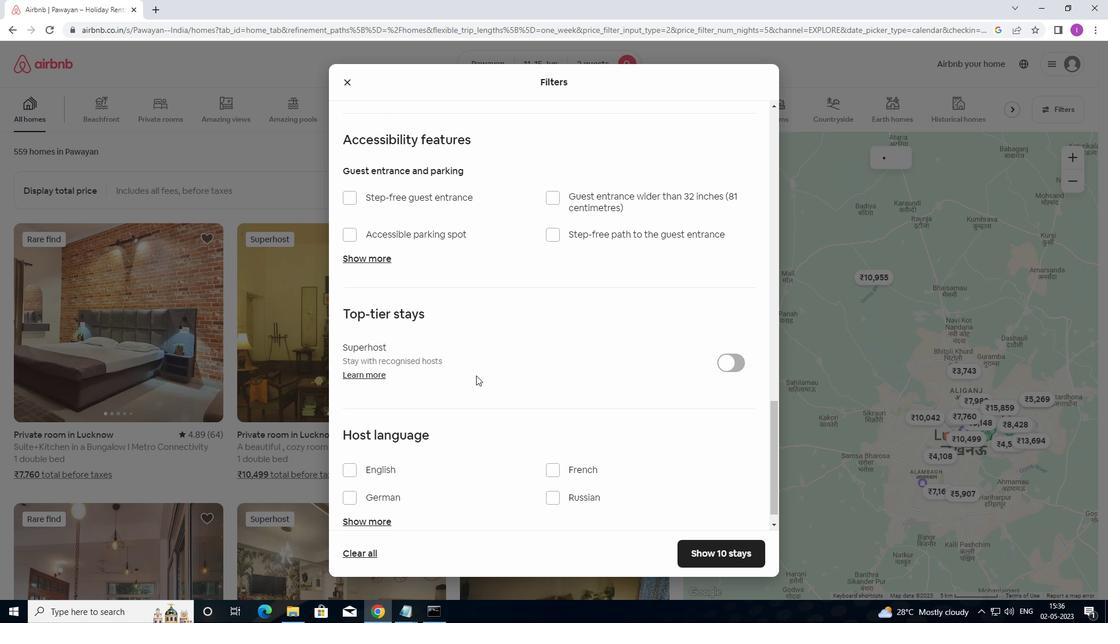 
Action: Mouse scrolled (464, 389) with delta (0, 0)
Screenshot: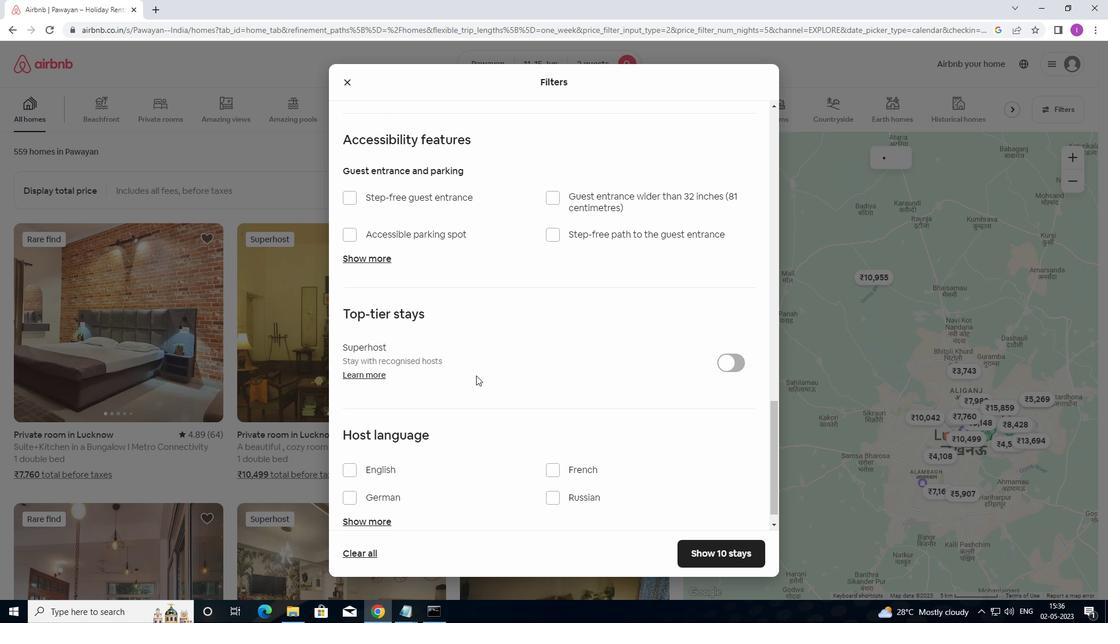 
Action: Mouse moved to (351, 448)
Screenshot: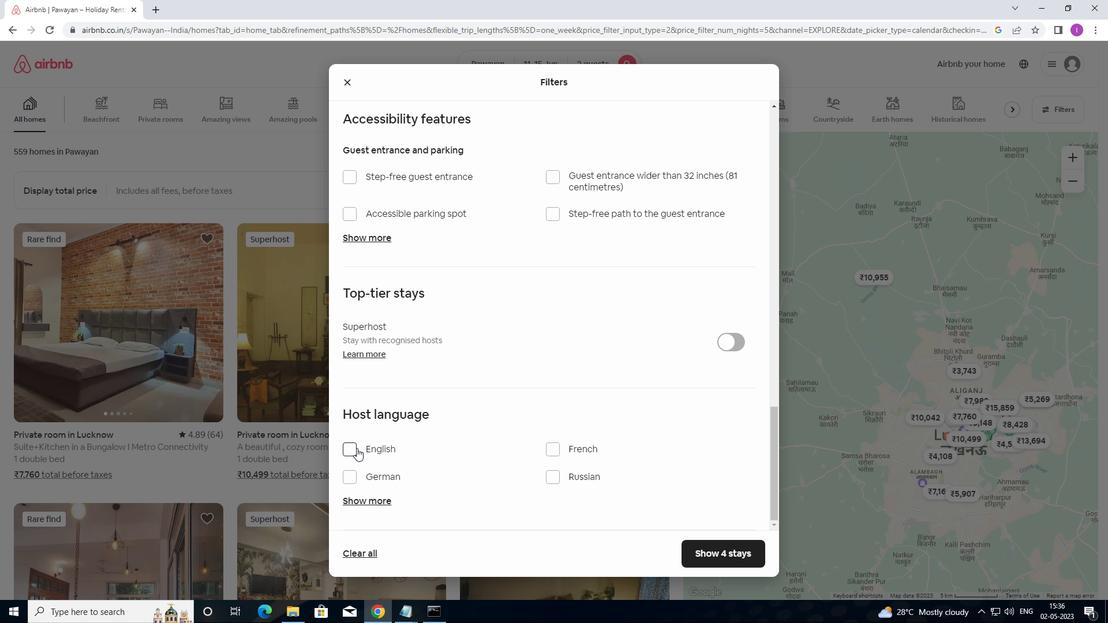 
Action: Mouse pressed left at (351, 448)
Screenshot: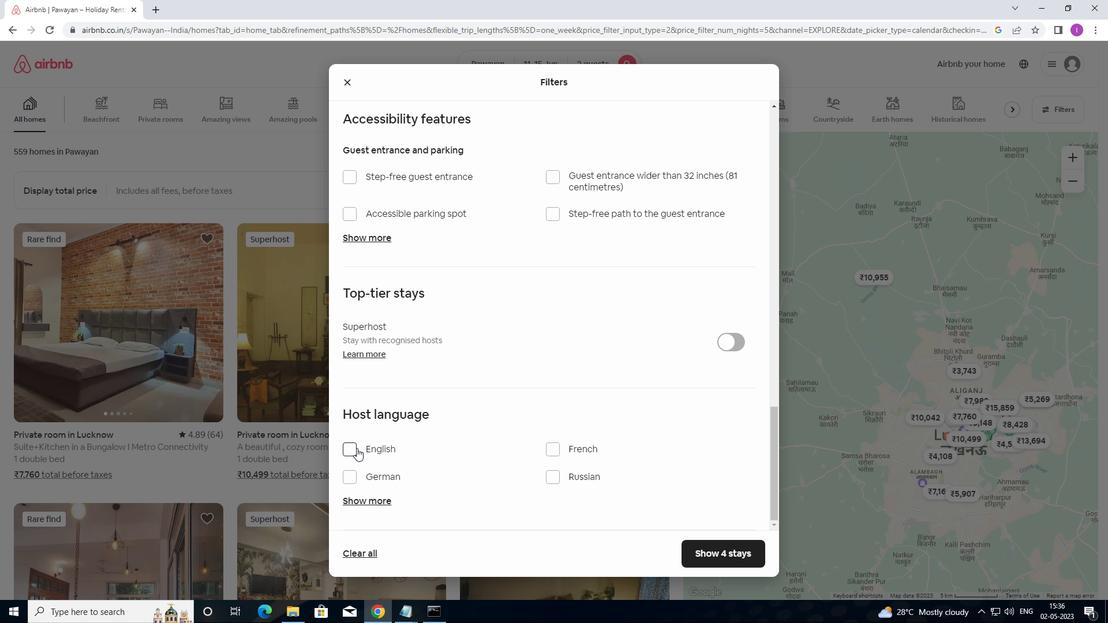 
Action: Mouse moved to (704, 556)
Screenshot: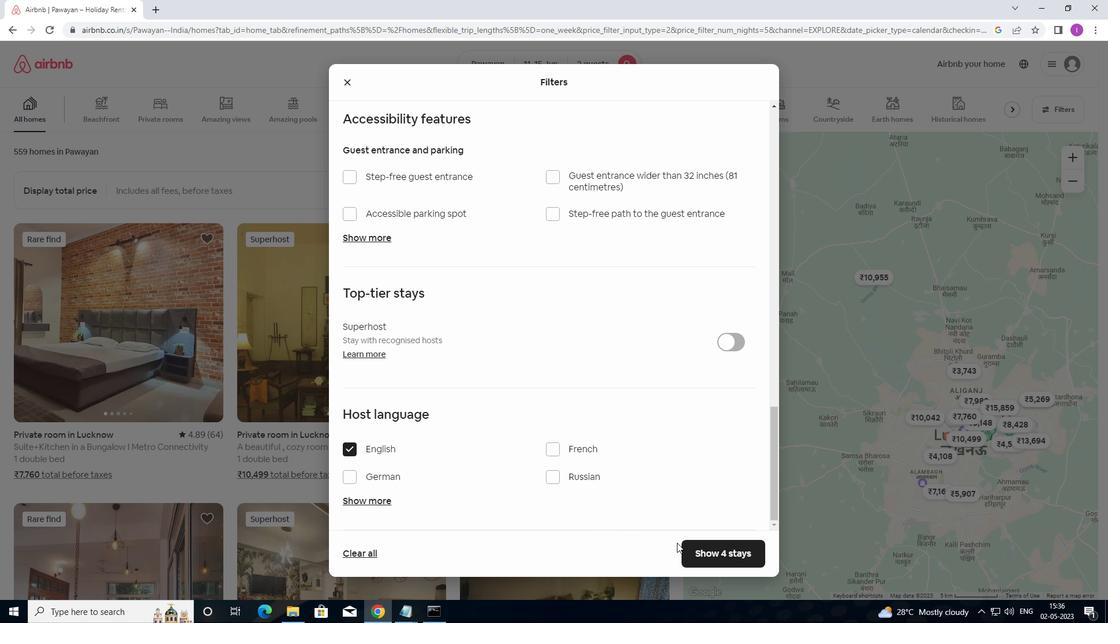 
Action: Mouse pressed left at (704, 556)
Screenshot: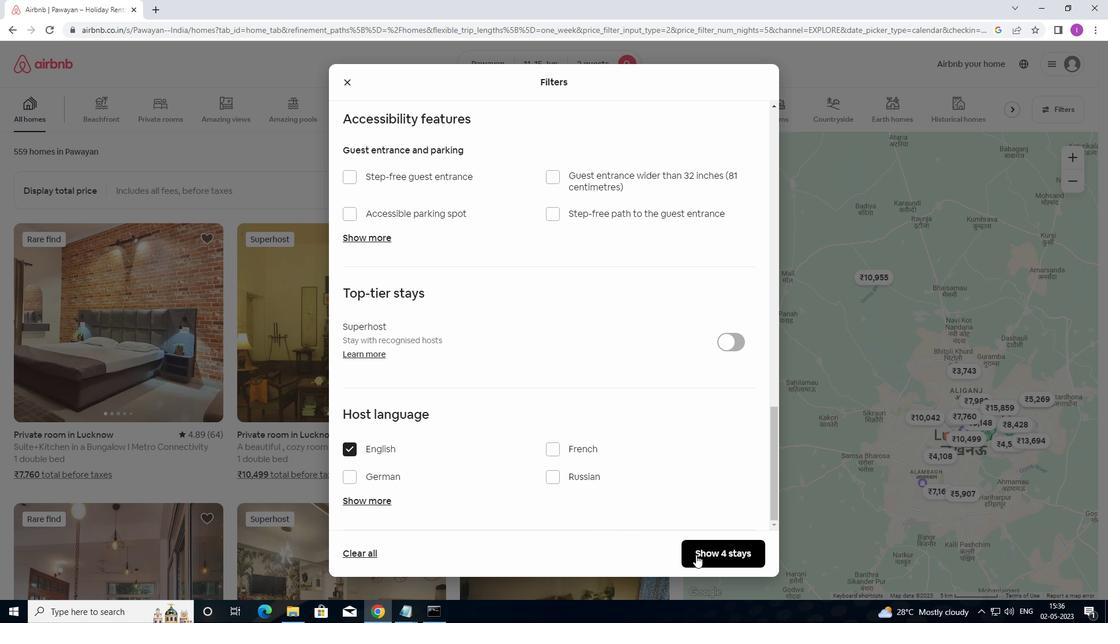 
Action: Mouse moved to (797, 464)
Screenshot: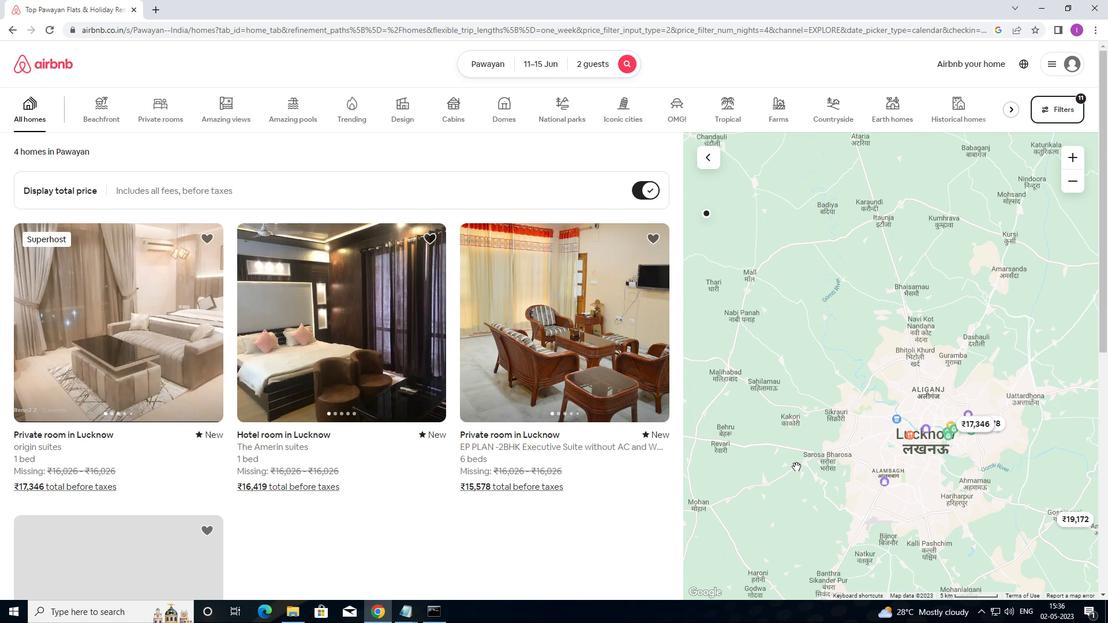 
